 Task: Look for space in Denpasar, Indonesia from 8th June, 2023 to 19th June, 2023 for 1 adult in price range Rs.5000 to Rs.12000. Place can be shared room with 1  bedroom having 1 bed and 1 bathroom. Property type can be house, flat, guest house, hotel. Booking option can be shelf check-in. Required host language is English.
Action: Mouse moved to (596, 112)
Screenshot: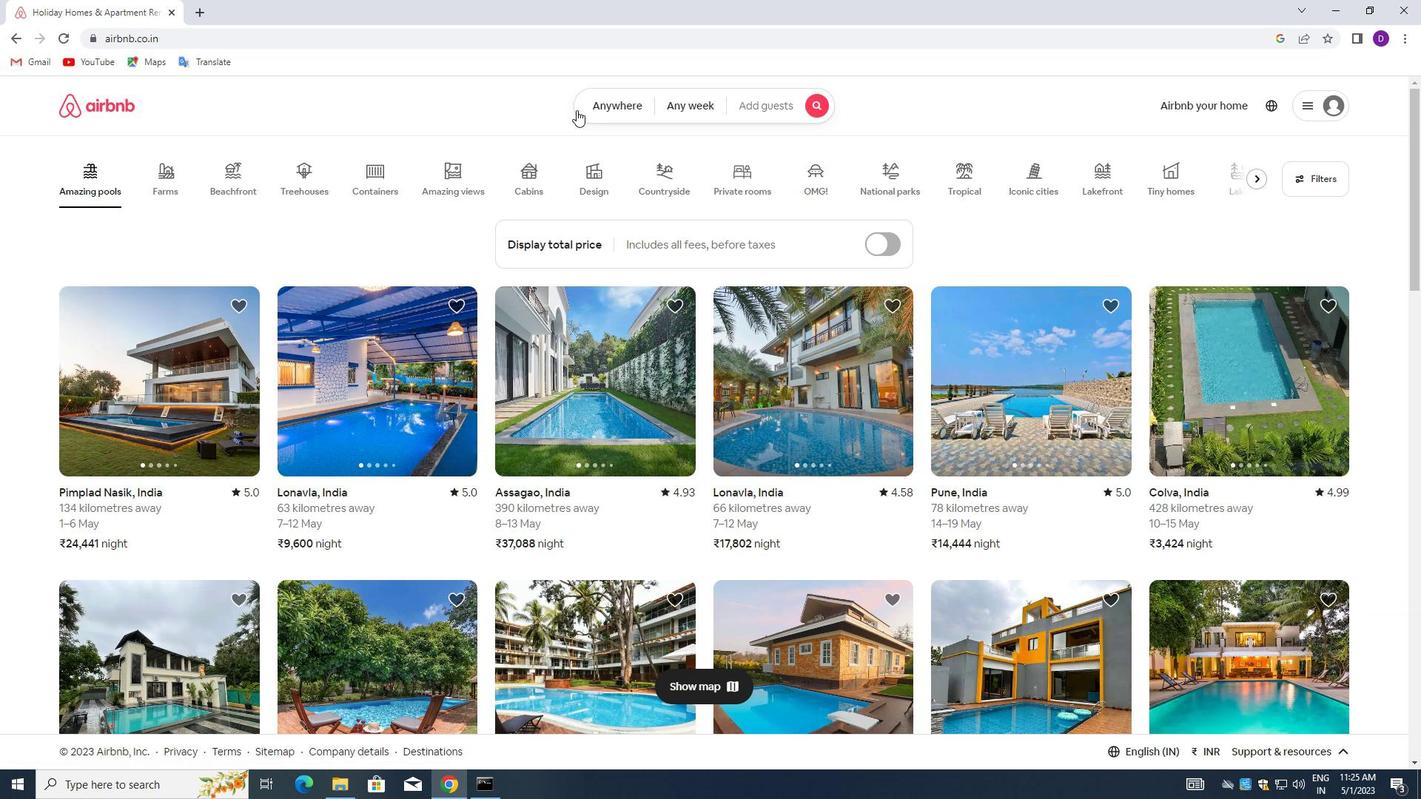 
Action: Mouse pressed left at (596, 112)
Screenshot: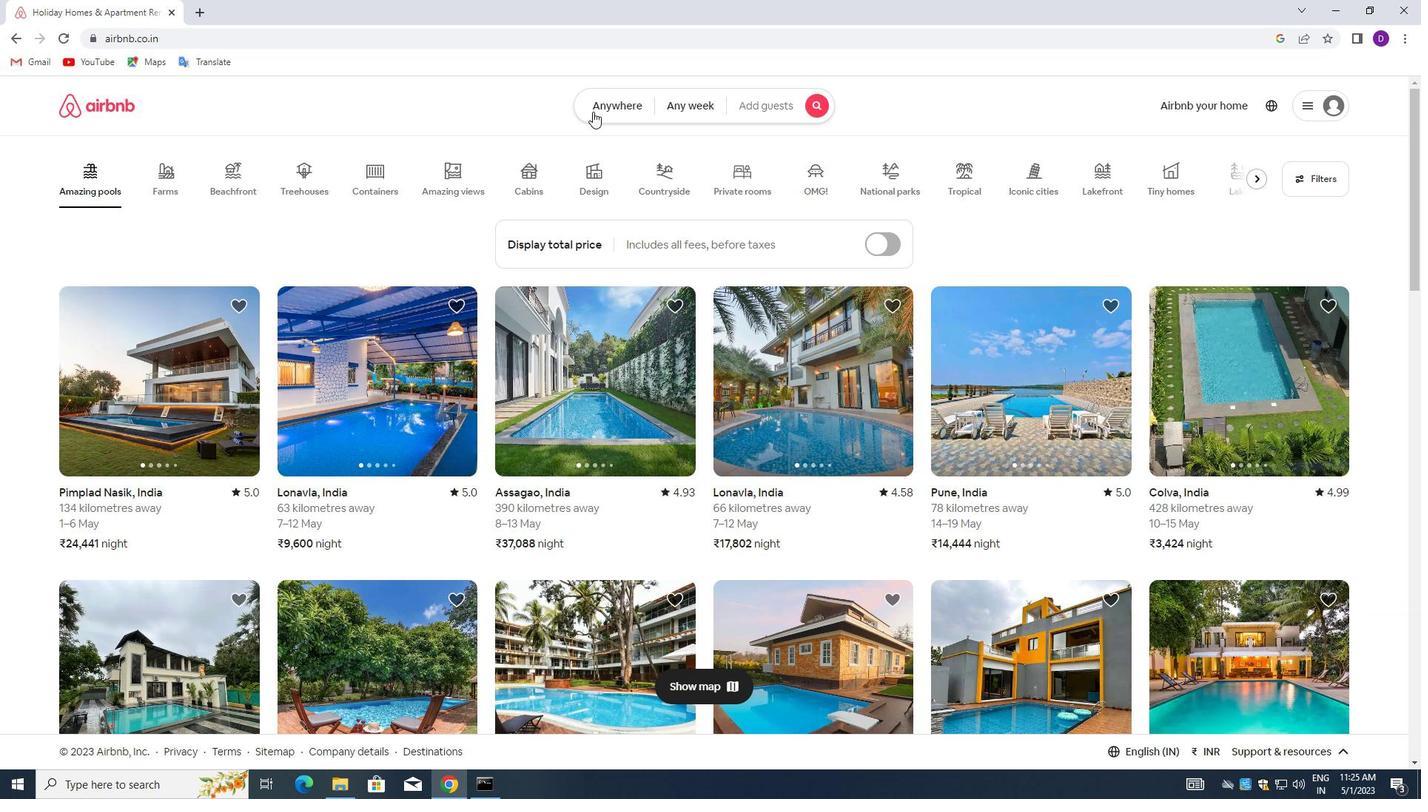 
Action: Mouse moved to (453, 167)
Screenshot: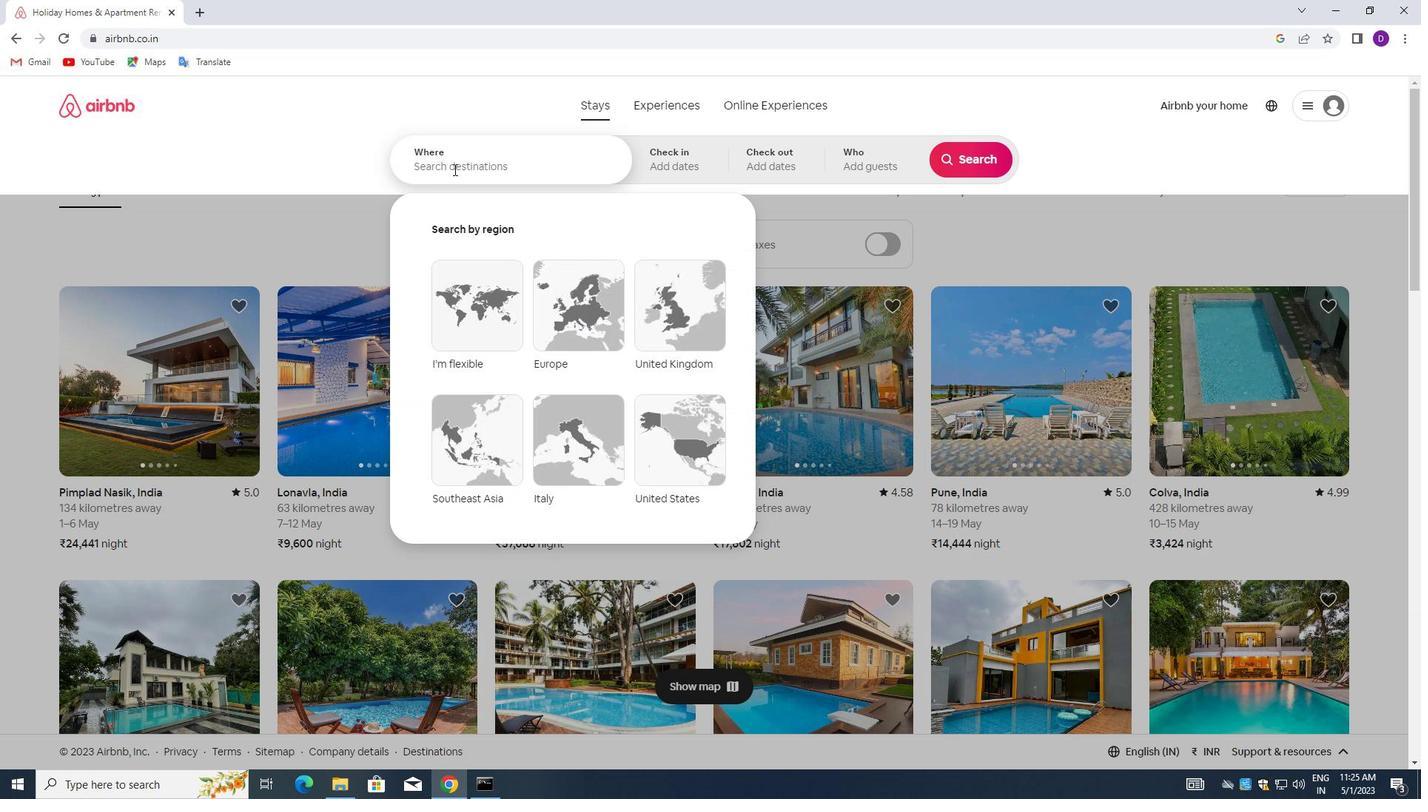 
Action: Mouse pressed left at (453, 167)
Screenshot: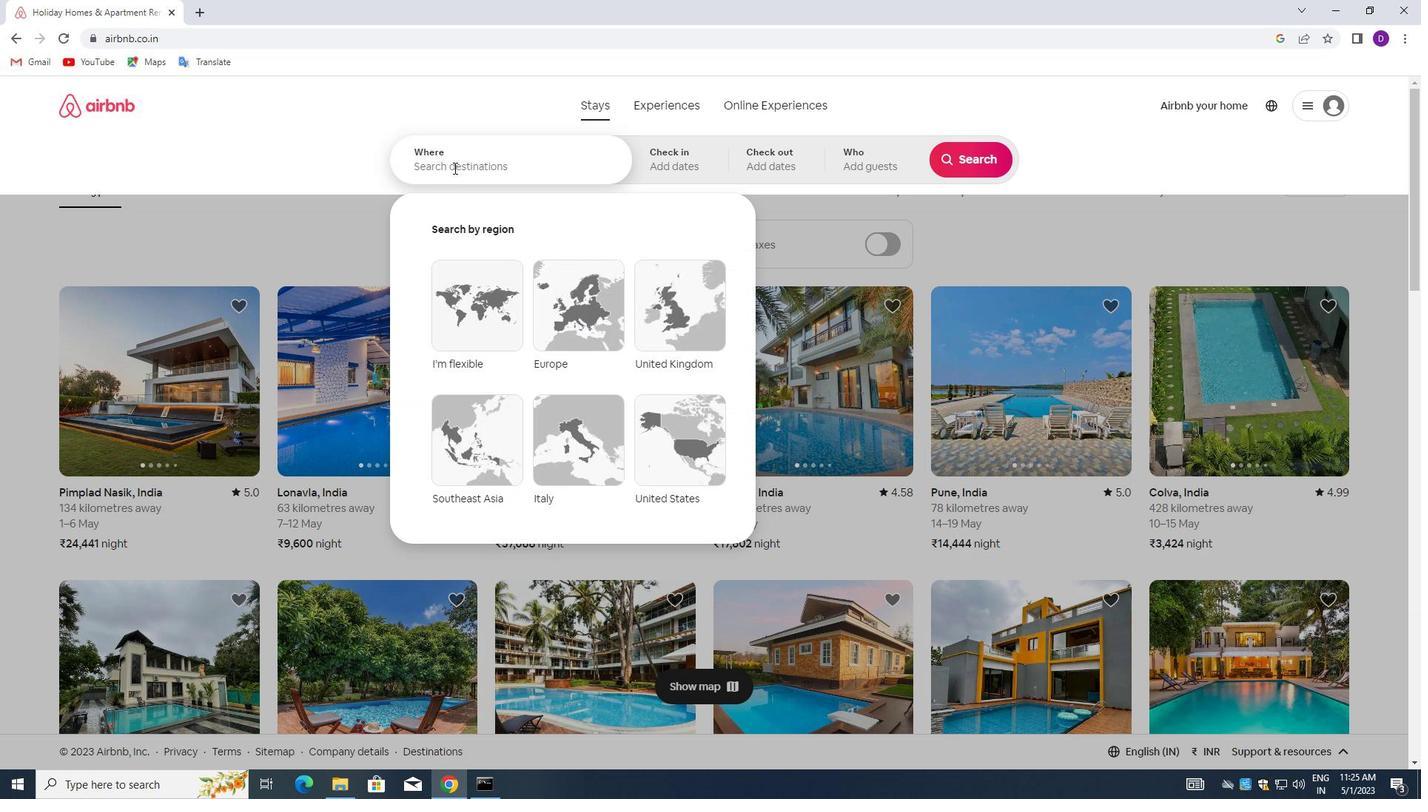 
Action: Key pressed <Key.shift>DENPASAR,<Key.space><Key.shift>INDONESIA<Key.enter>
Screenshot: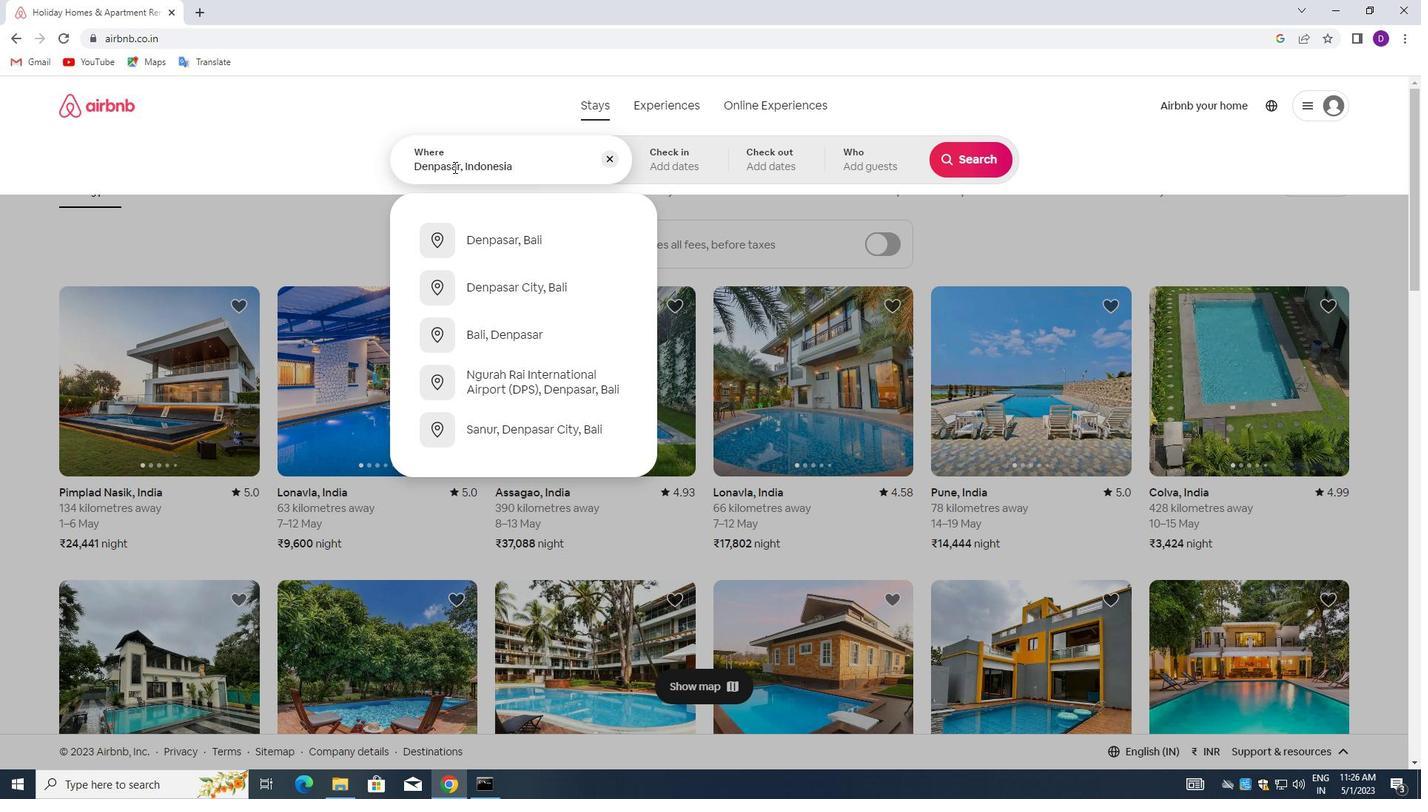 
Action: Mouse moved to (885, 369)
Screenshot: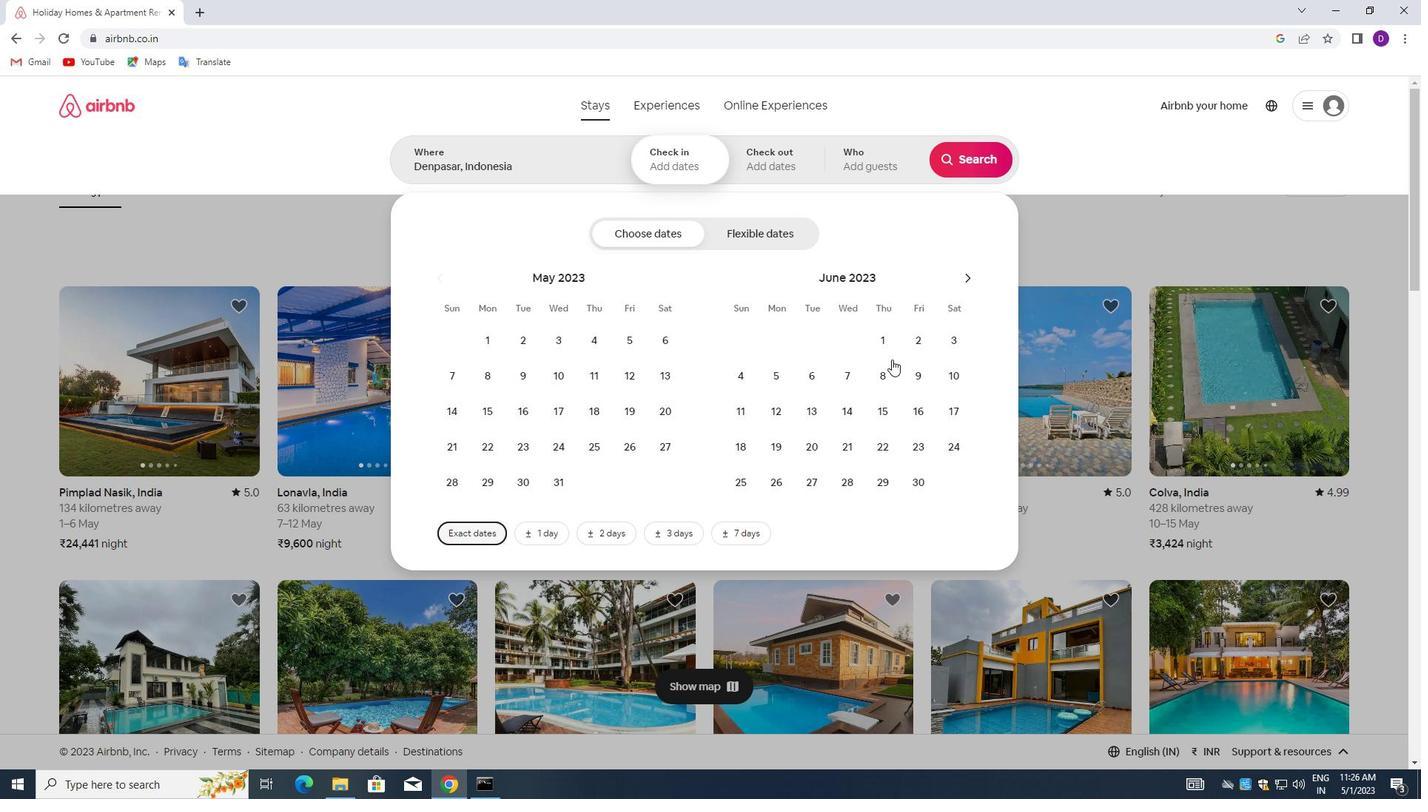 
Action: Mouse pressed left at (885, 369)
Screenshot: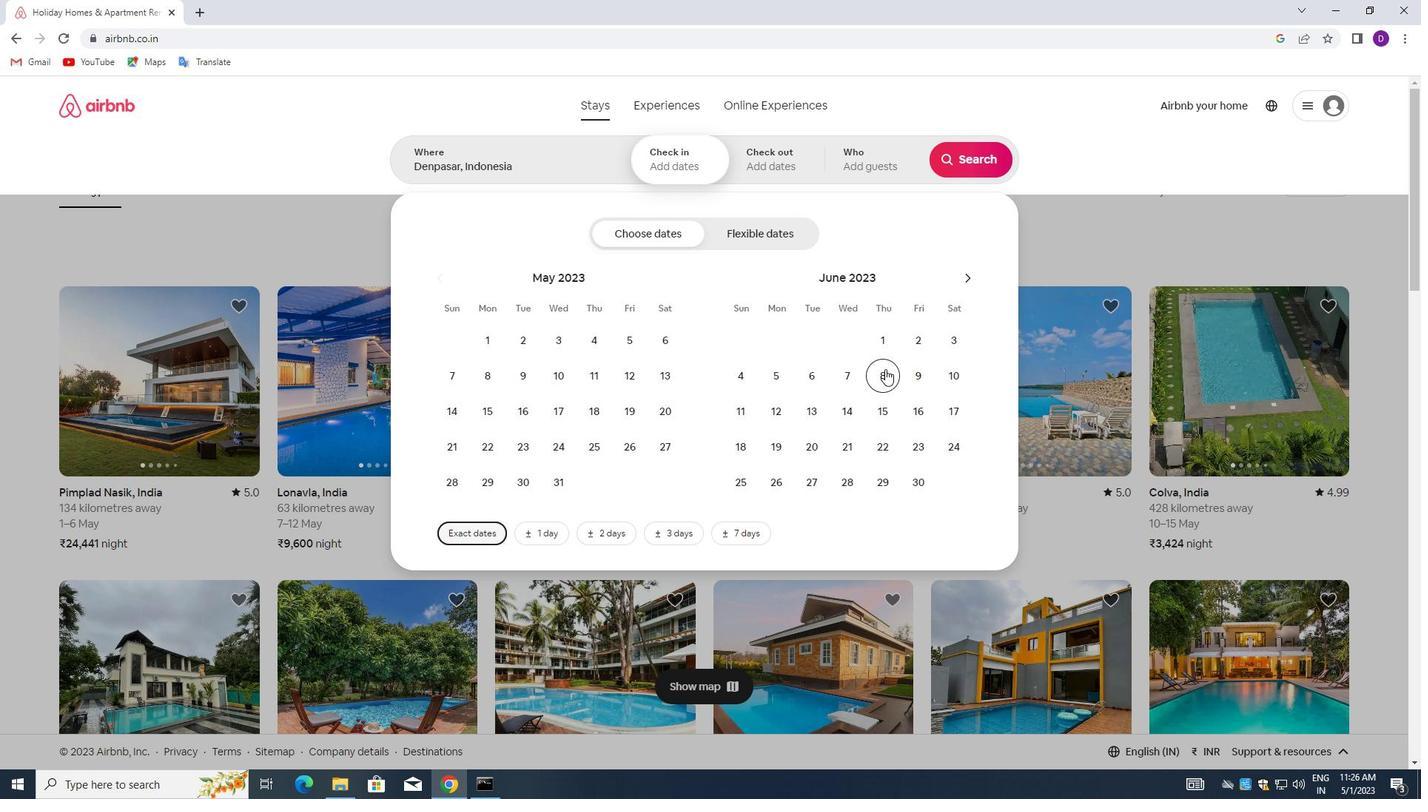 
Action: Mouse moved to (775, 442)
Screenshot: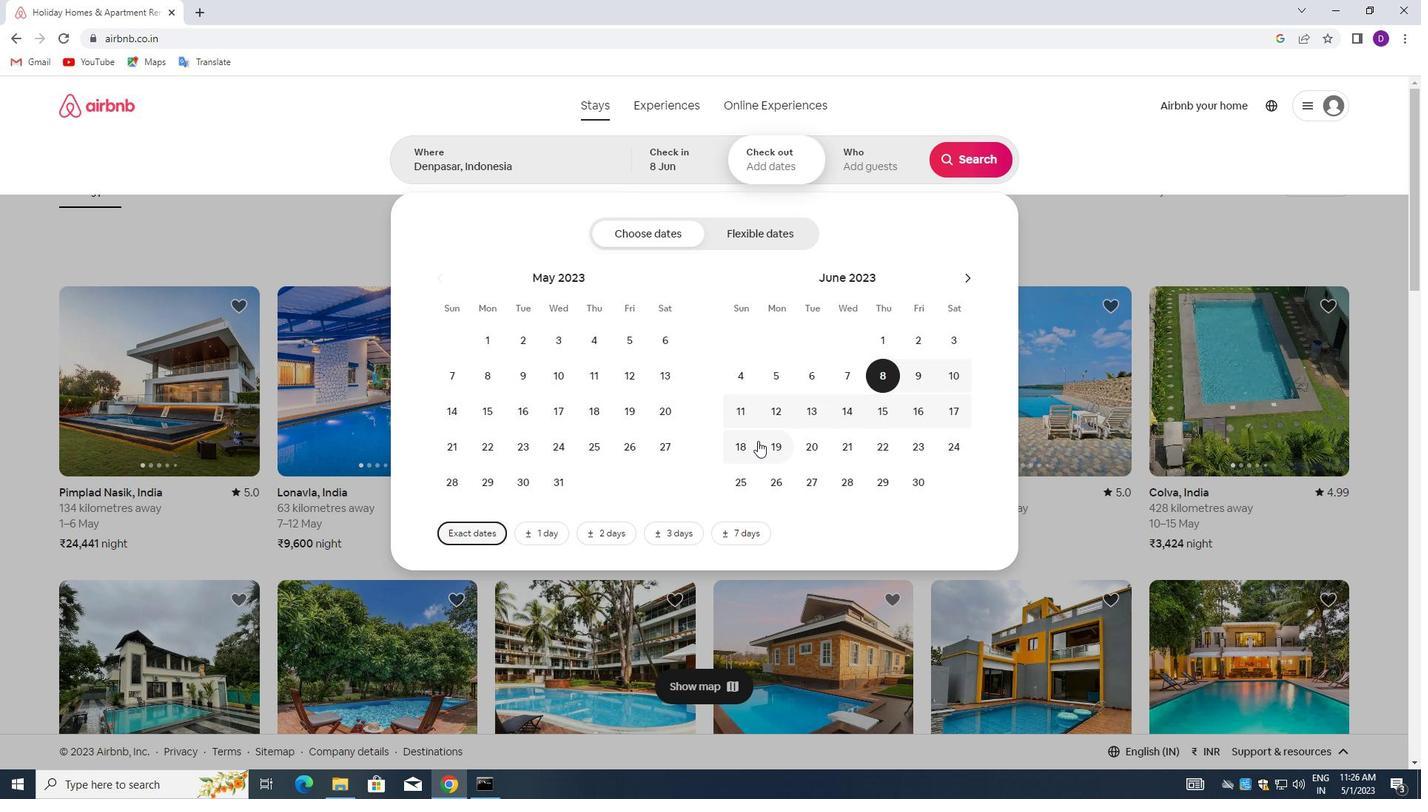 
Action: Mouse pressed left at (775, 442)
Screenshot: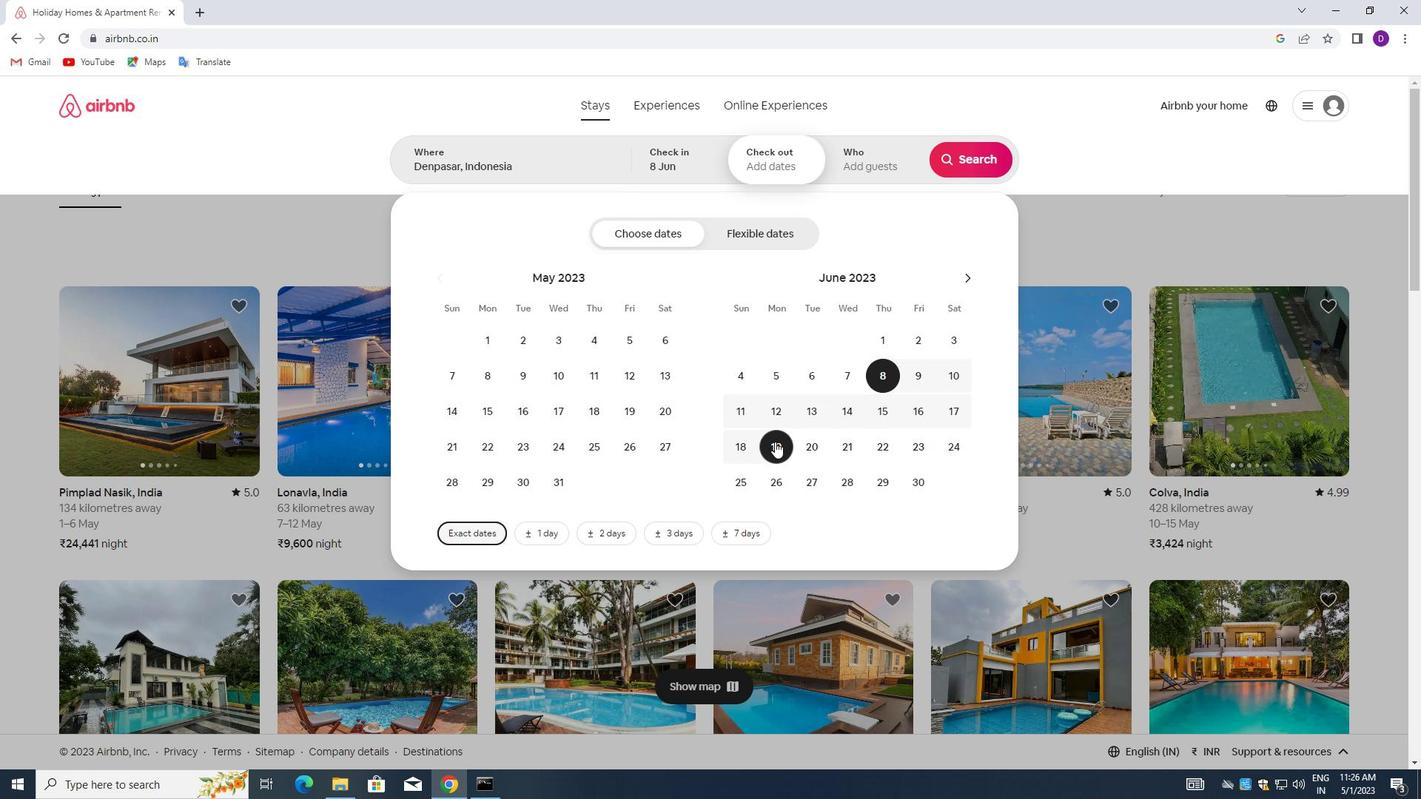 
Action: Mouse moved to (870, 168)
Screenshot: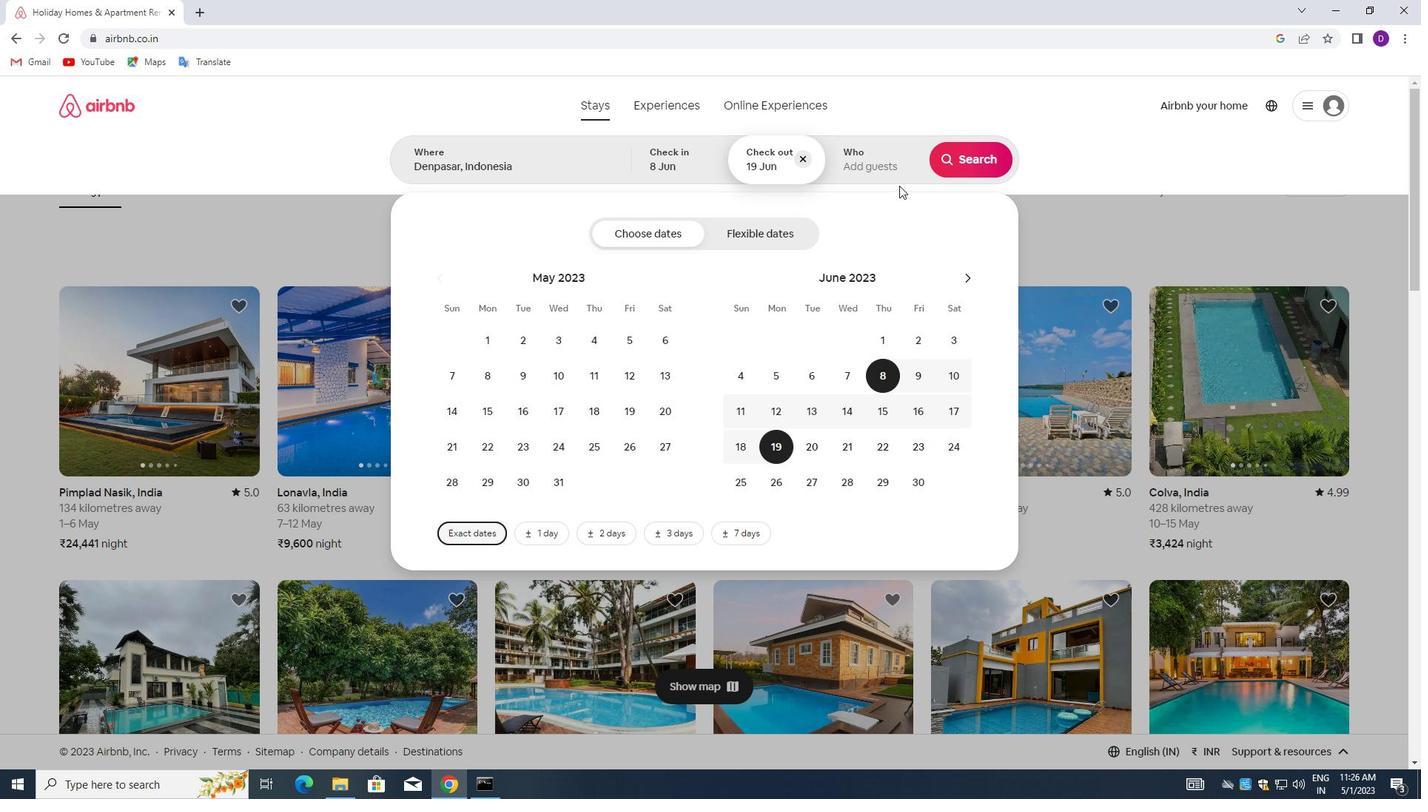
Action: Mouse pressed left at (870, 168)
Screenshot: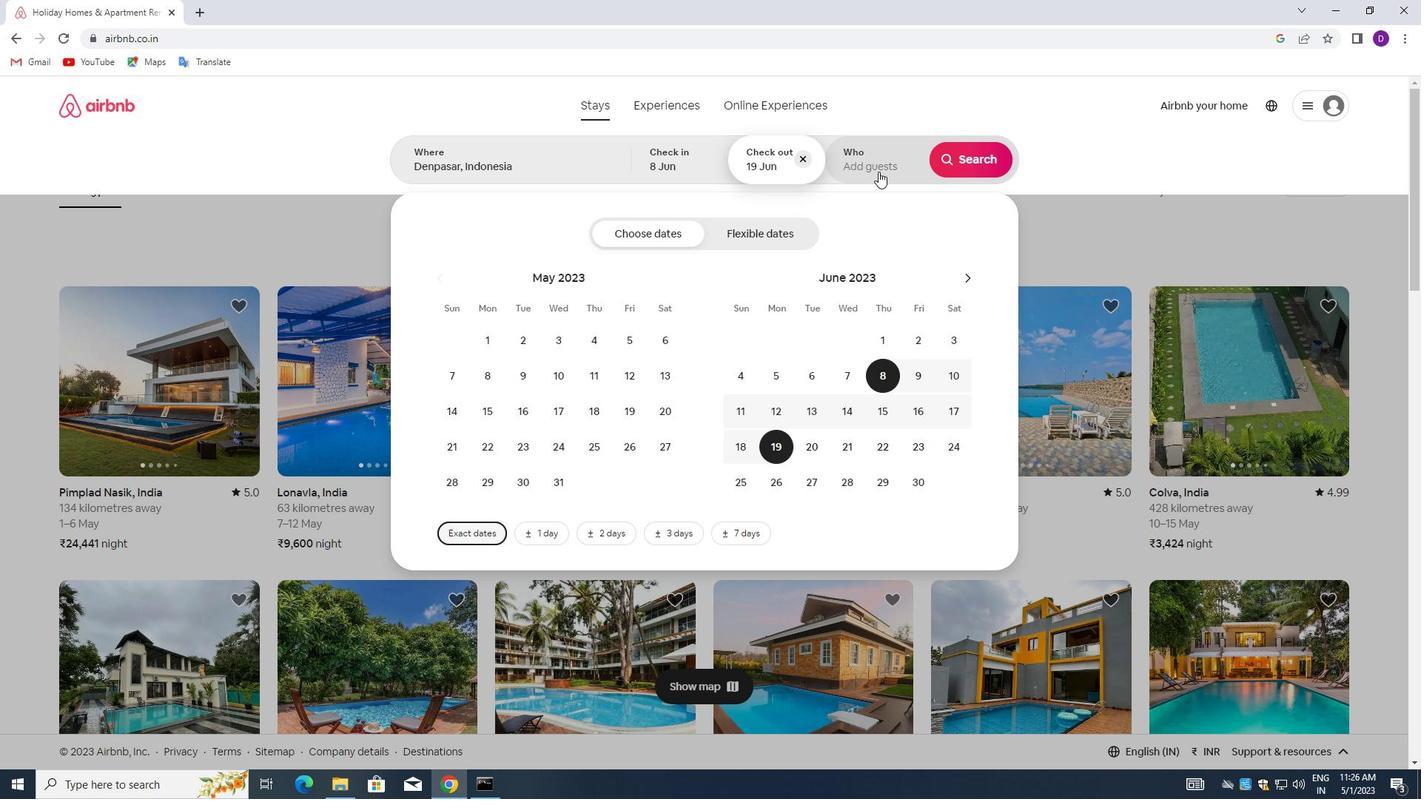 
Action: Mouse moved to (980, 239)
Screenshot: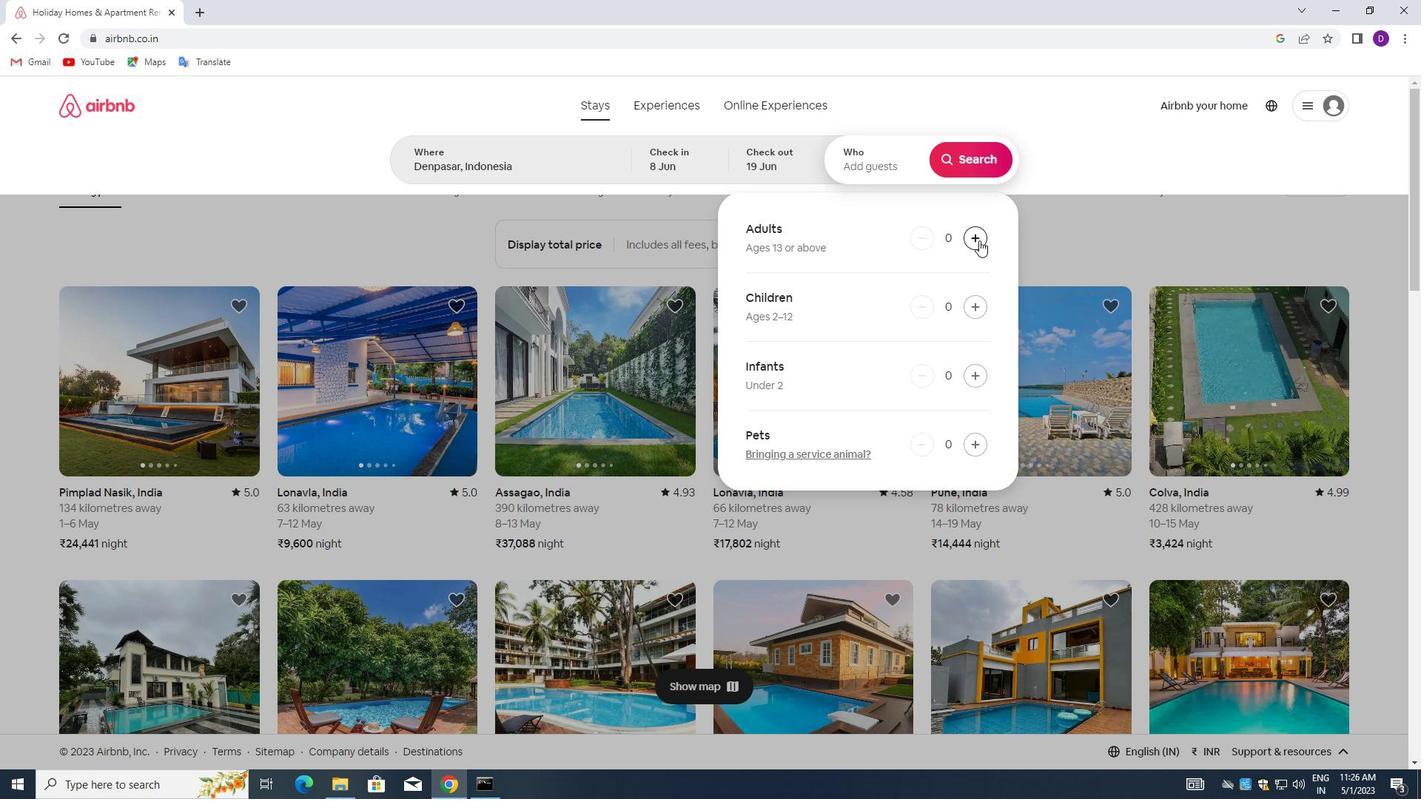 
Action: Mouse pressed left at (980, 239)
Screenshot: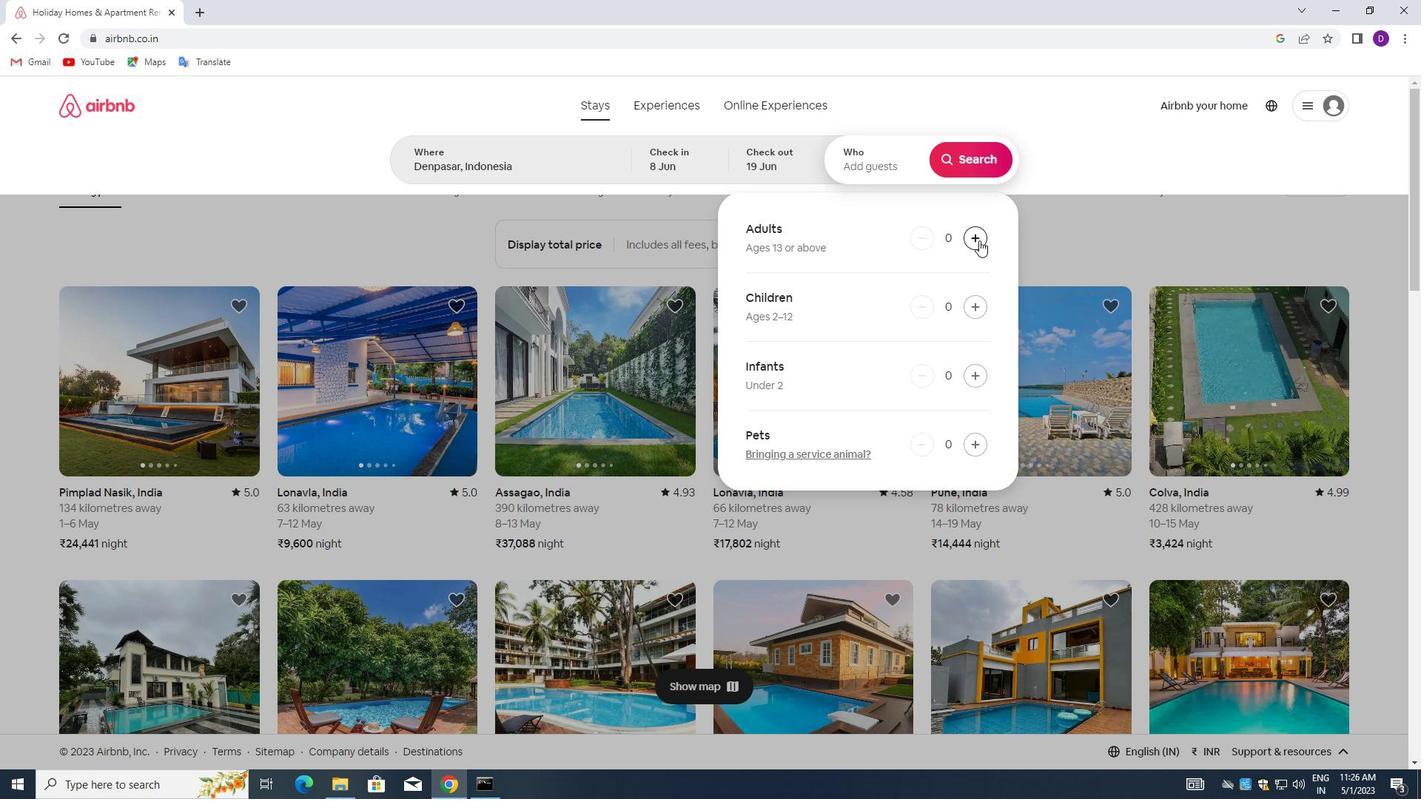 
Action: Mouse moved to (971, 165)
Screenshot: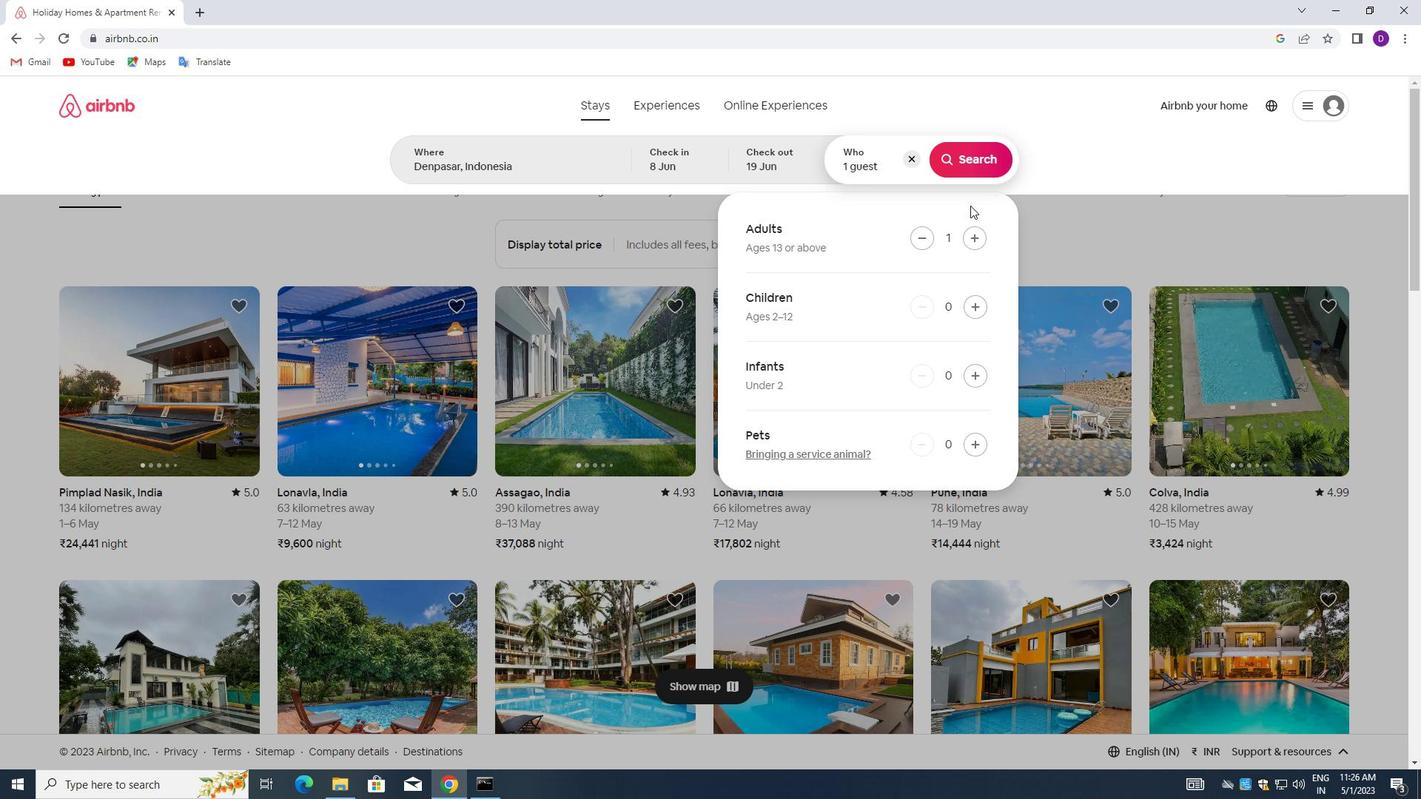 
Action: Mouse pressed left at (971, 165)
Screenshot: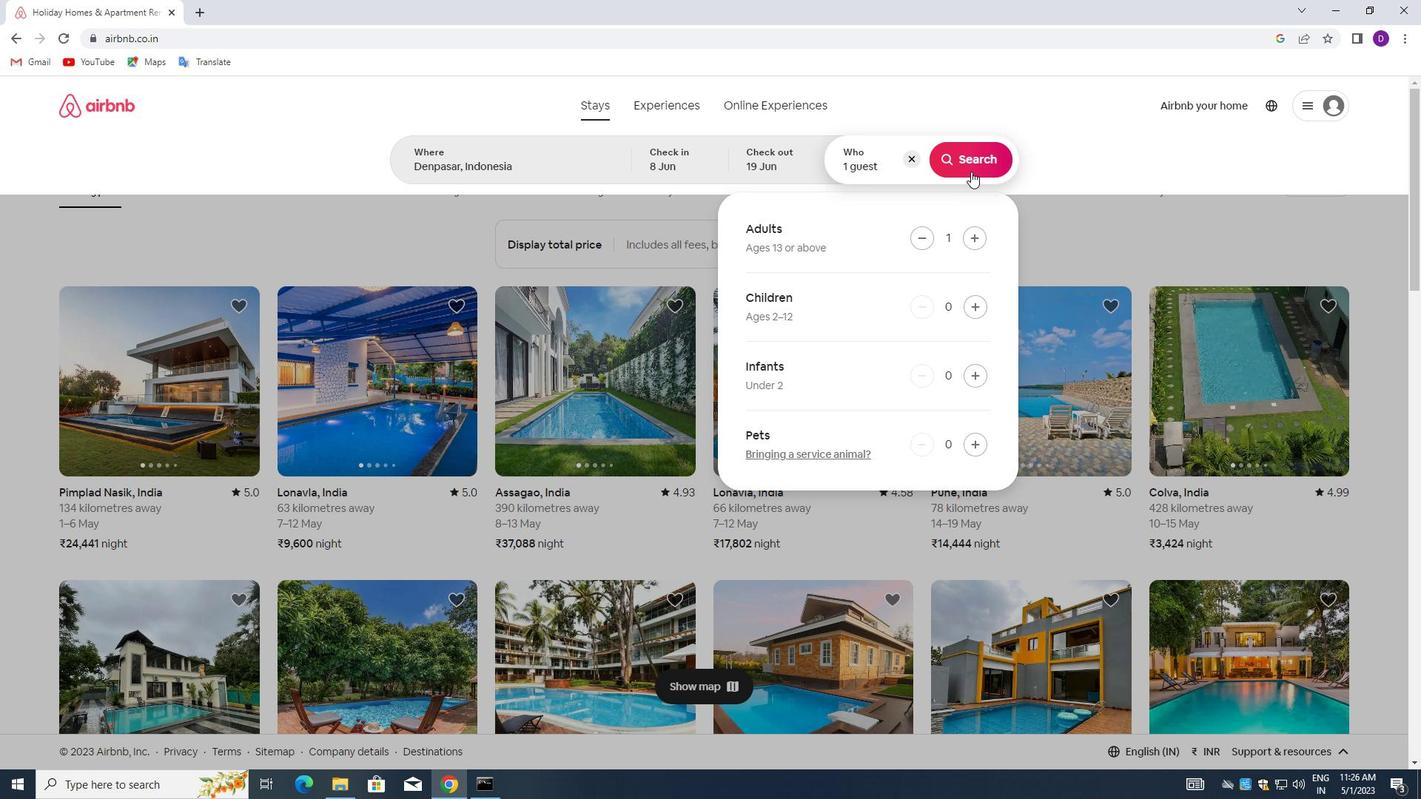 
Action: Mouse moved to (1348, 158)
Screenshot: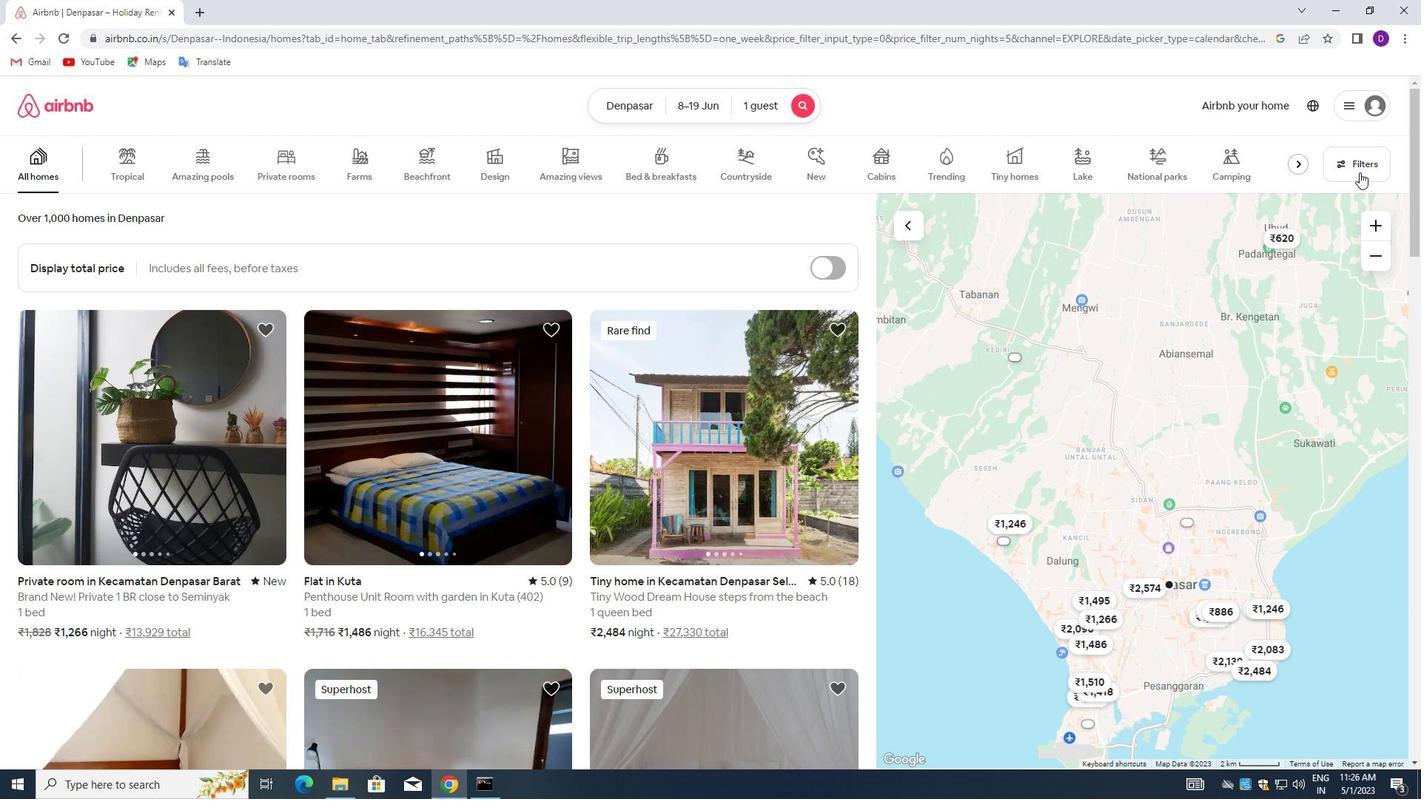 
Action: Mouse pressed left at (1348, 158)
Screenshot: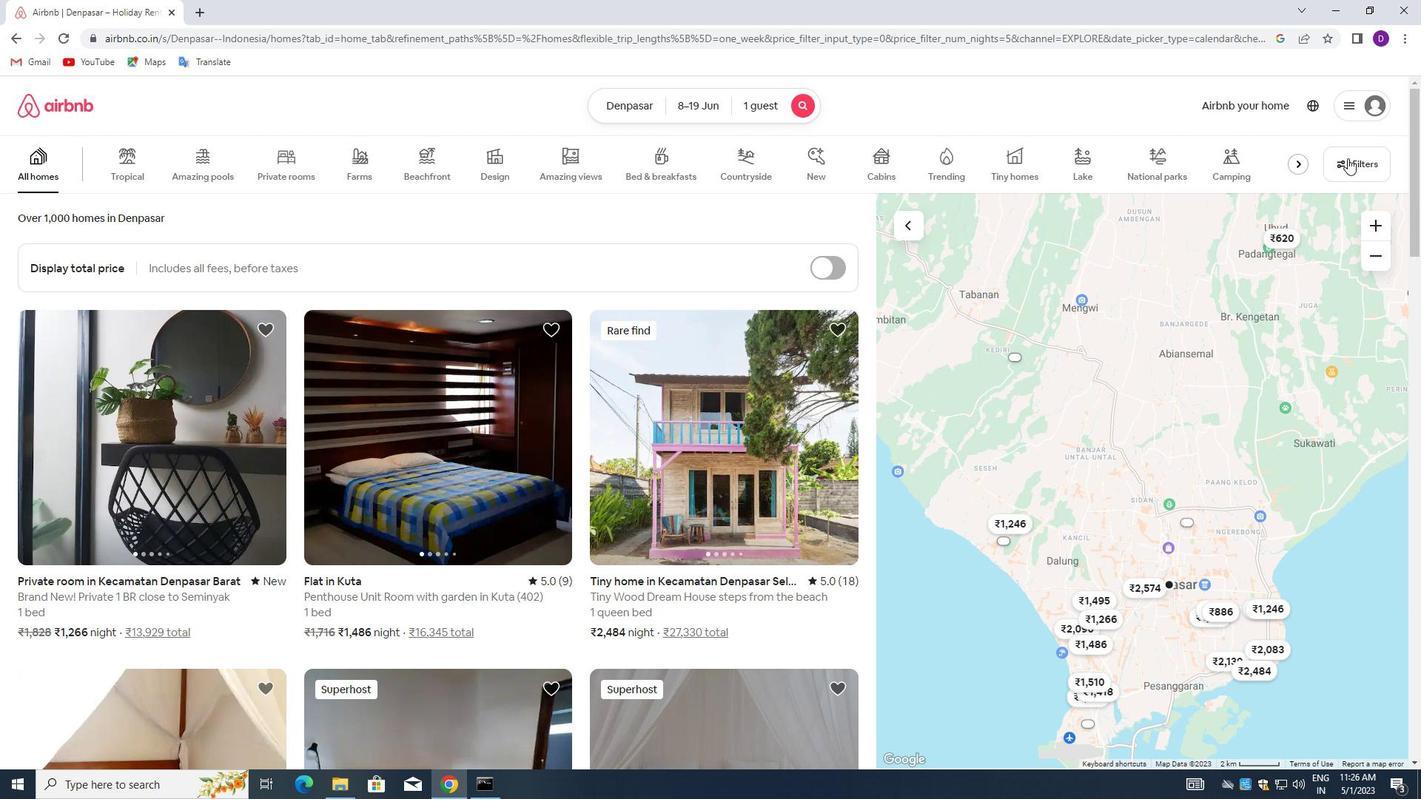 
Action: Mouse moved to (522, 352)
Screenshot: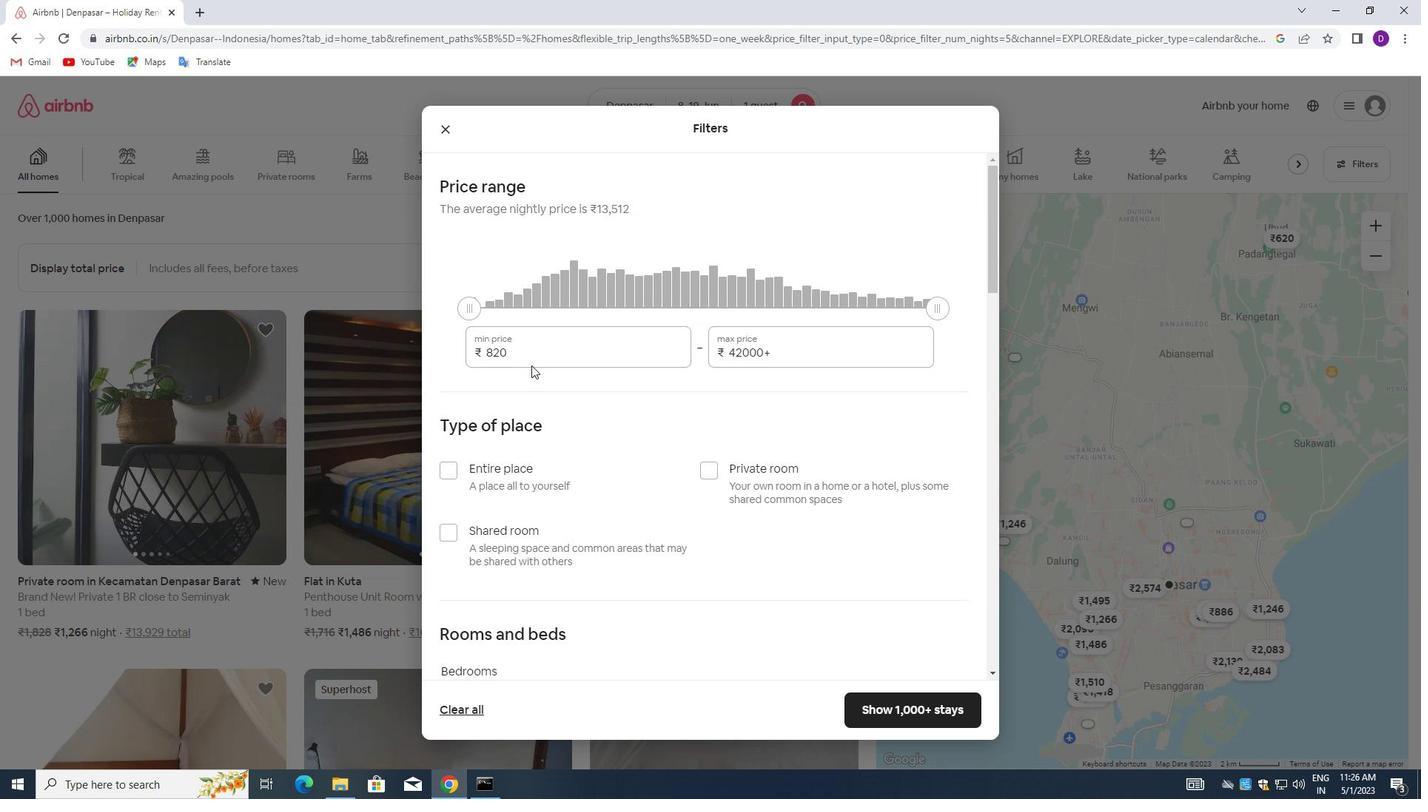 
Action: Mouse pressed left at (522, 352)
Screenshot: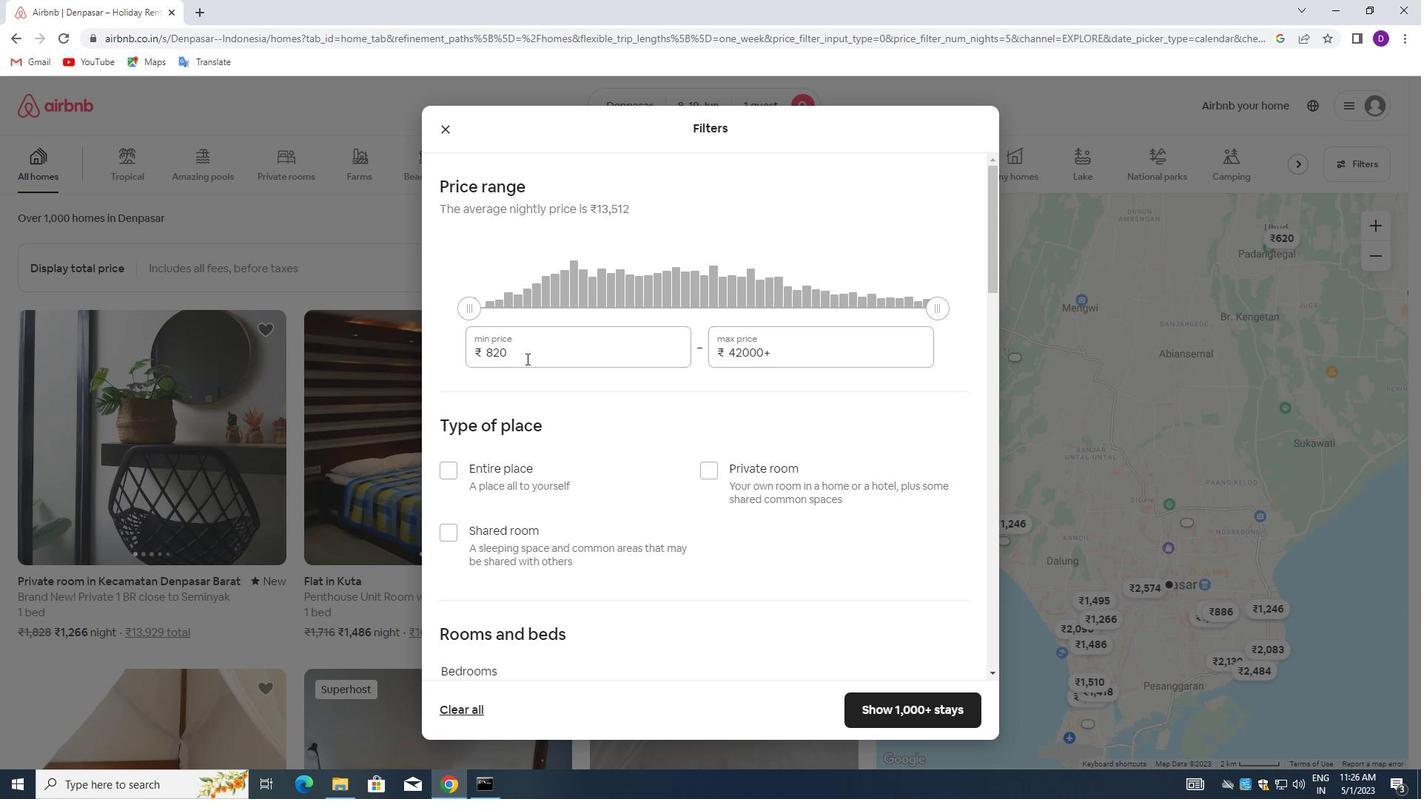 
Action: Mouse pressed left at (522, 352)
Screenshot: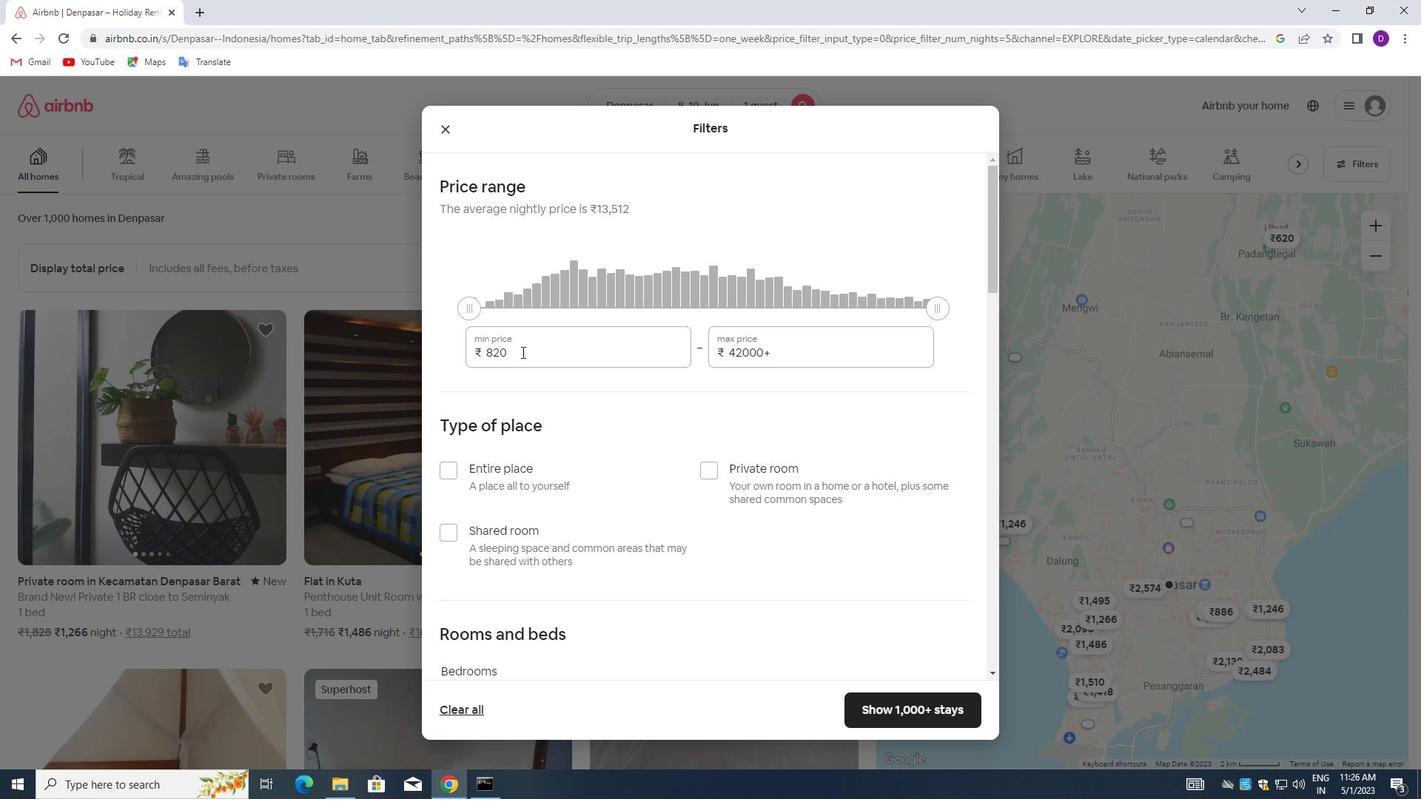 
Action: Key pressed 5000<Key.tab>12<Key.backspace><Key.backspace><Key.backspace><Key.backspace><Key.backspace><Key.backspace><Key.backspace><Key.backspace><Key.backspace><Key.backspace>12000
Screenshot: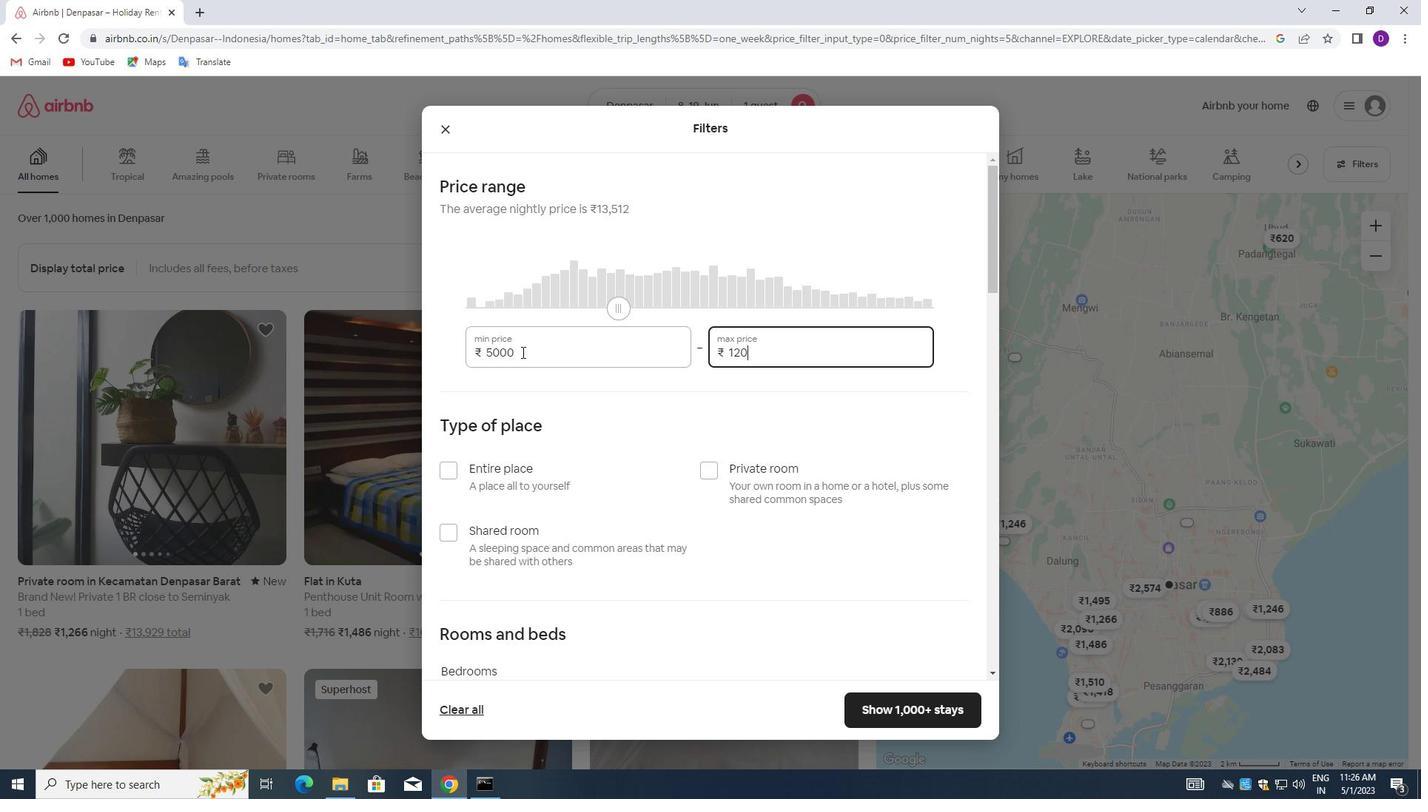 
Action: Mouse scrolled (522, 351) with delta (0, 0)
Screenshot: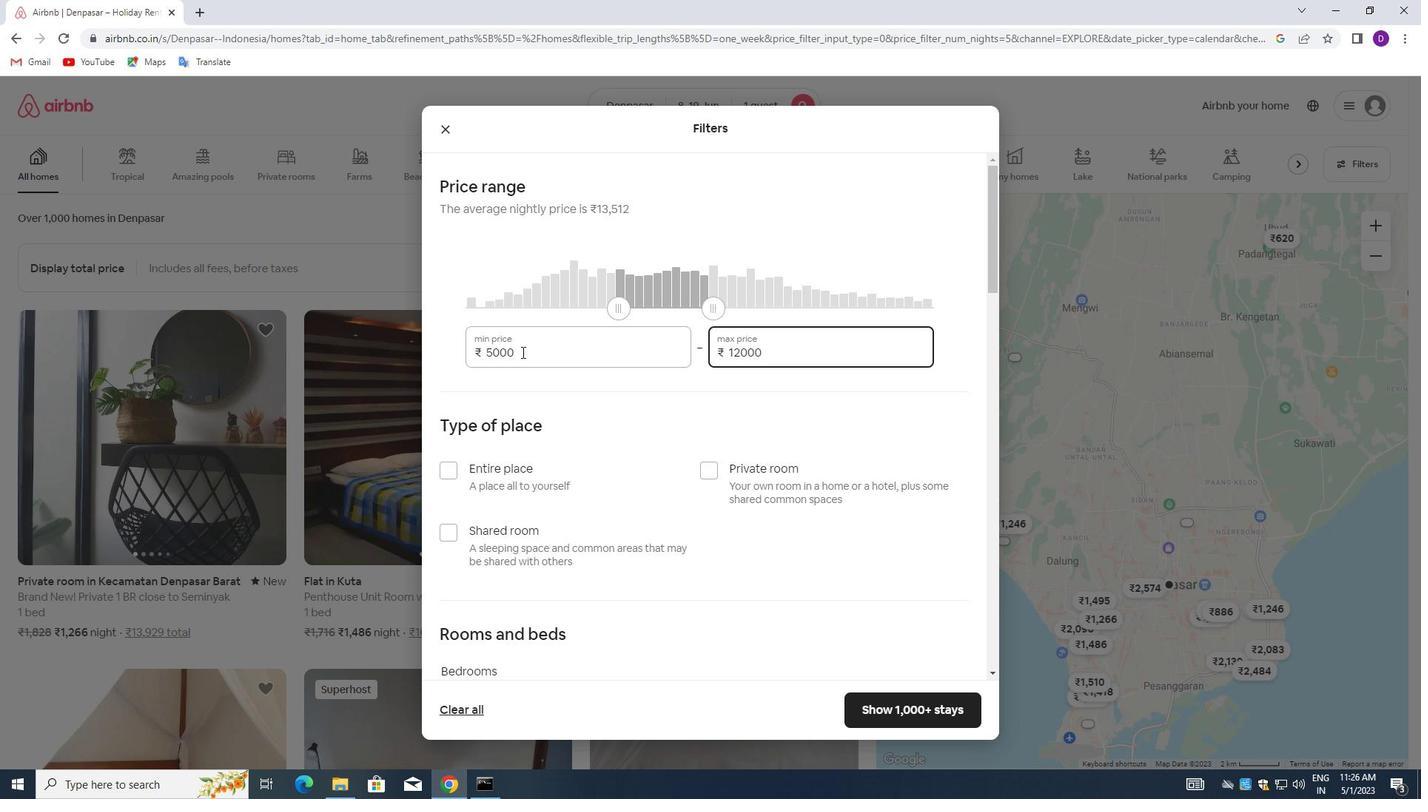 
Action: Mouse scrolled (522, 351) with delta (0, 0)
Screenshot: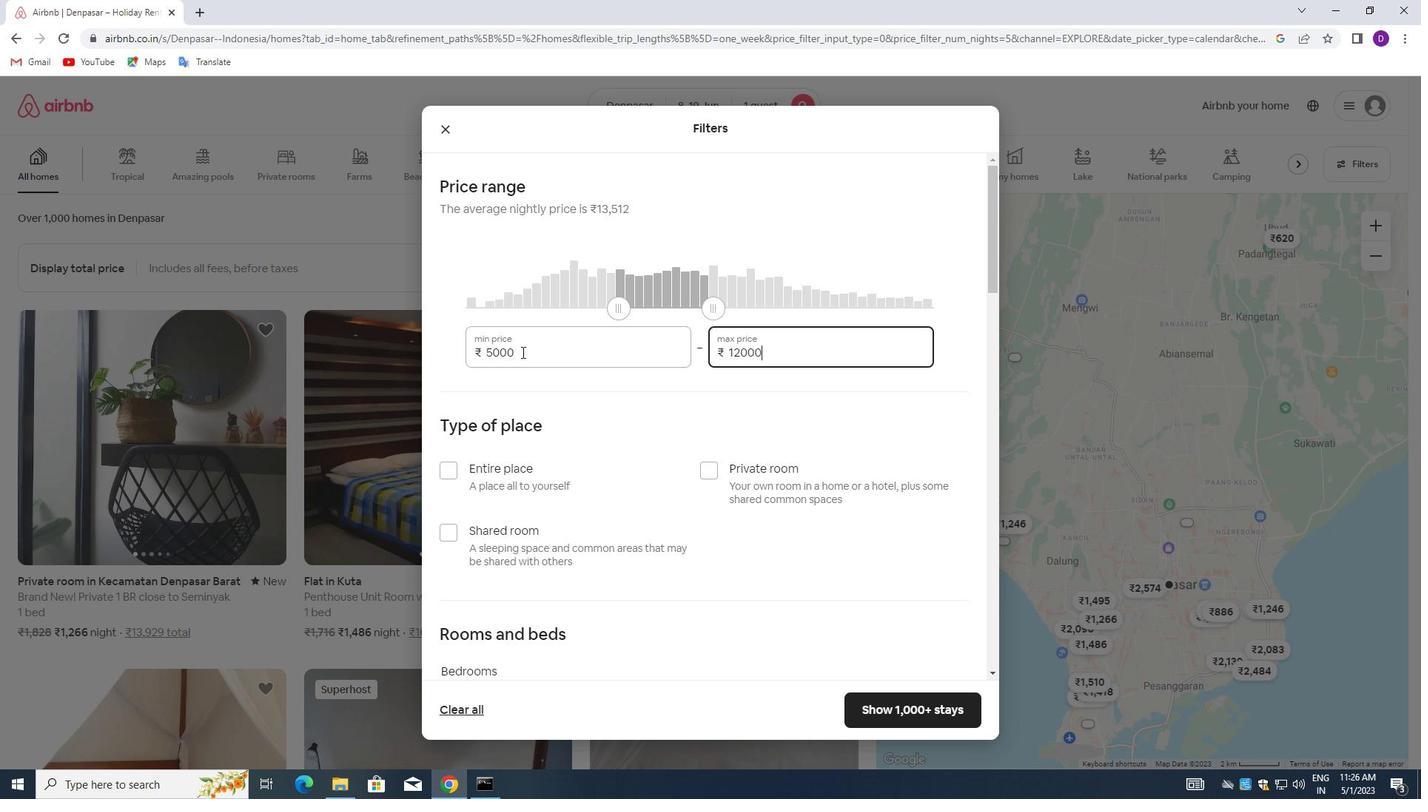 
Action: Mouse scrolled (522, 351) with delta (0, 0)
Screenshot: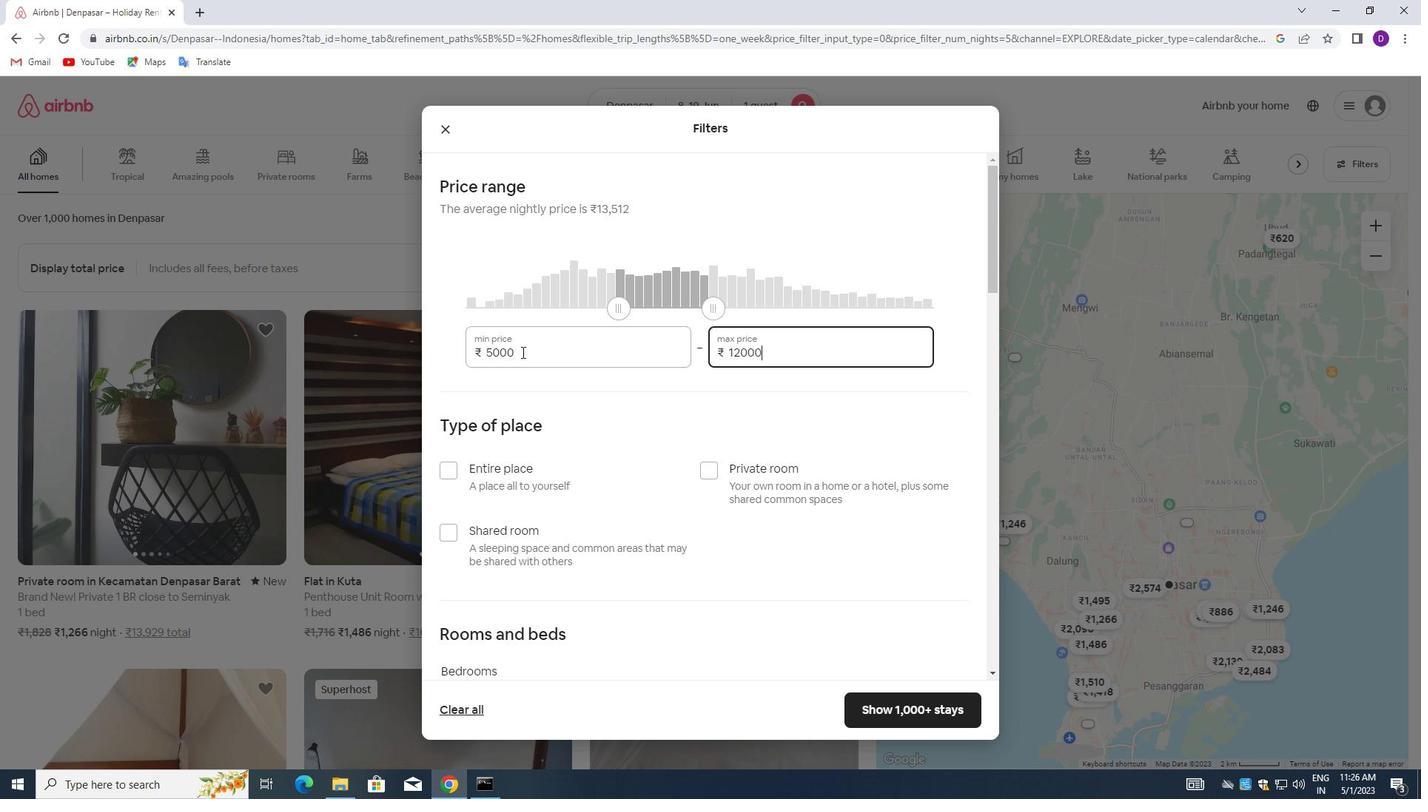 
Action: Mouse moved to (443, 309)
Screenshot: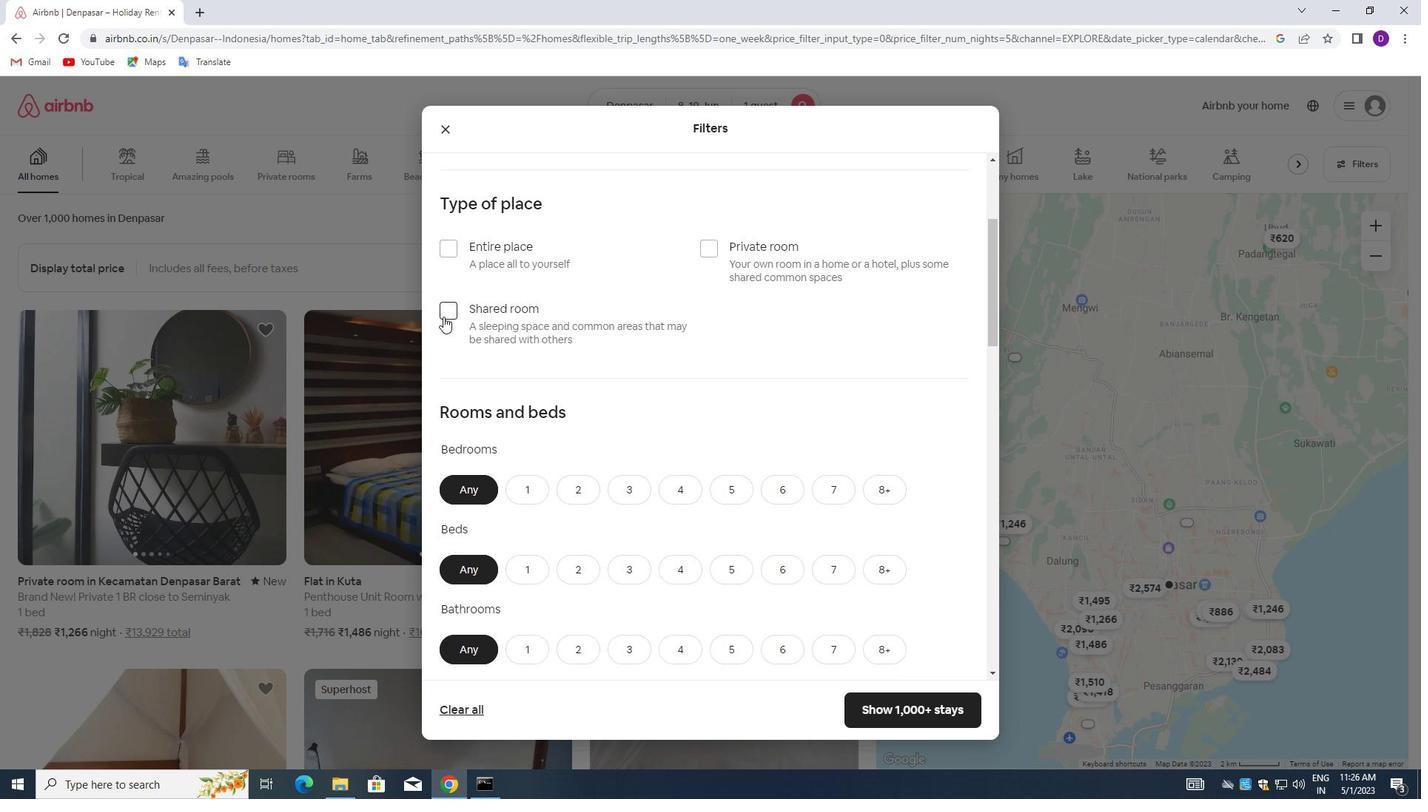 
Action: Mouse pressed left at (443, 309)
Screenshot: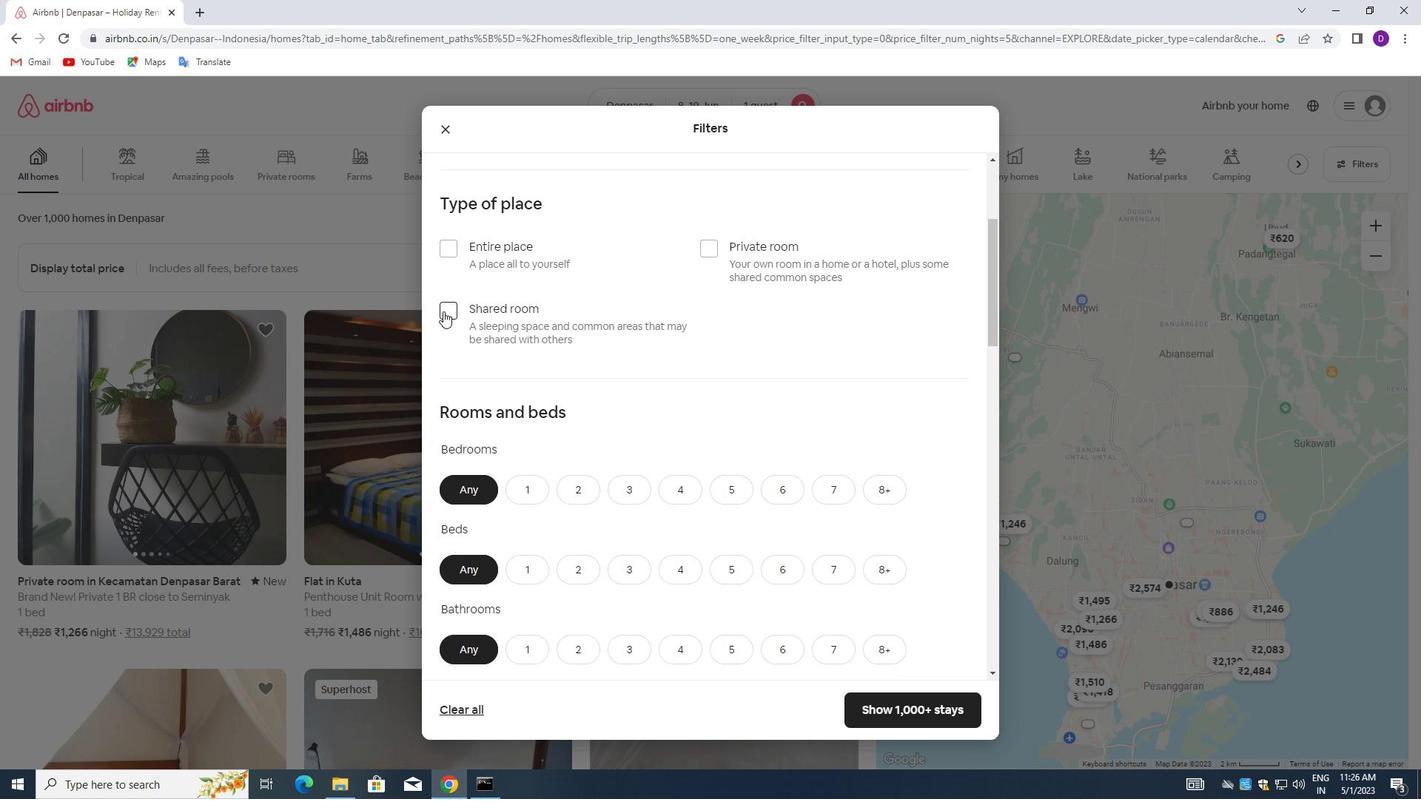 
Action: Mouse moved to (620, 359)
Screenshot: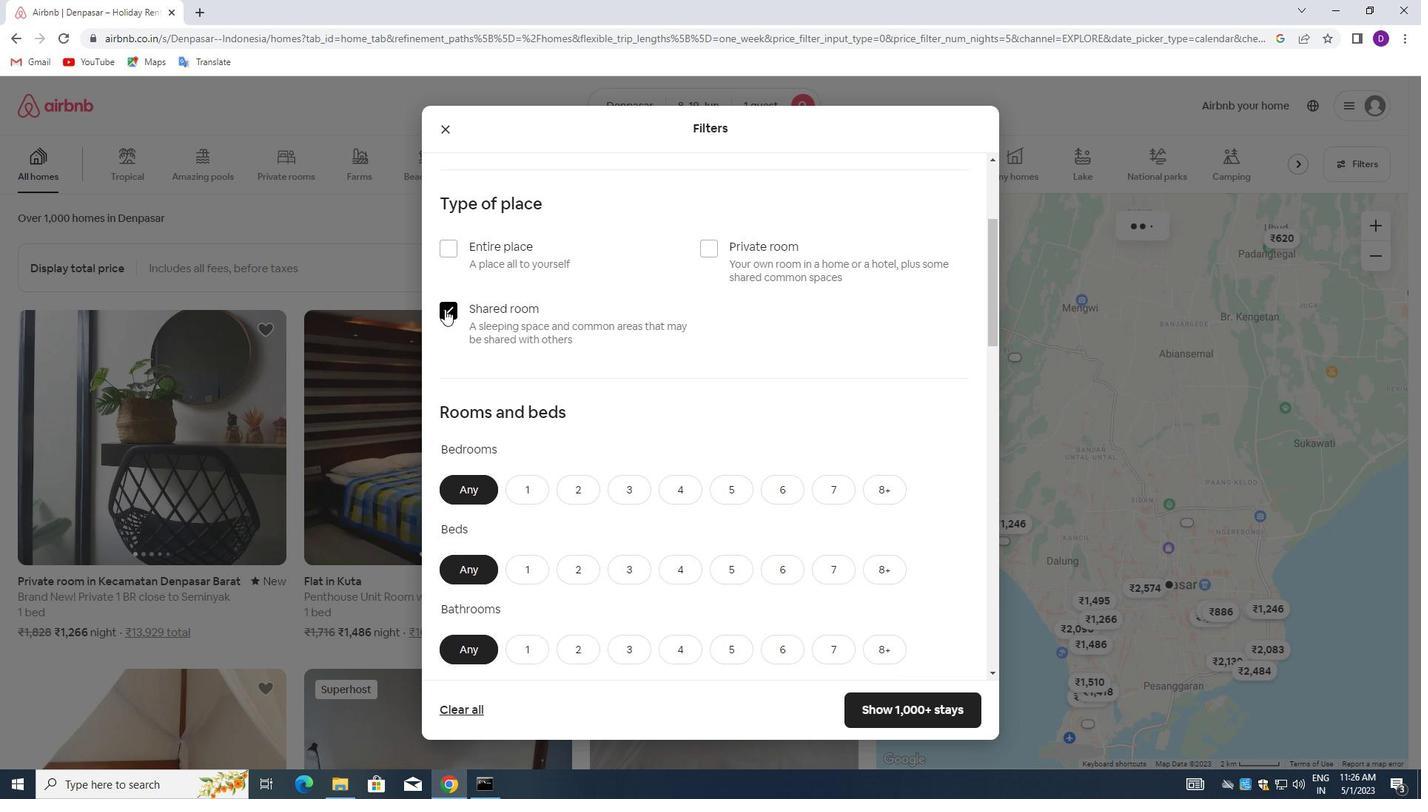 
Action: Mouse scrolled (620, 359) with delta (0, 0)
Screenshot: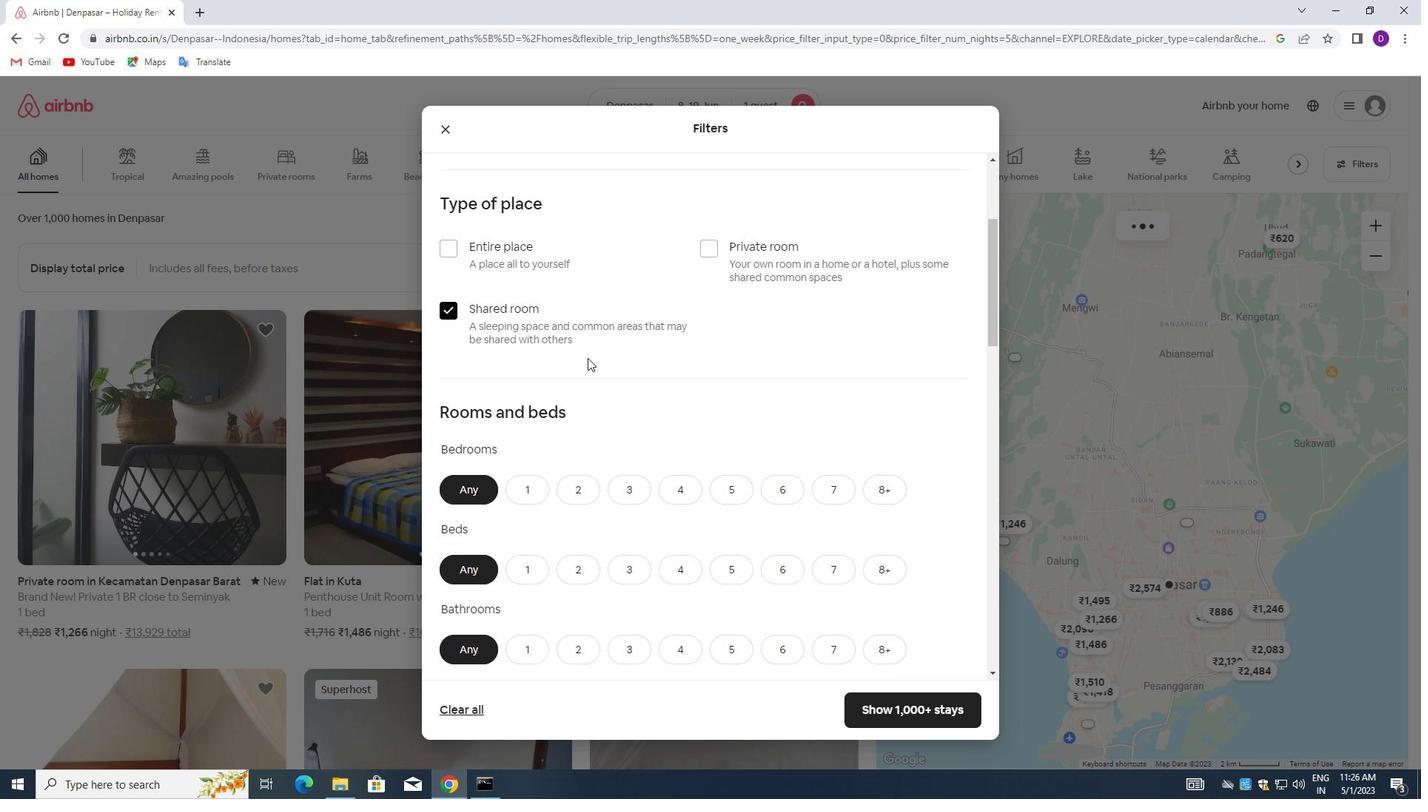 
Action: Mouse moved to (620, 359)
Screenshot: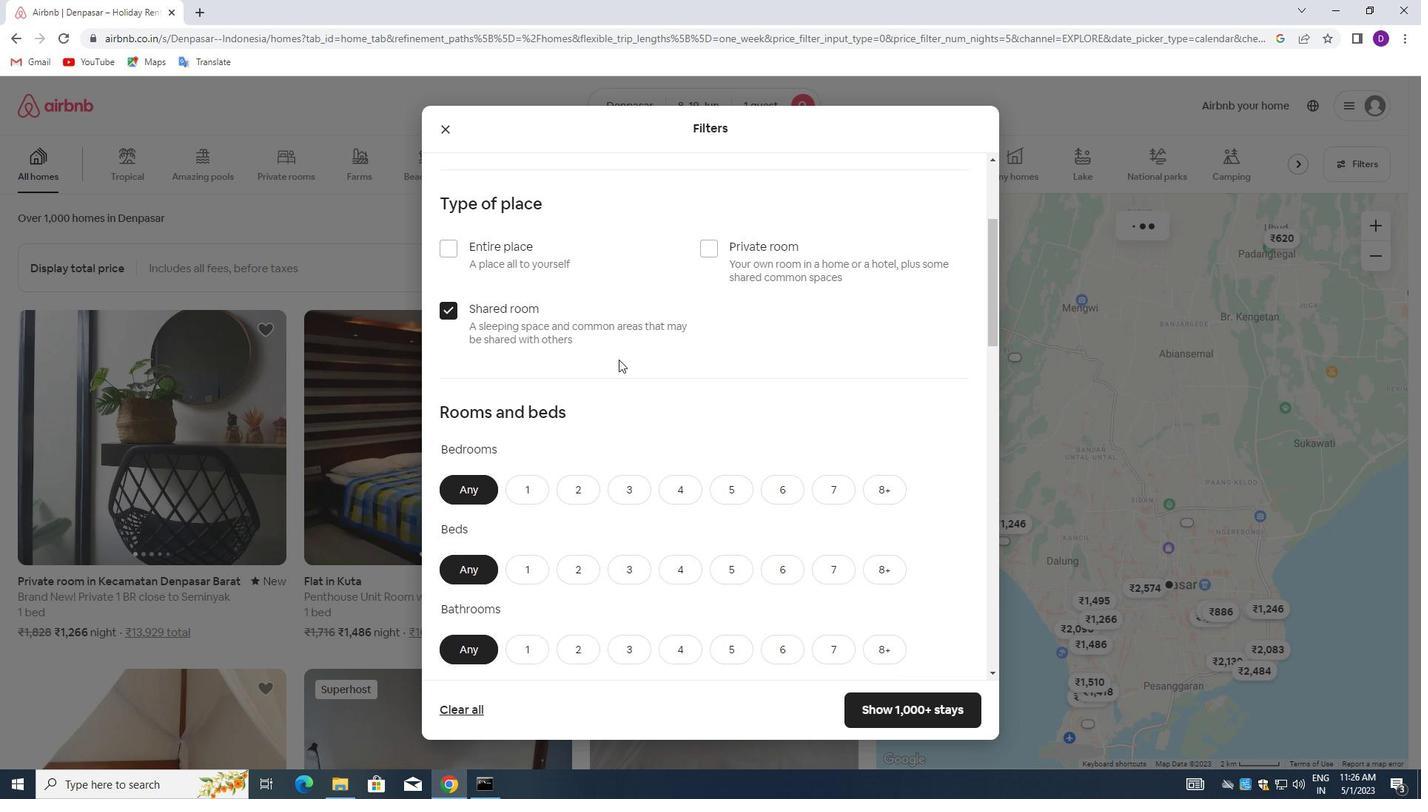 
Action: Mouse scrolled (620, 359) with delta (0, 0)
Screenshot: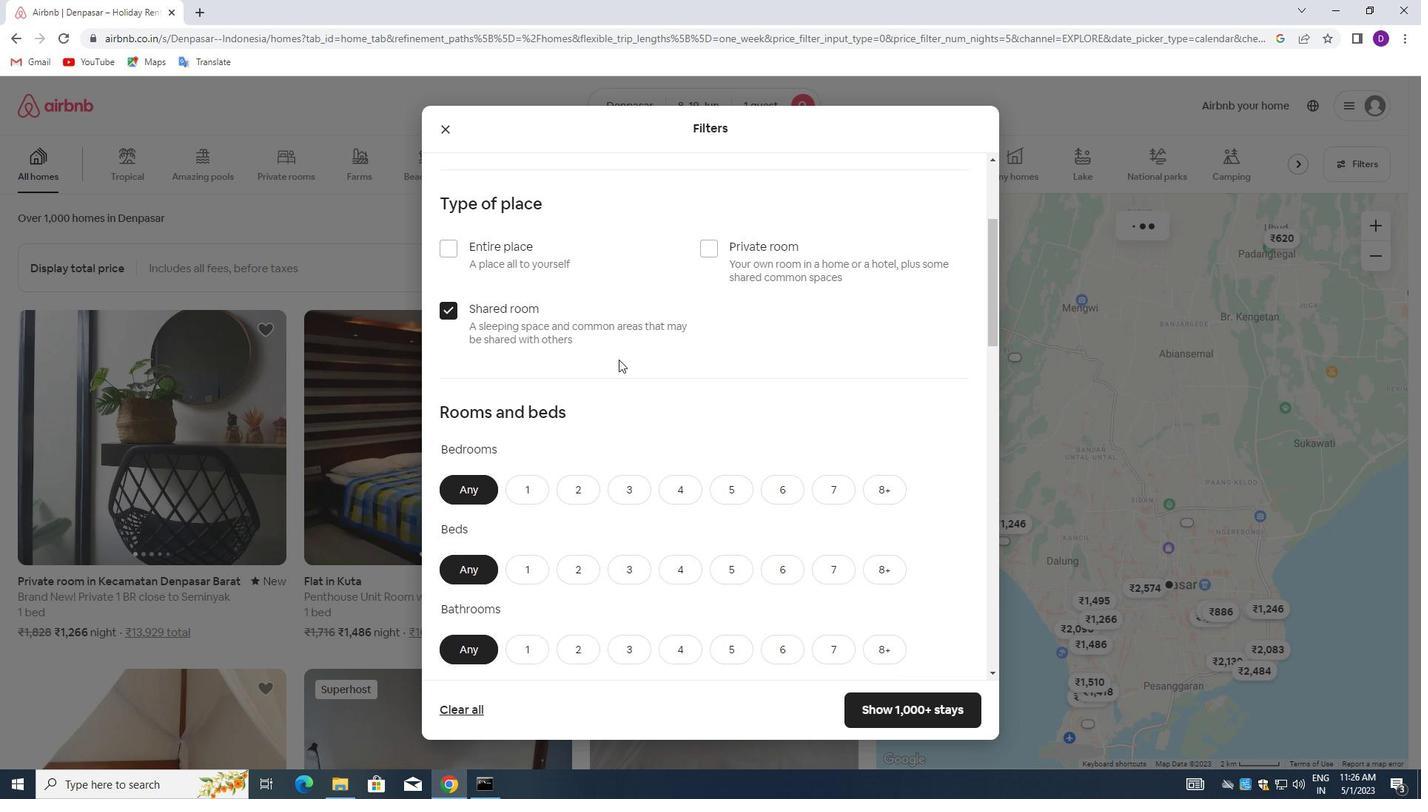 
Action: Mouse scrolled (620, 359) with delta (0, 0)
Screenshot: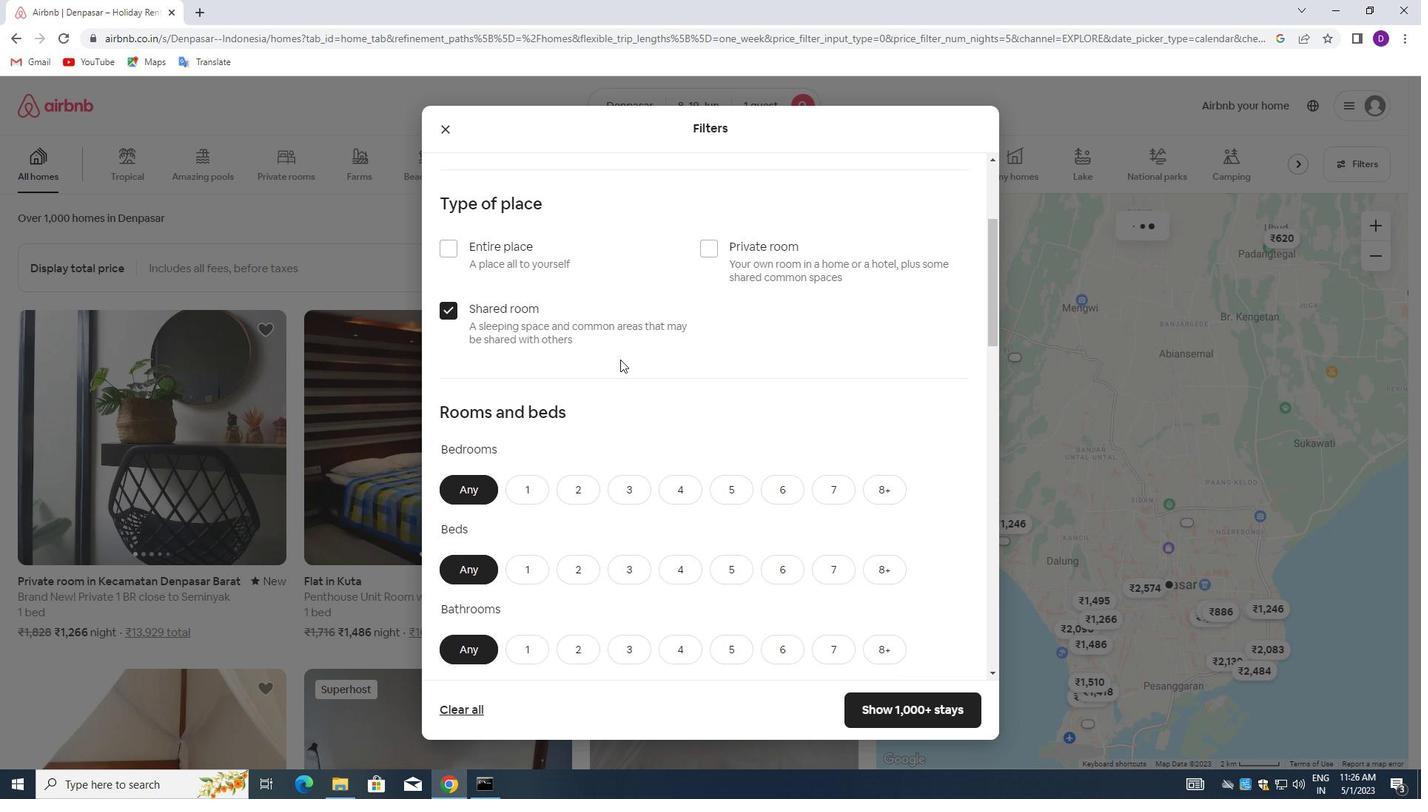 
Action: Mouse moved to (532, 279)
Screenshot: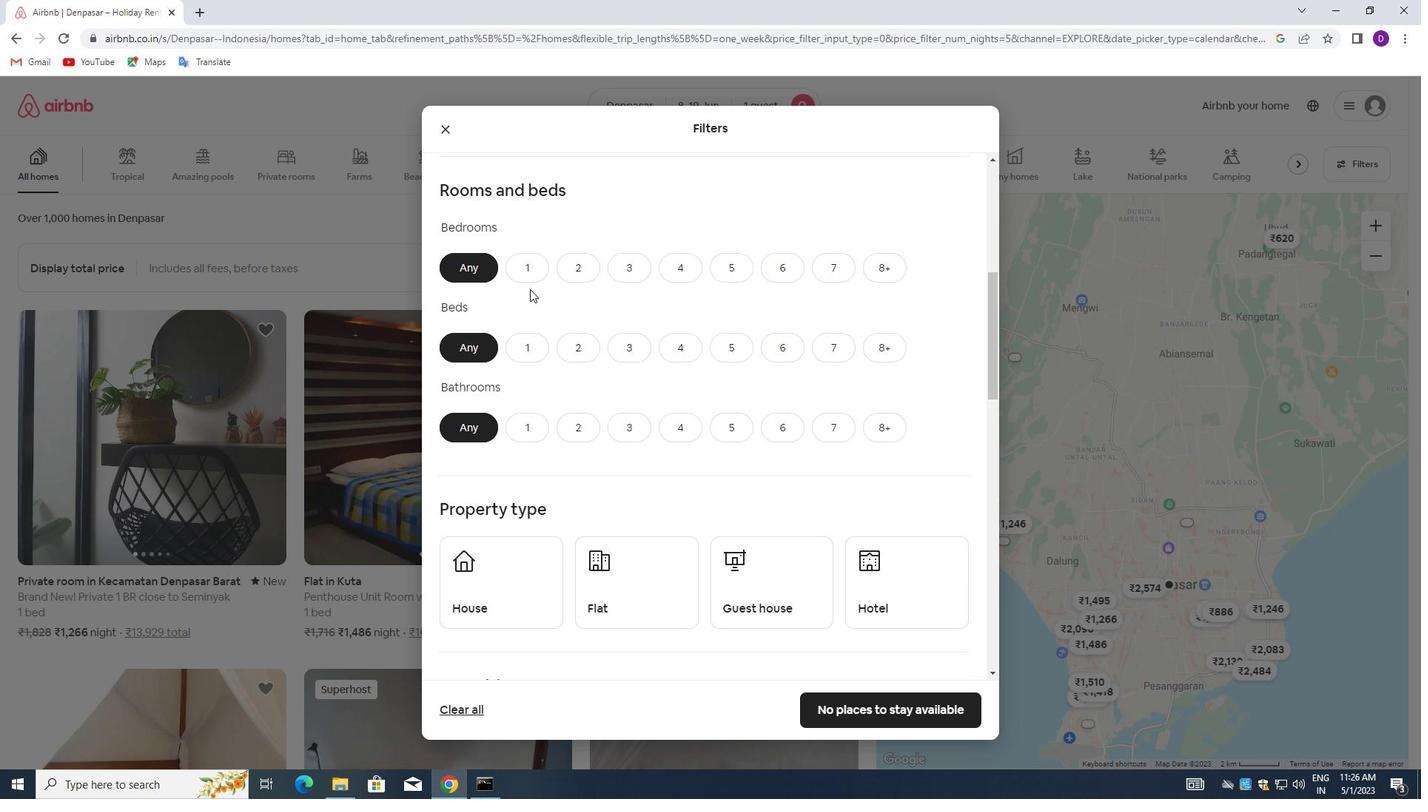 
Action: Mouse pressed left at (532, 279)
Screenshot: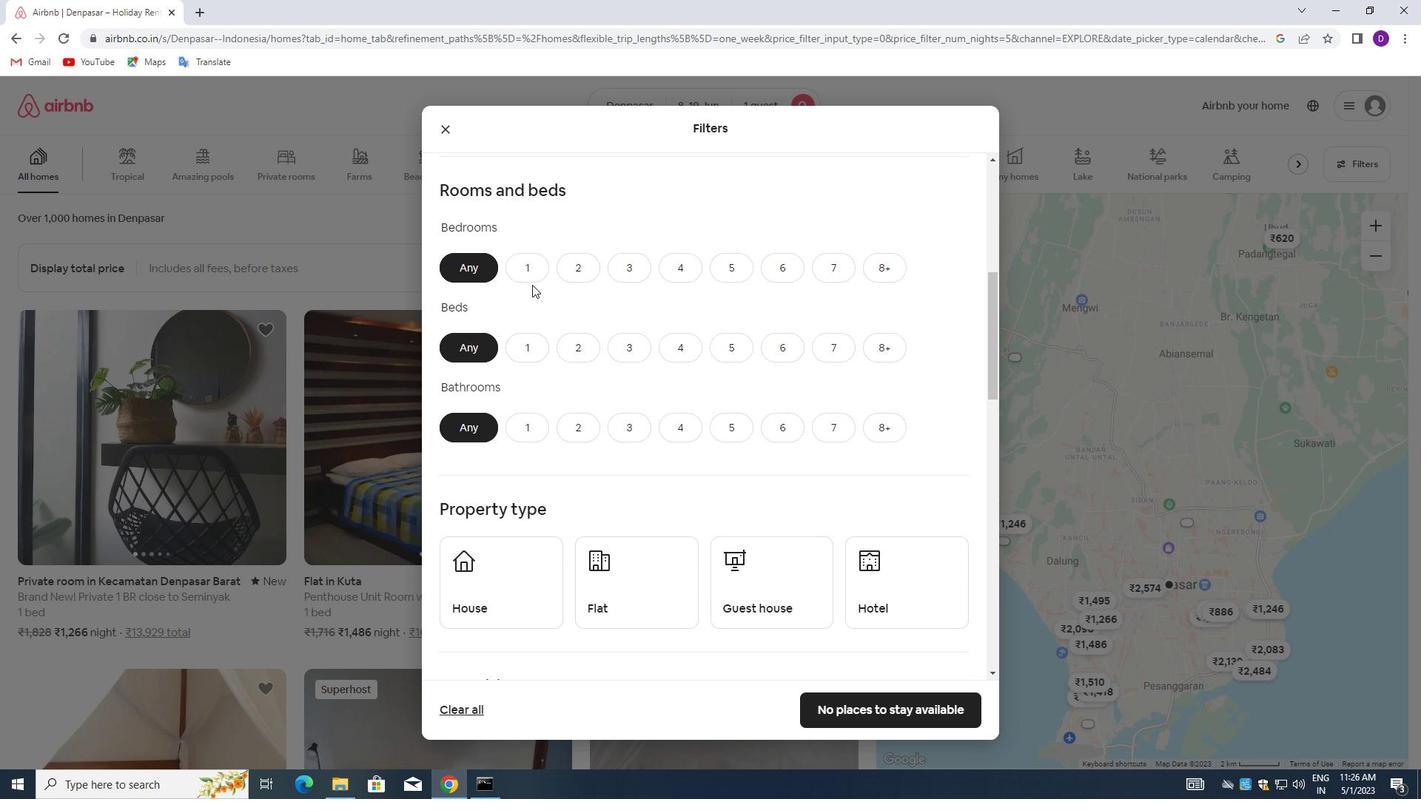 
Action: Mouse moved to (530, 342)
Screenshot: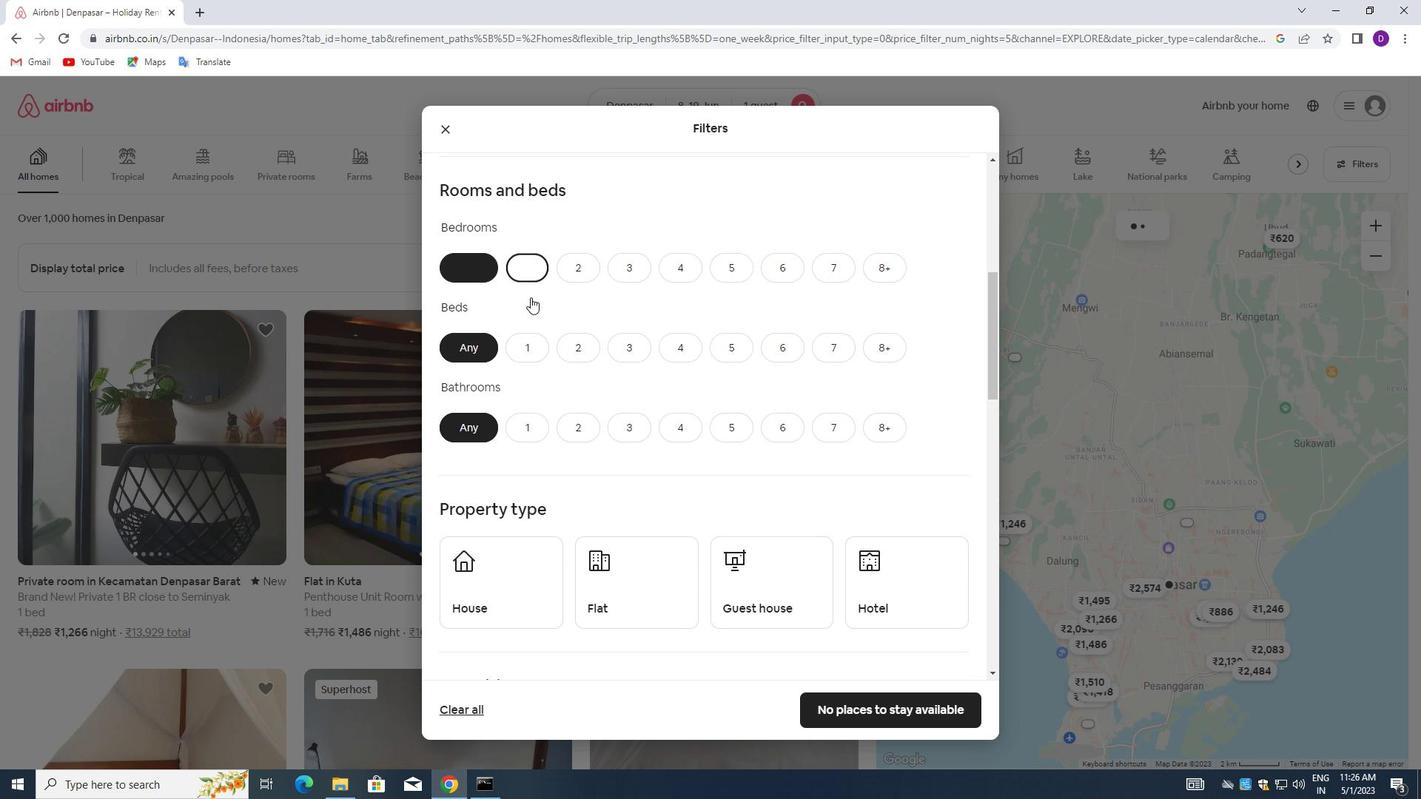 
Action: Mouse pressed left at (530, 342)
Screenshot: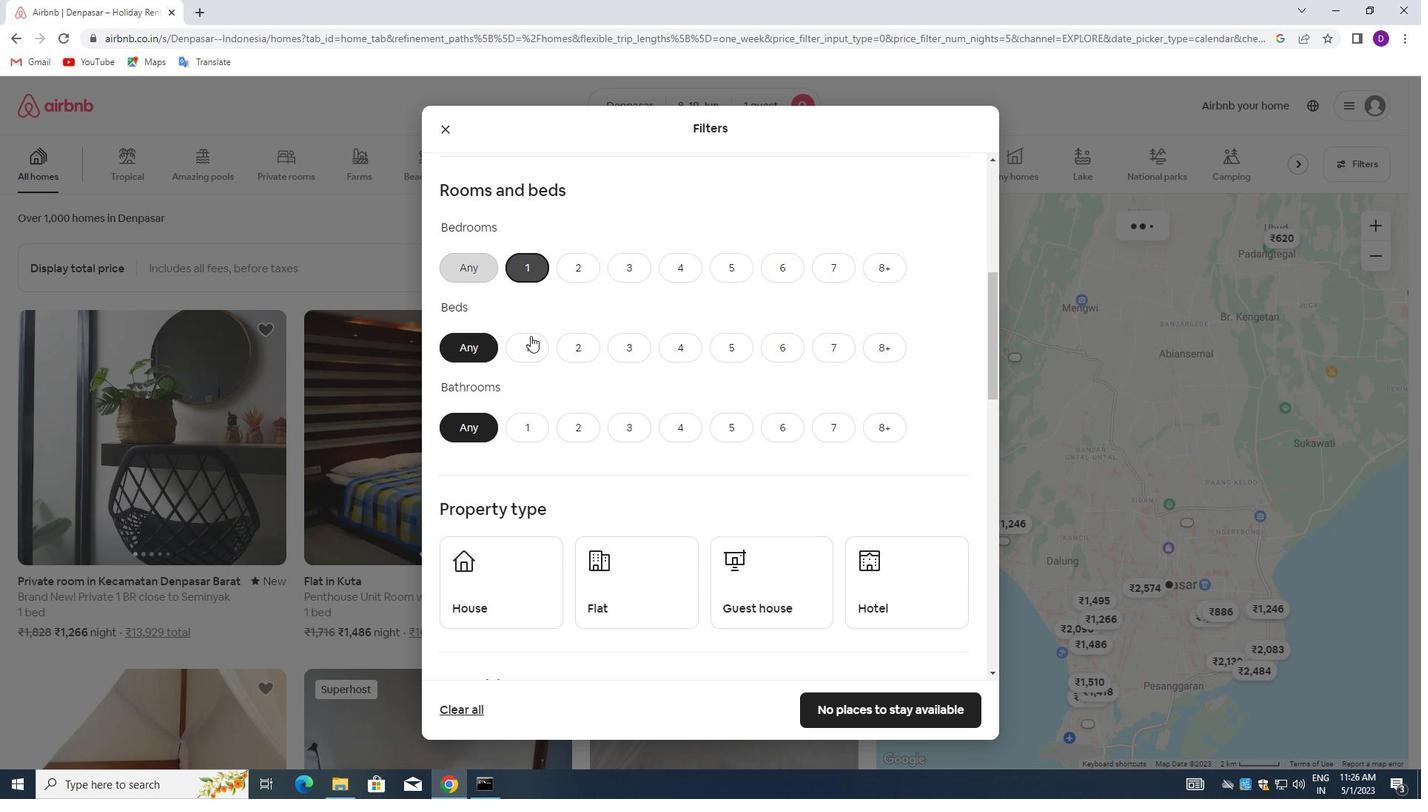 
Action: Mouse moved to (520, 430)
Screenshot: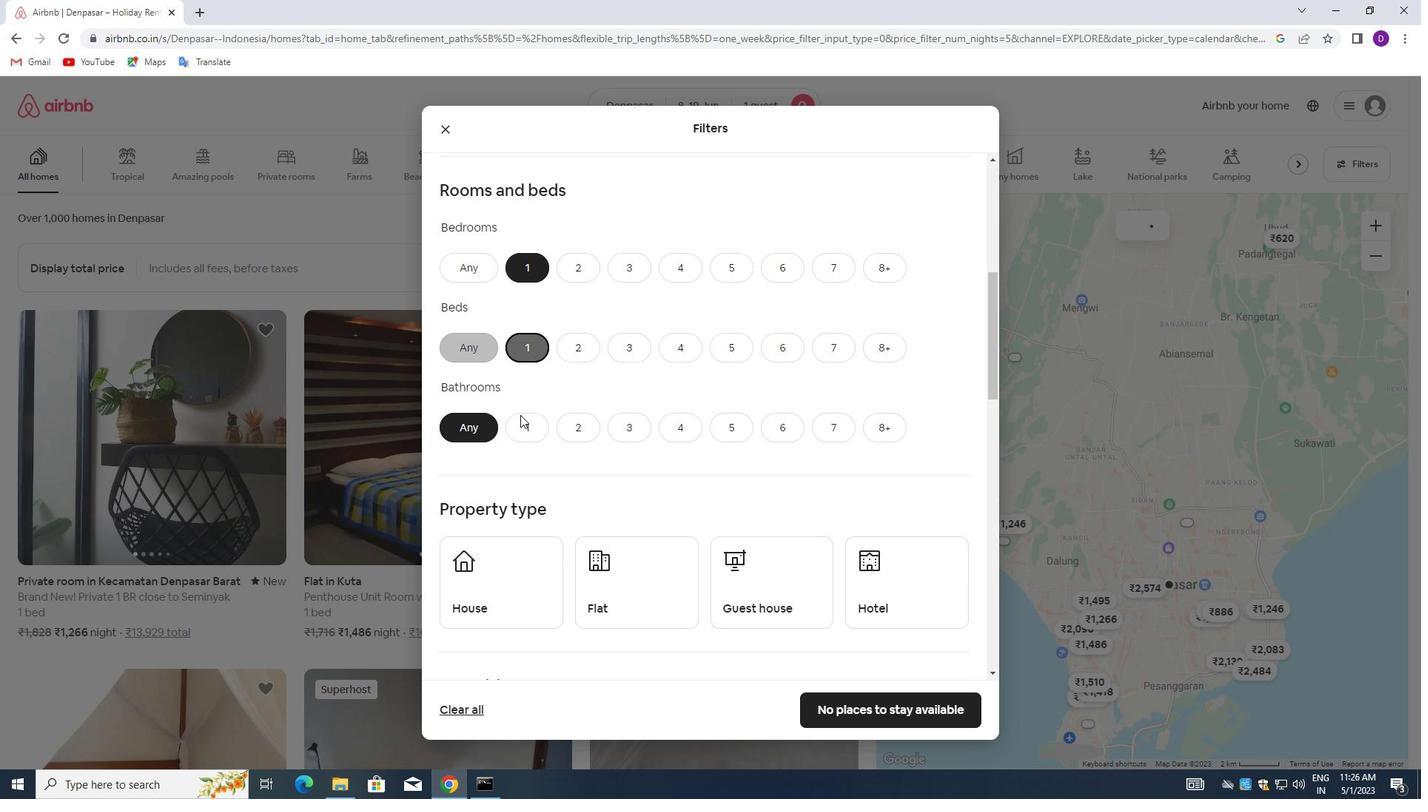 
Action: Mouse pressed left at (520, 430)
Screenshot: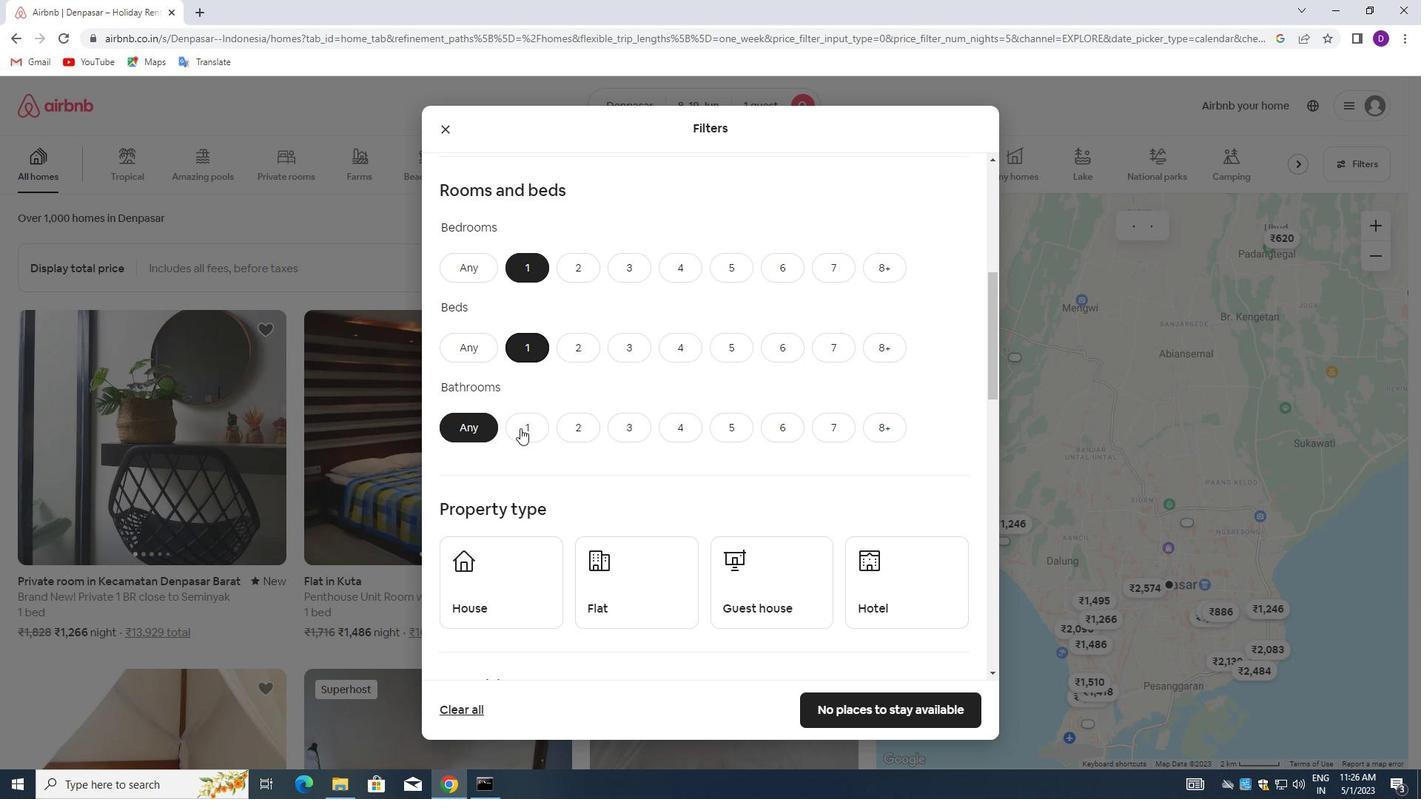 
Action: Mouse moved to (563, 386)
Screenshot: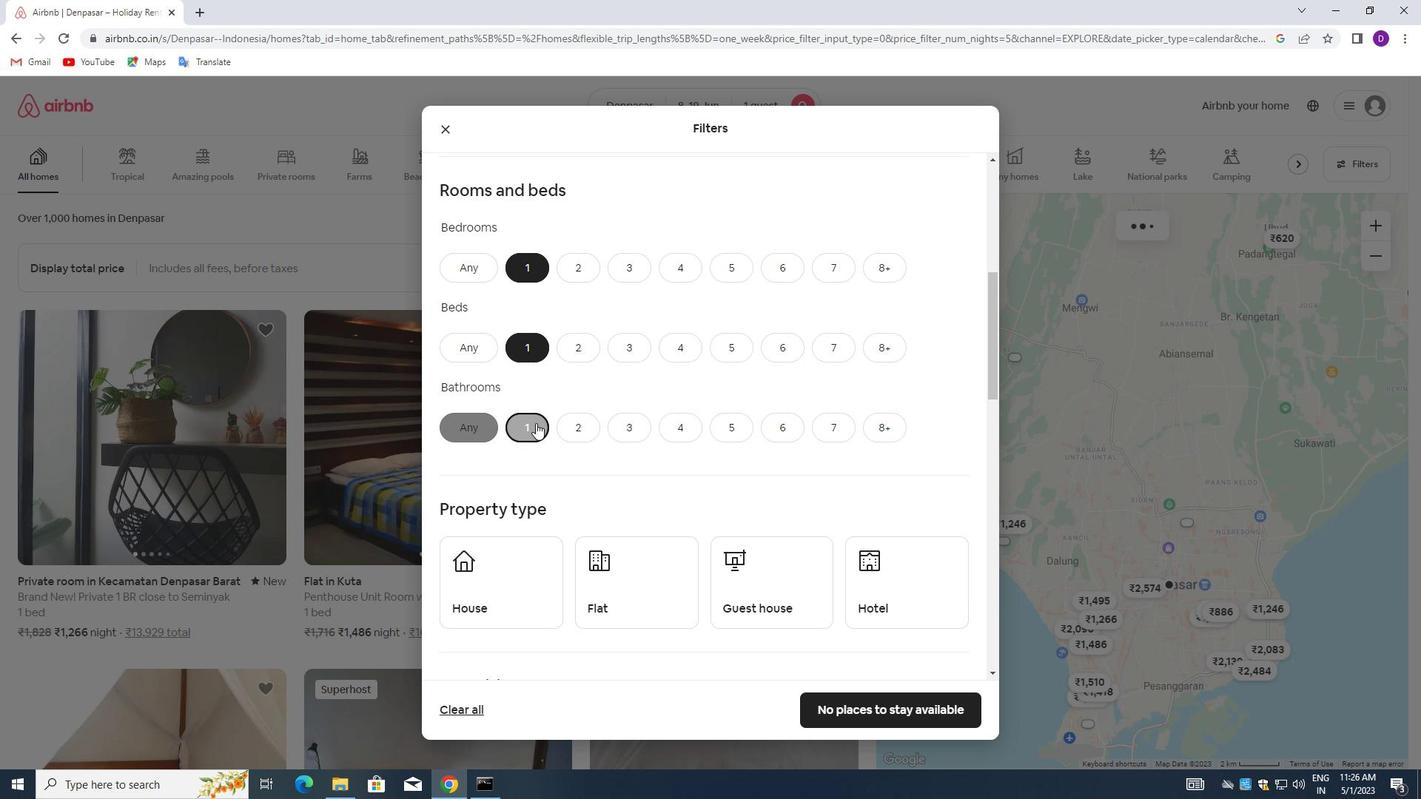 
Action: Mouse scrolled (563, 385) with delta (0, 0)
Screenshot: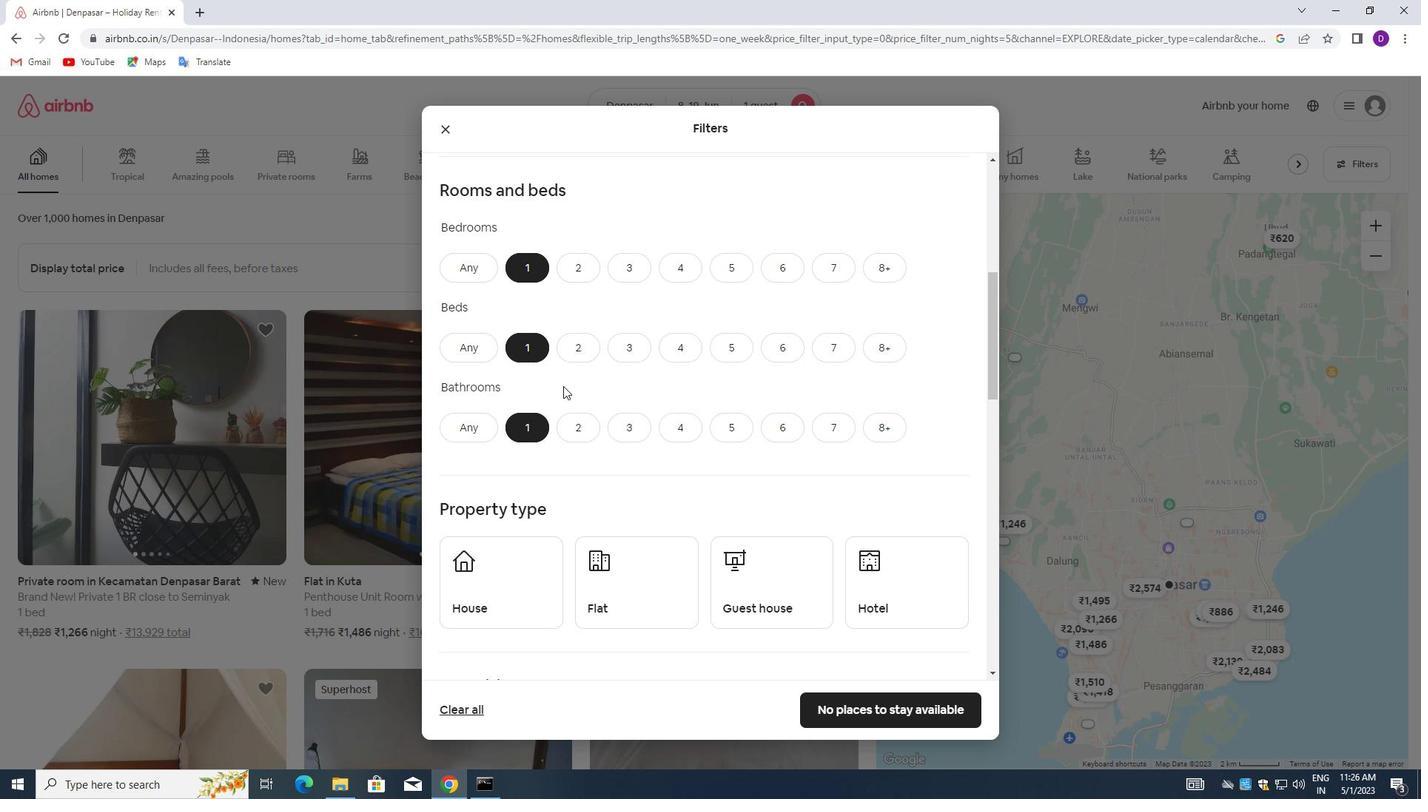 
Action: Mouse scrolled (563, 385) with delta (0, 0)
Screenshot: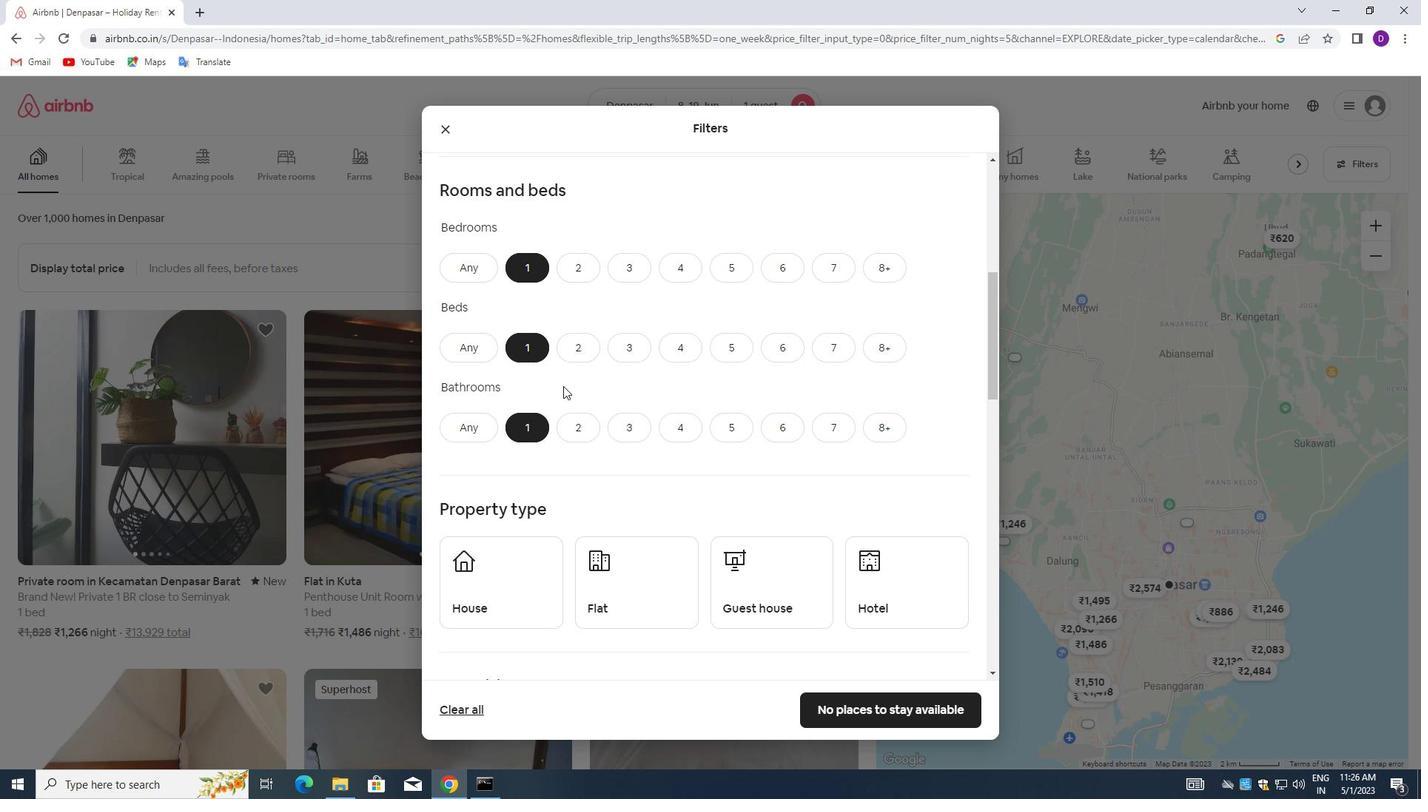 
Action: Mouse moved to (516, 433)
Screenshot: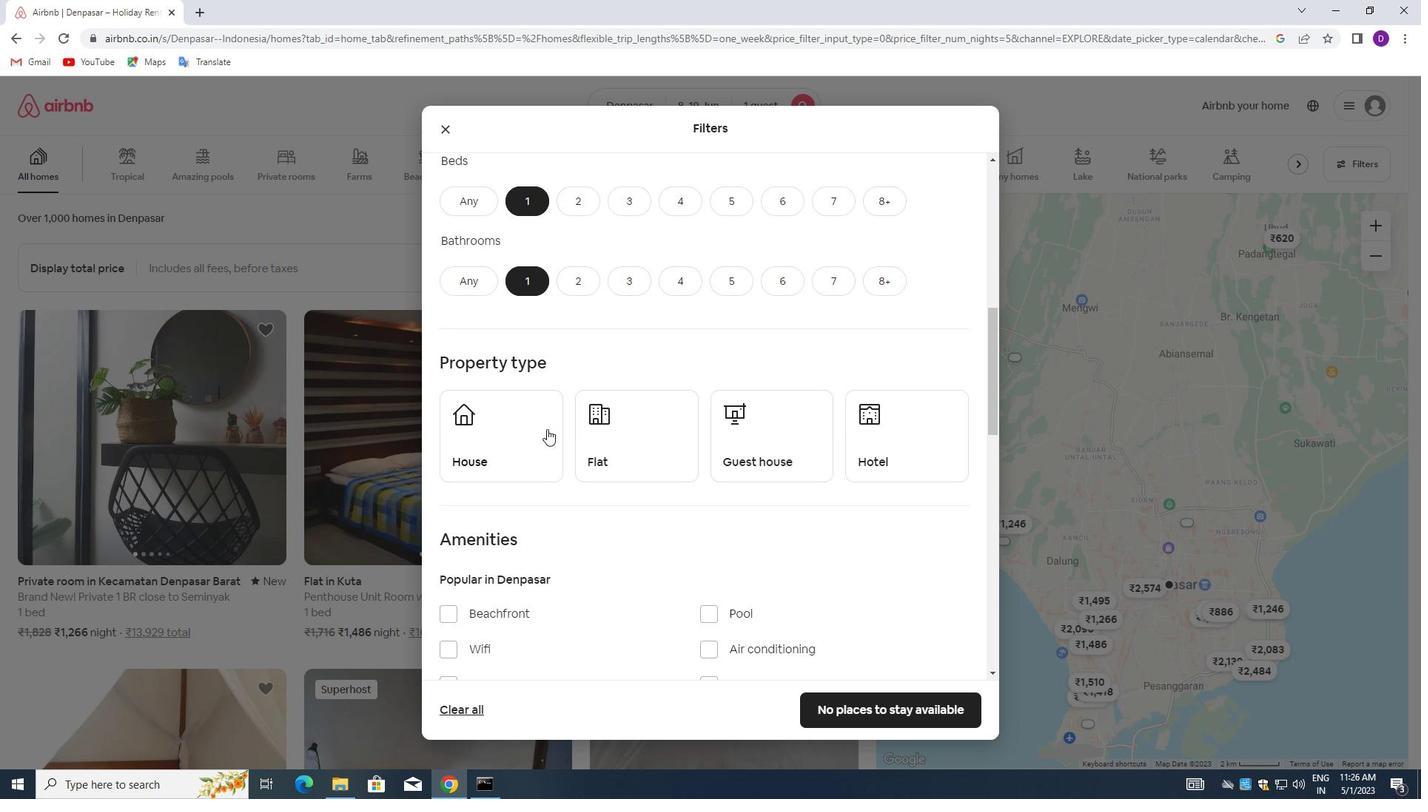 
Action: Mouse pressed left at (516, 433)
Screenshot: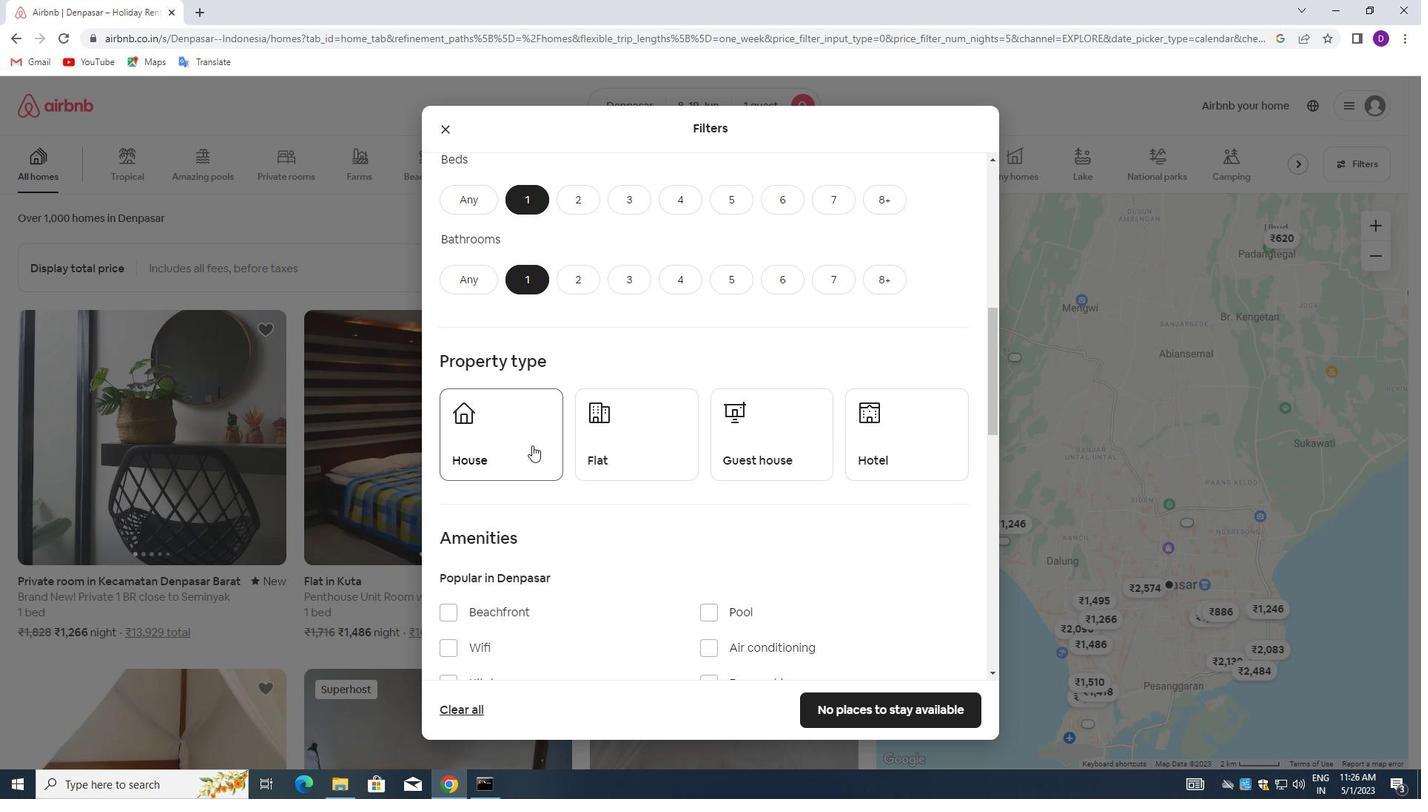 
Action: Mouse moved to (630, 433)
Screenshot: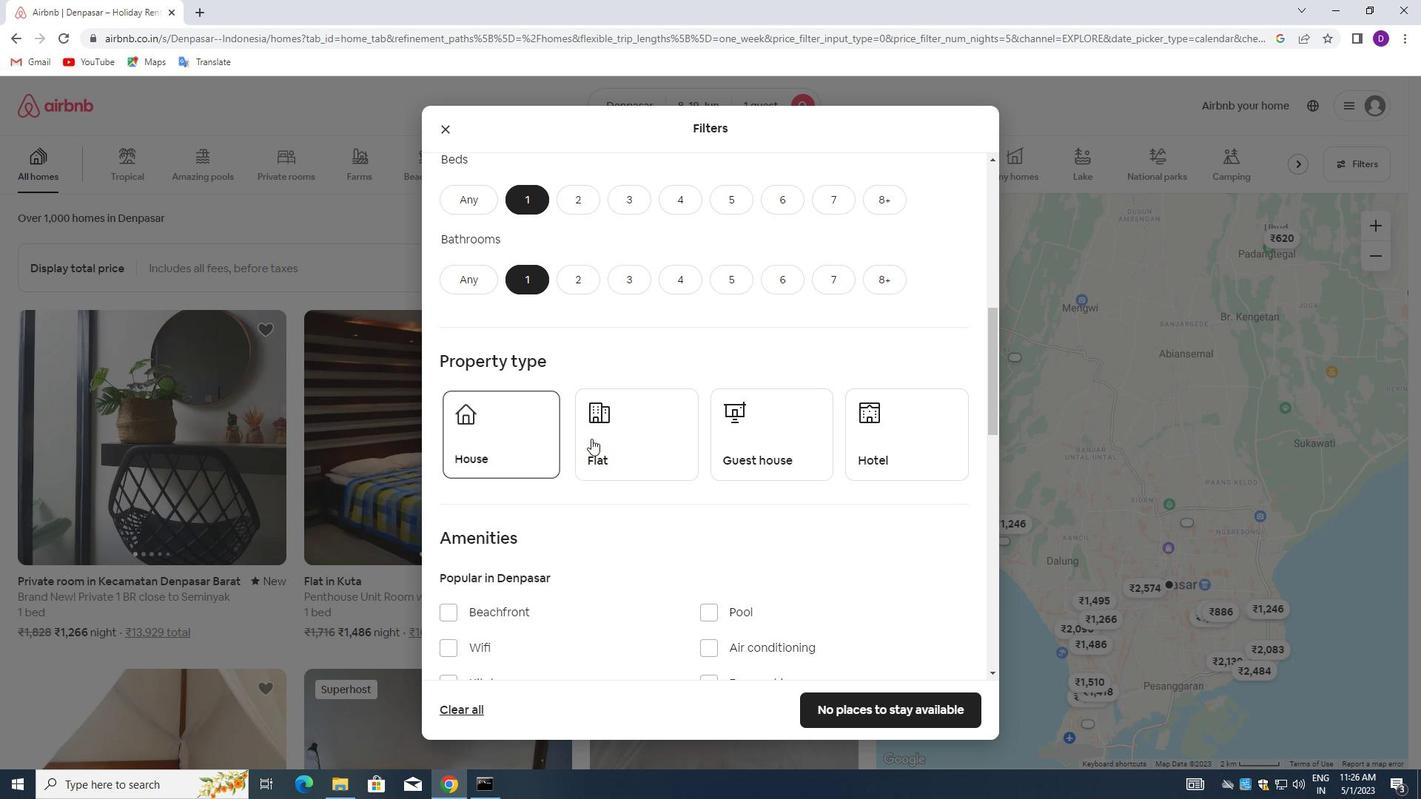 
Action: Mouse pressed left at (630, 433)
Screenshot: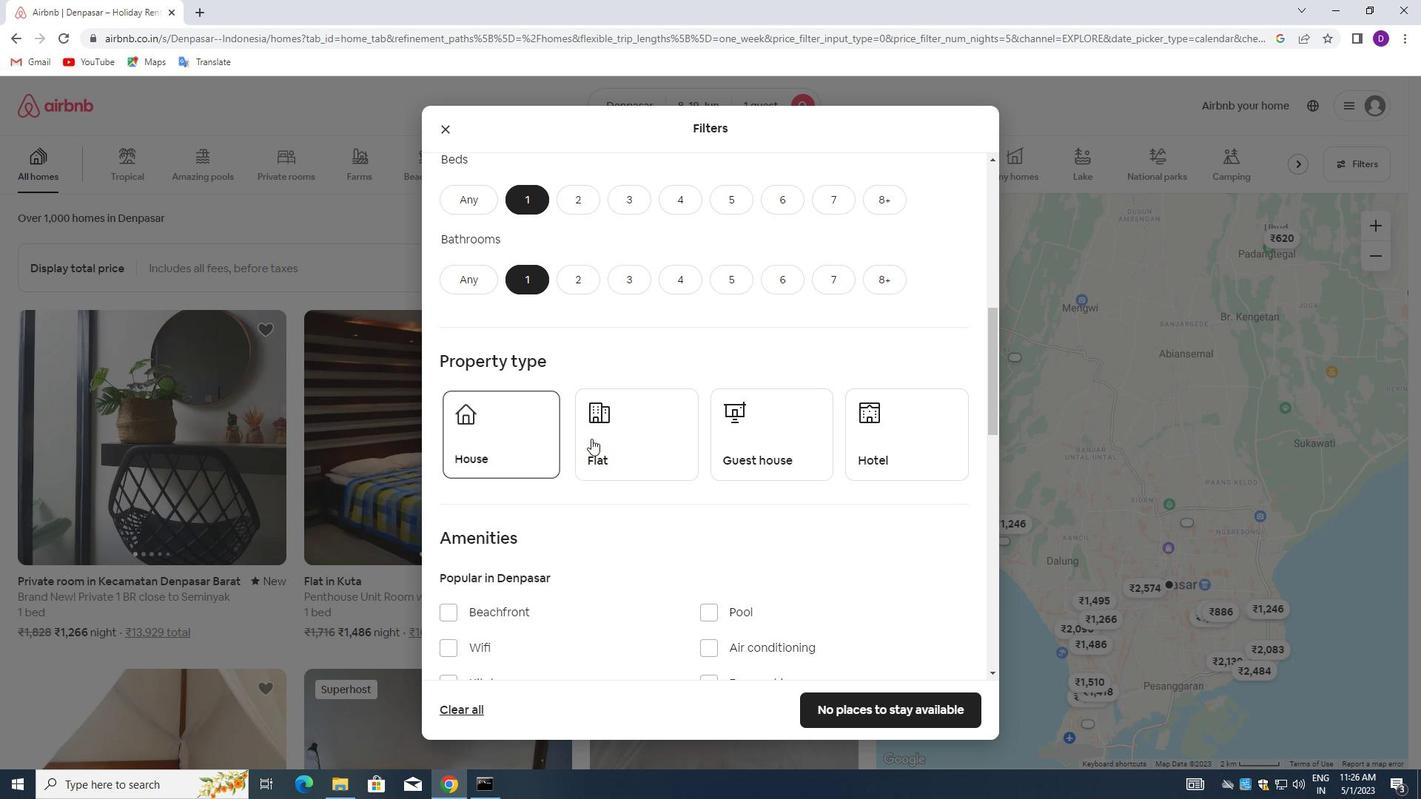 
Action: Mouse moved to (747, 433)
Screenshot: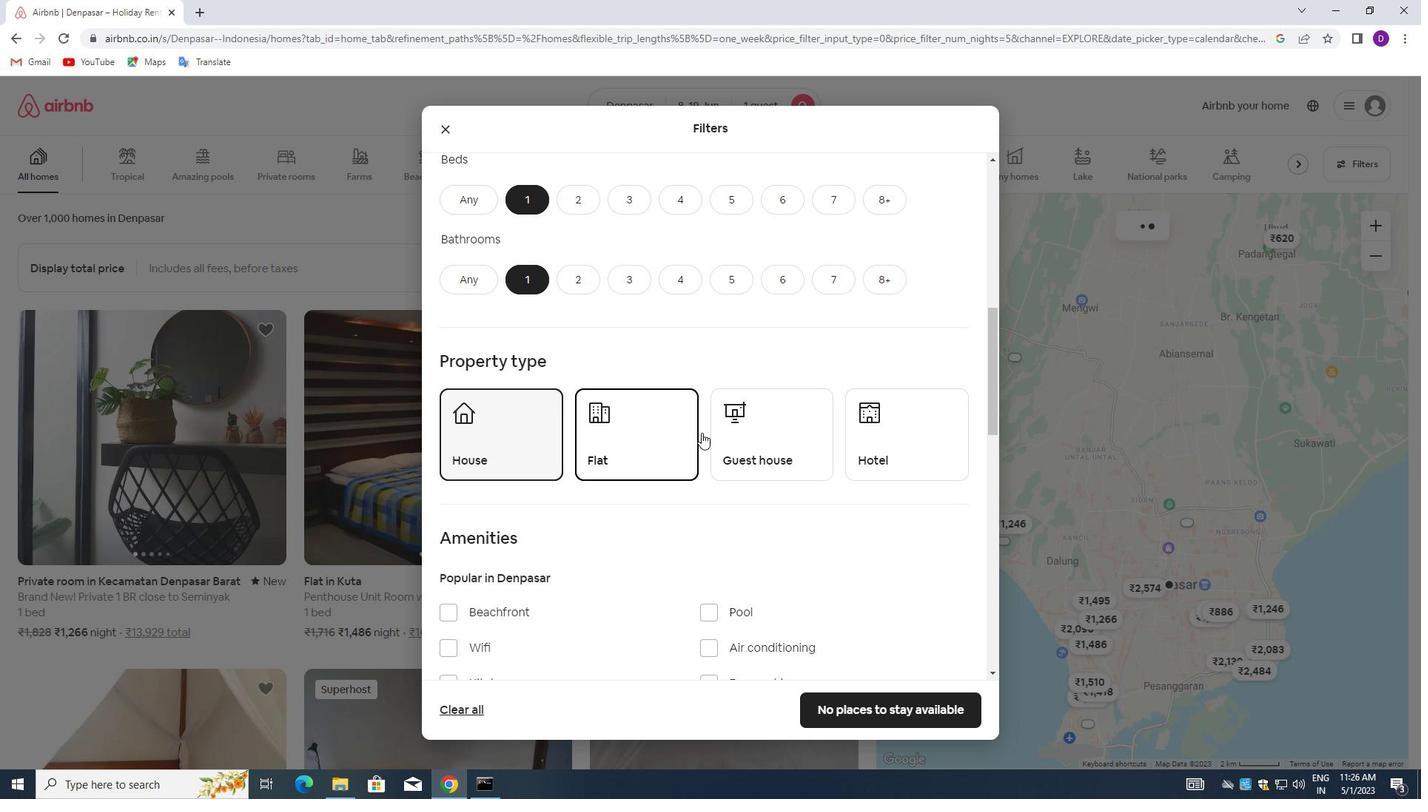 
Action: Mouse pressed left at (747, 433)
Screenshot: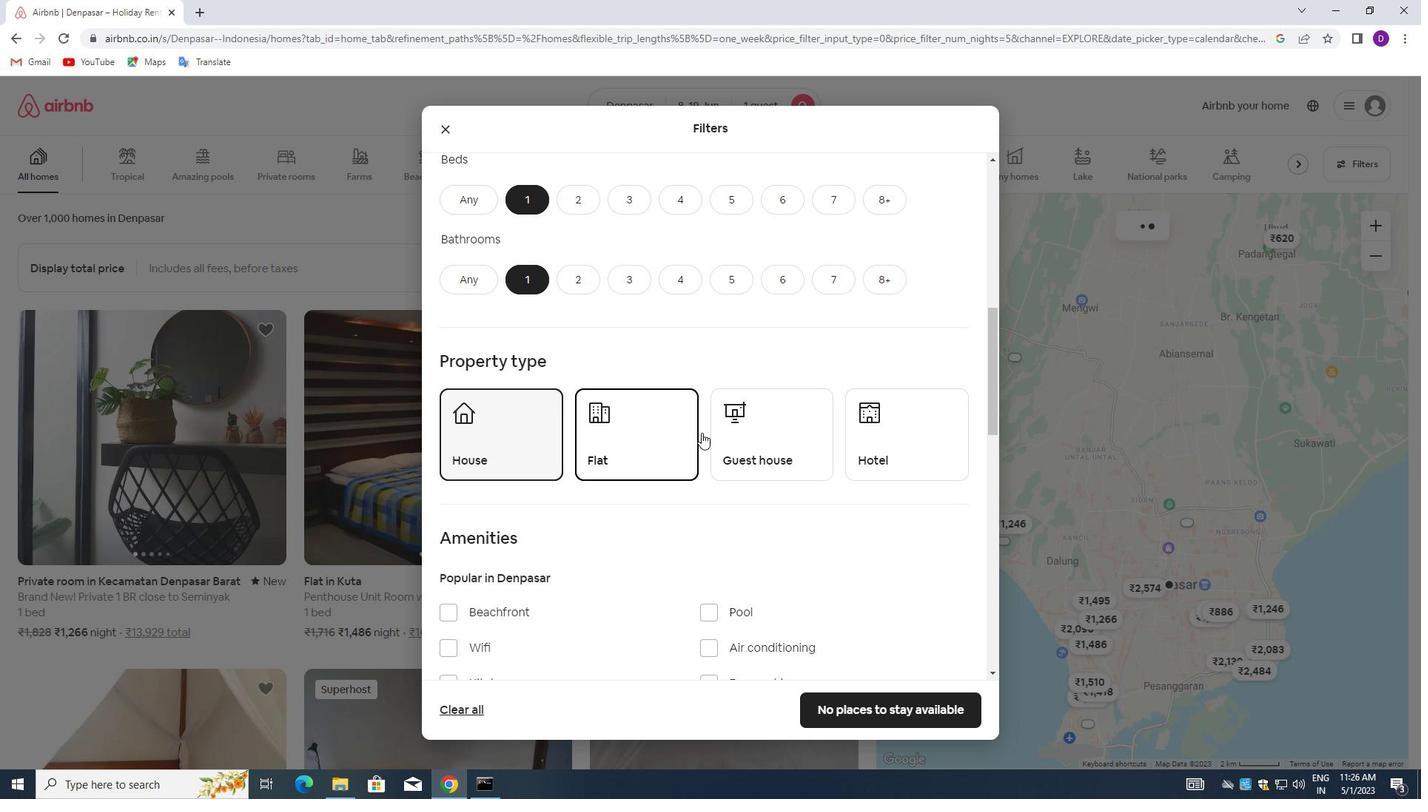 
Action: Mouse moved to (895, 435)
Screenshot: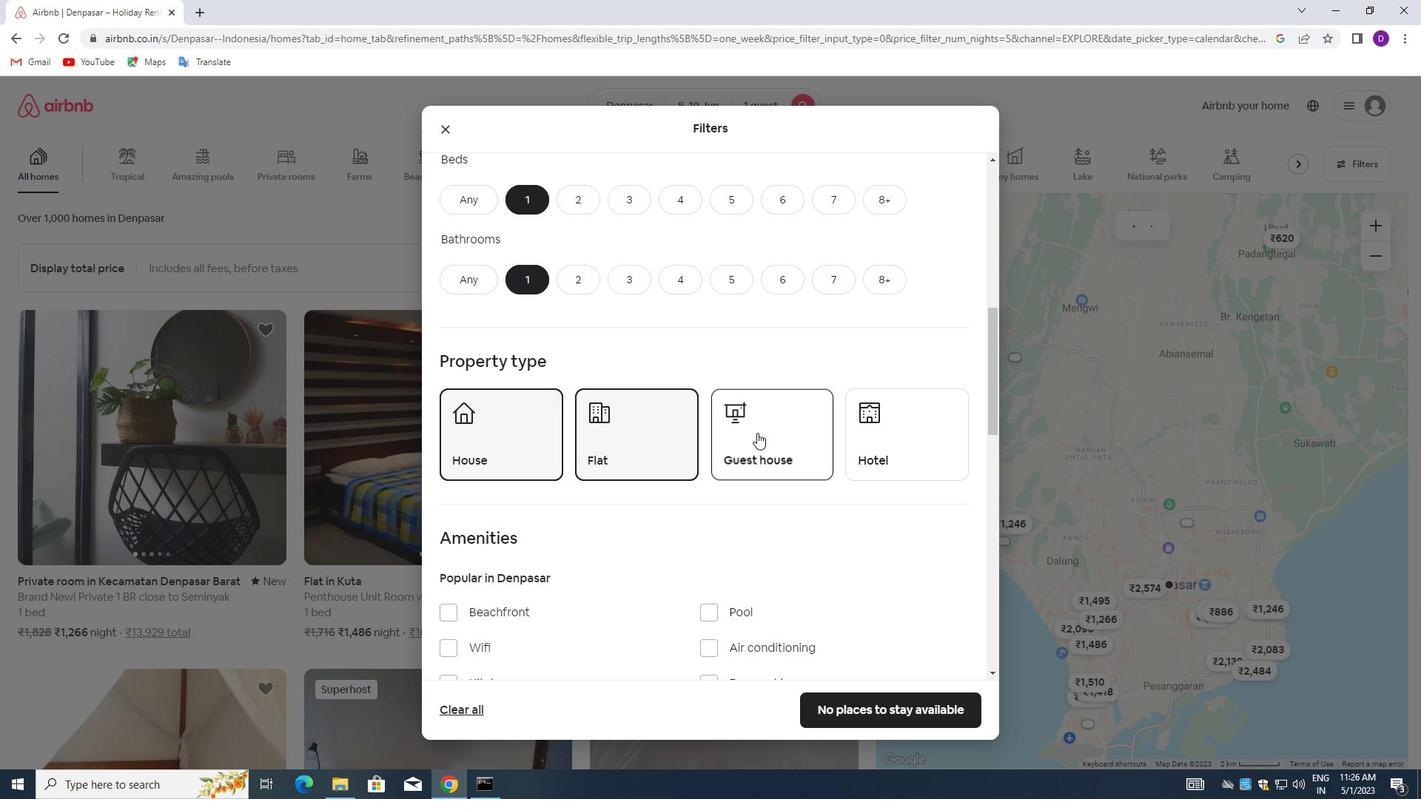
Action: Mouse pressed left at (895, 435)
Screenshot: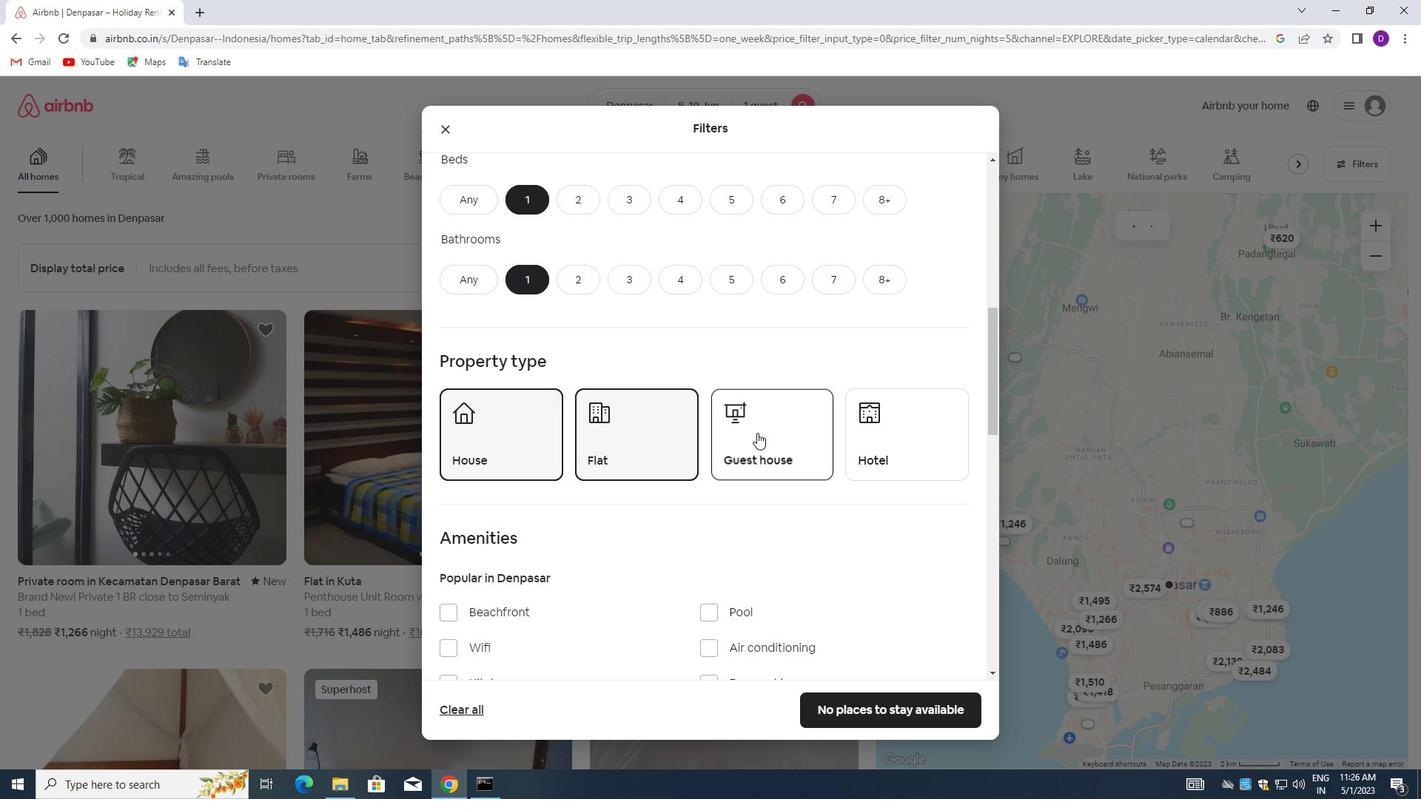 
Action: Mouse moved to (713, 413)
Screenshot: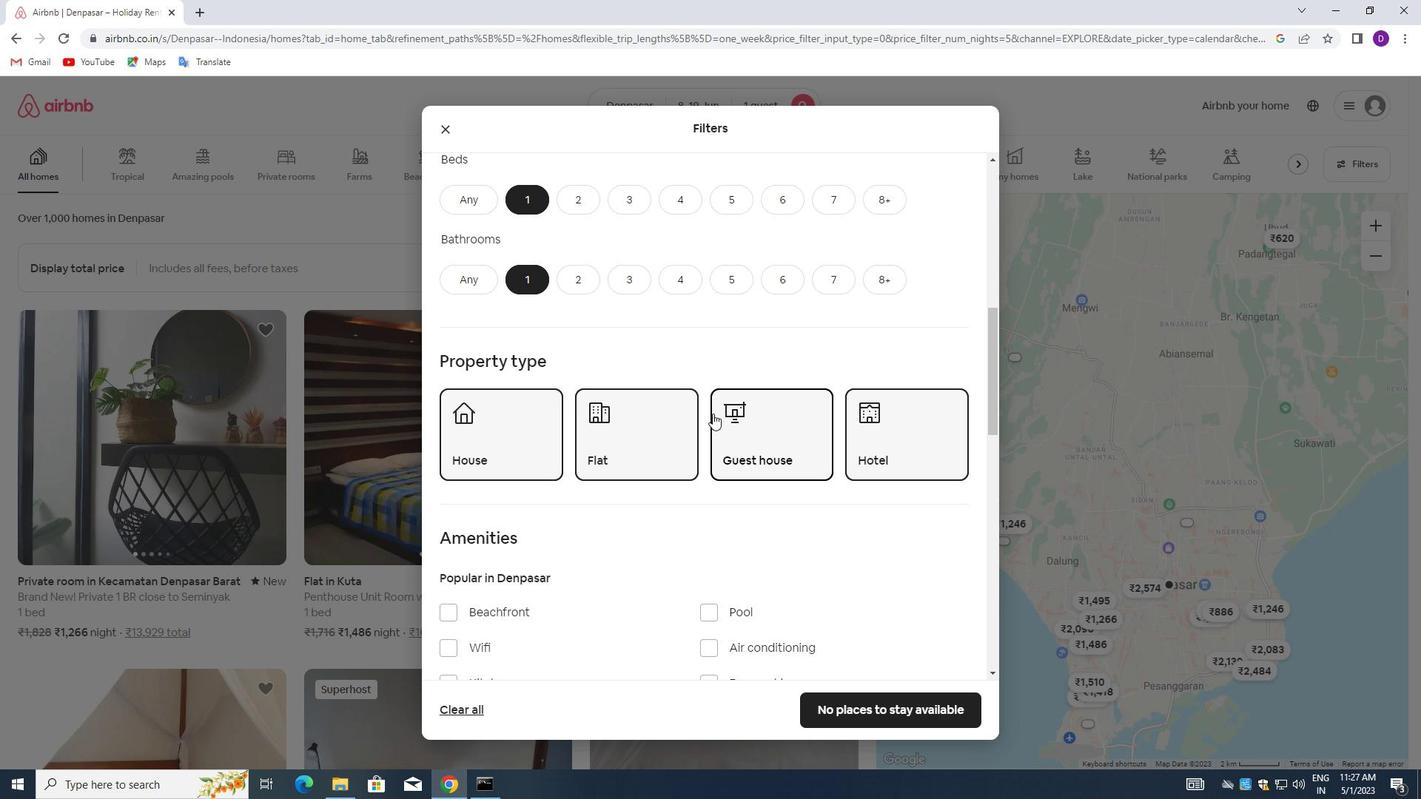
Action: Mouse scrolled (713, 412) with delta (0, 0)
Screenshot: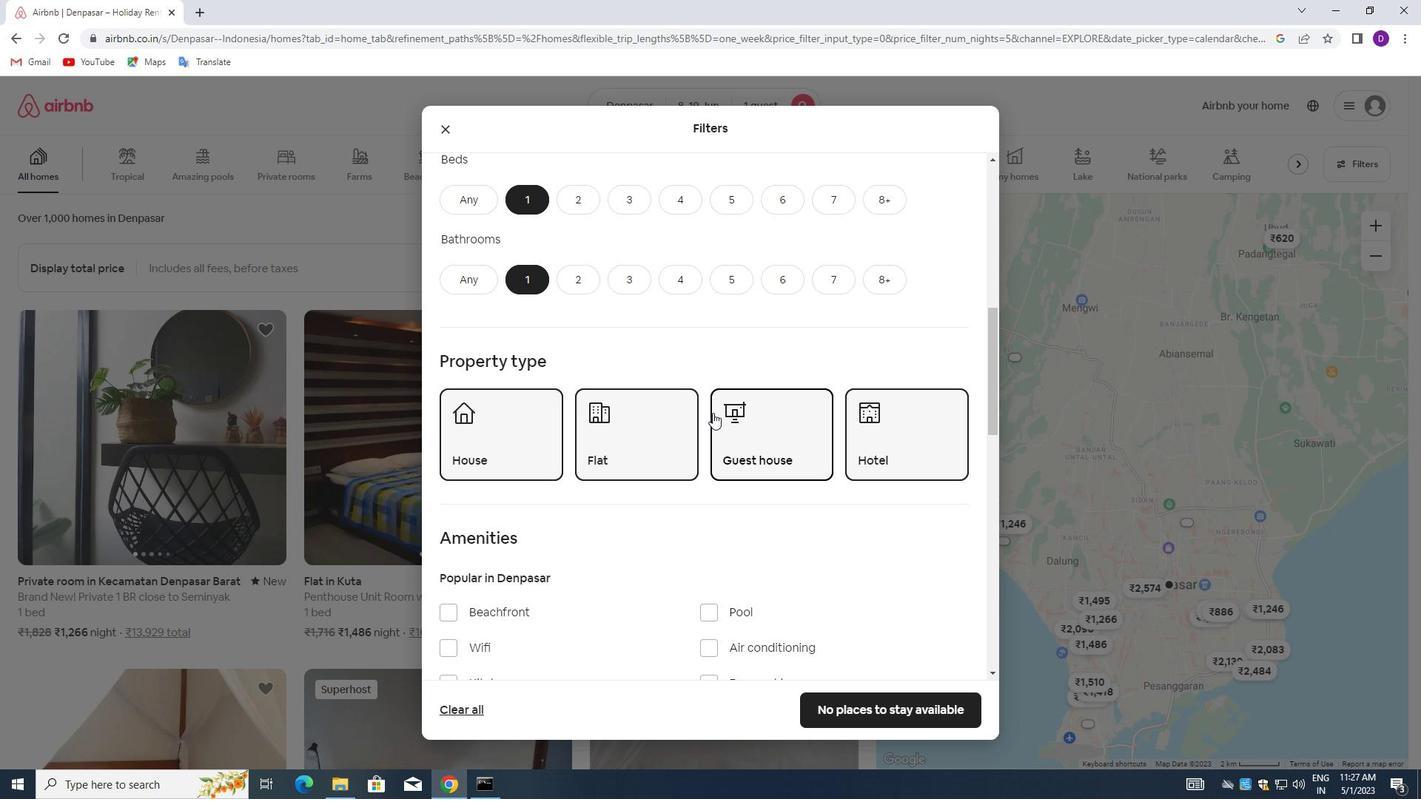 
Action: Mouse scrolled (713, 412) with delta (0, 0)
Screenshot: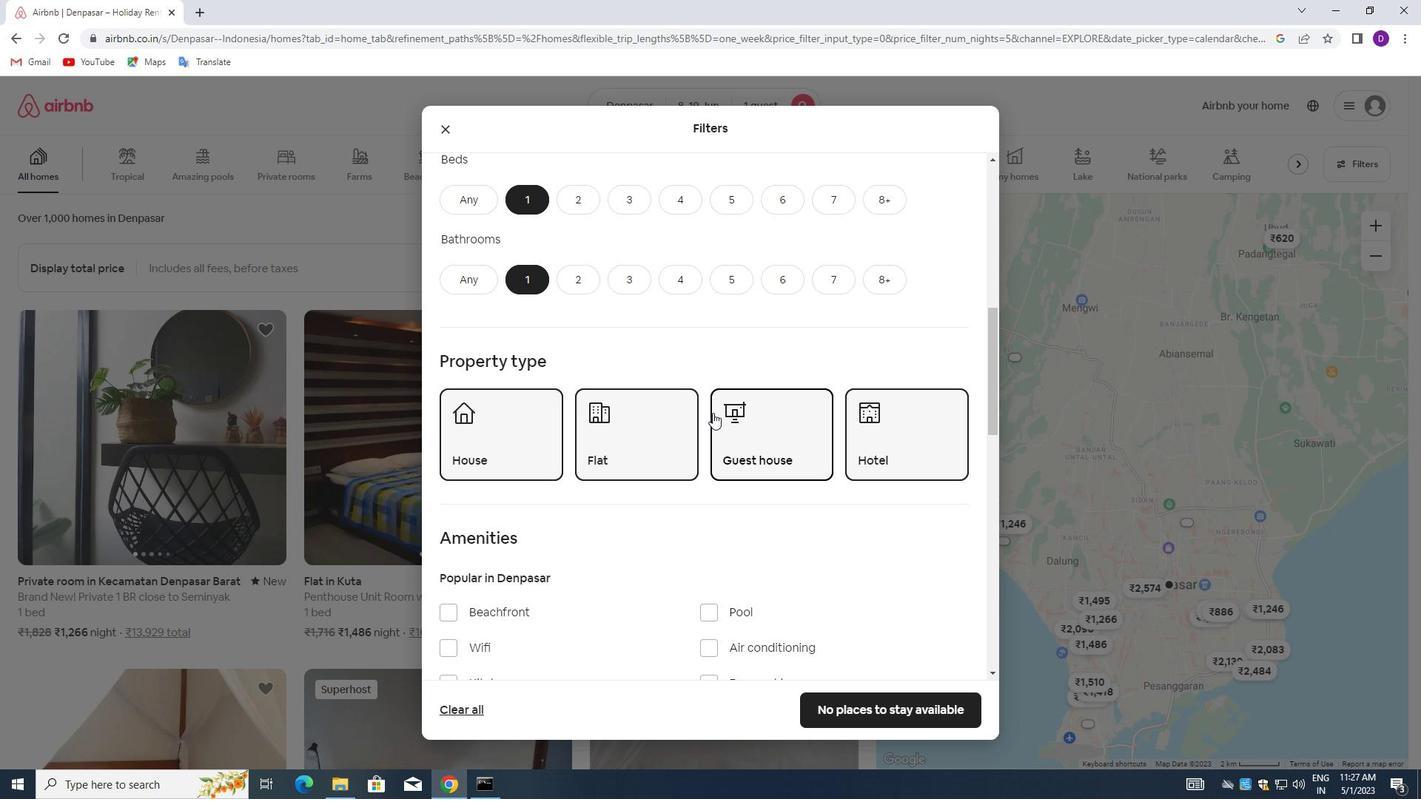 
Action: Mouse moved to (713, 413)
Screenshot: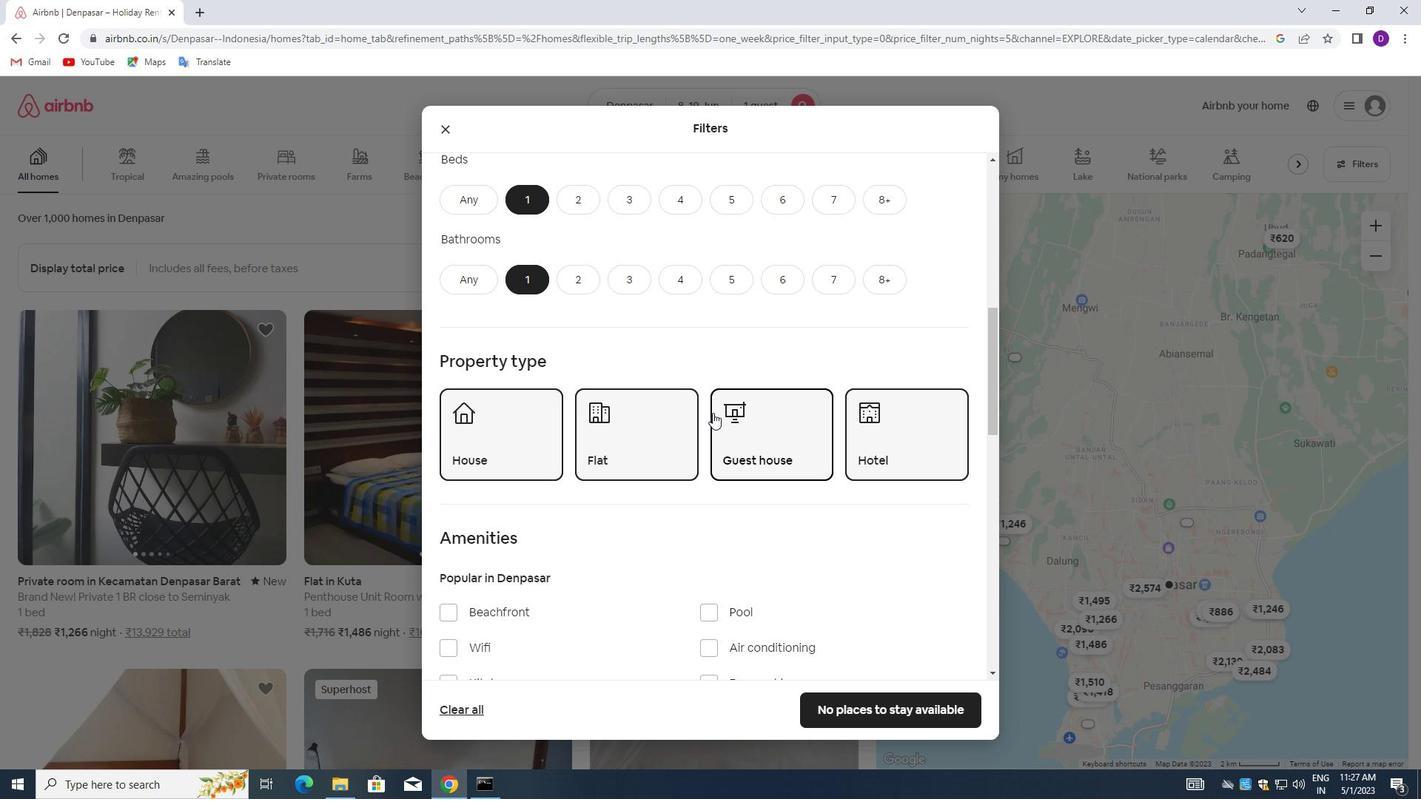
Action: Mouse scrolled (713, 412) with delta (0, 0)
Screenshot: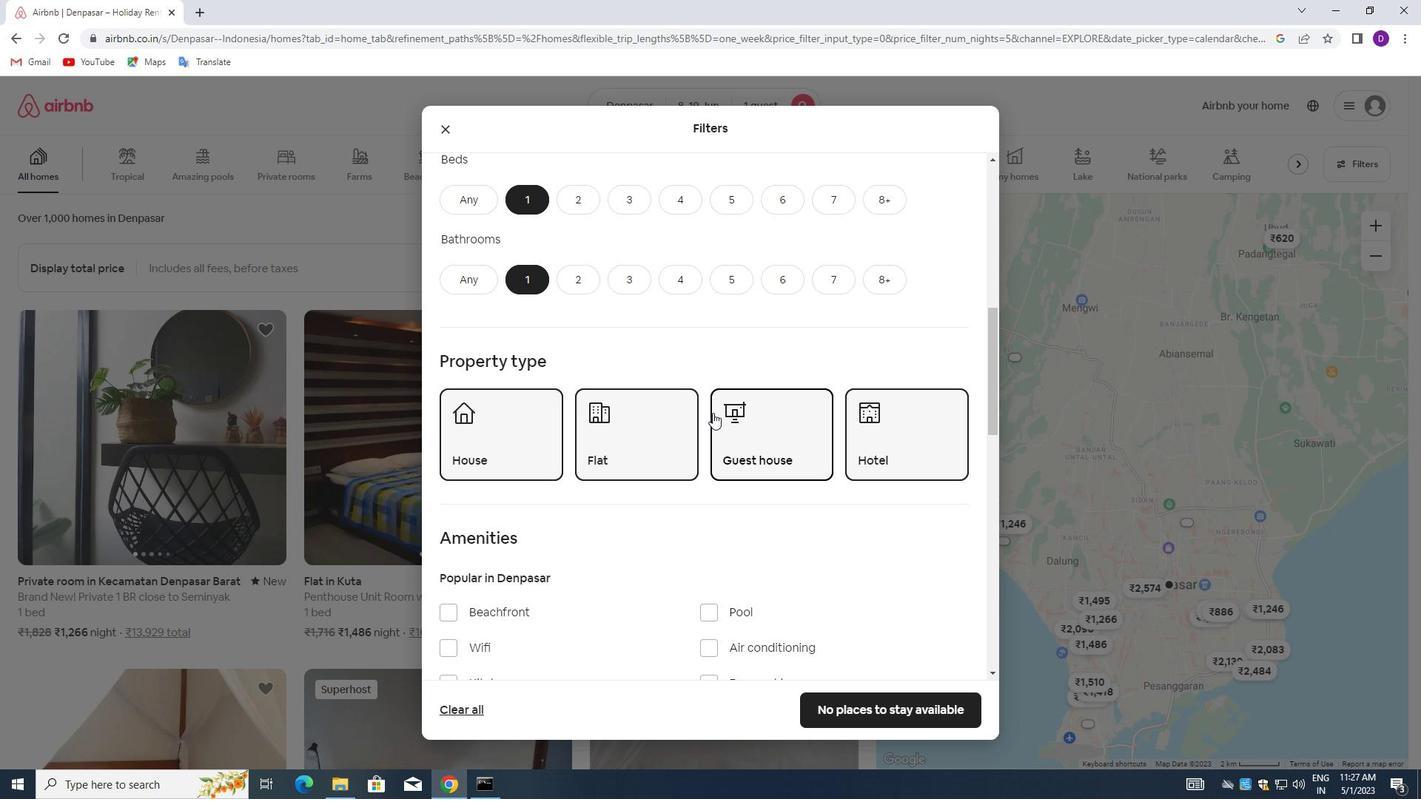 
Action: Mouse moved to (703, 413)
Screenshot: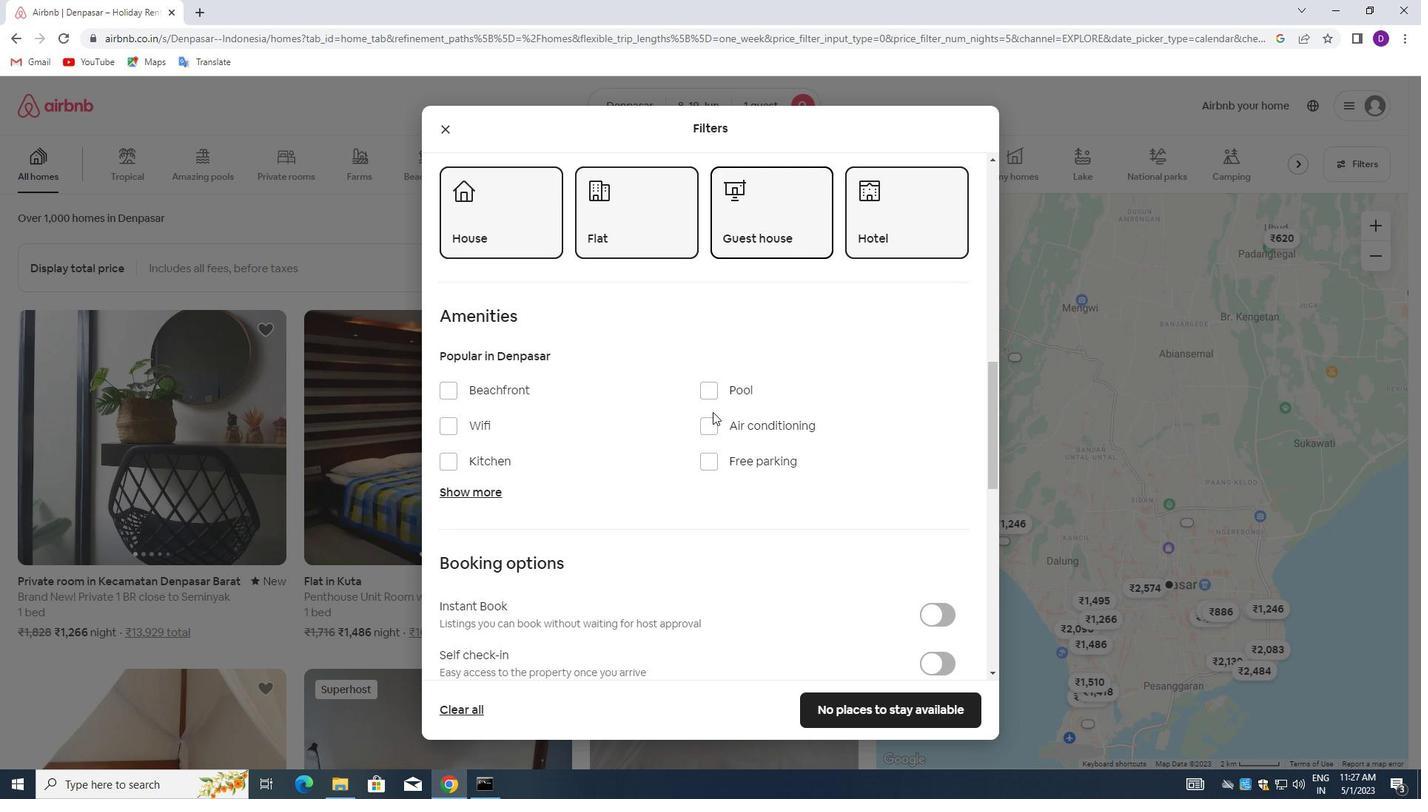 
Action: Mouse scrolled (703, 412) with delta (0, 0)
Screenshot: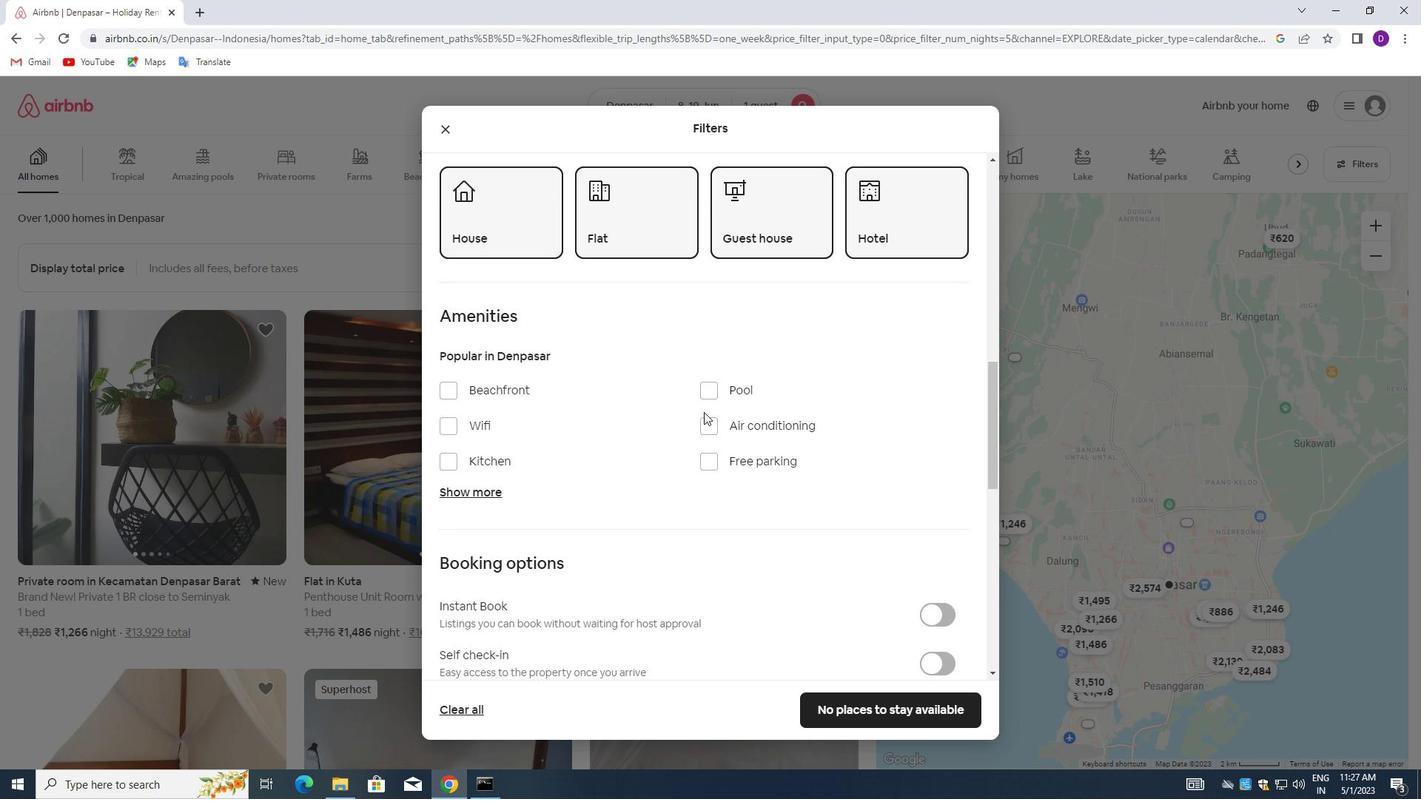 
Action: Mouse moved to (703, 413)
Screenshot: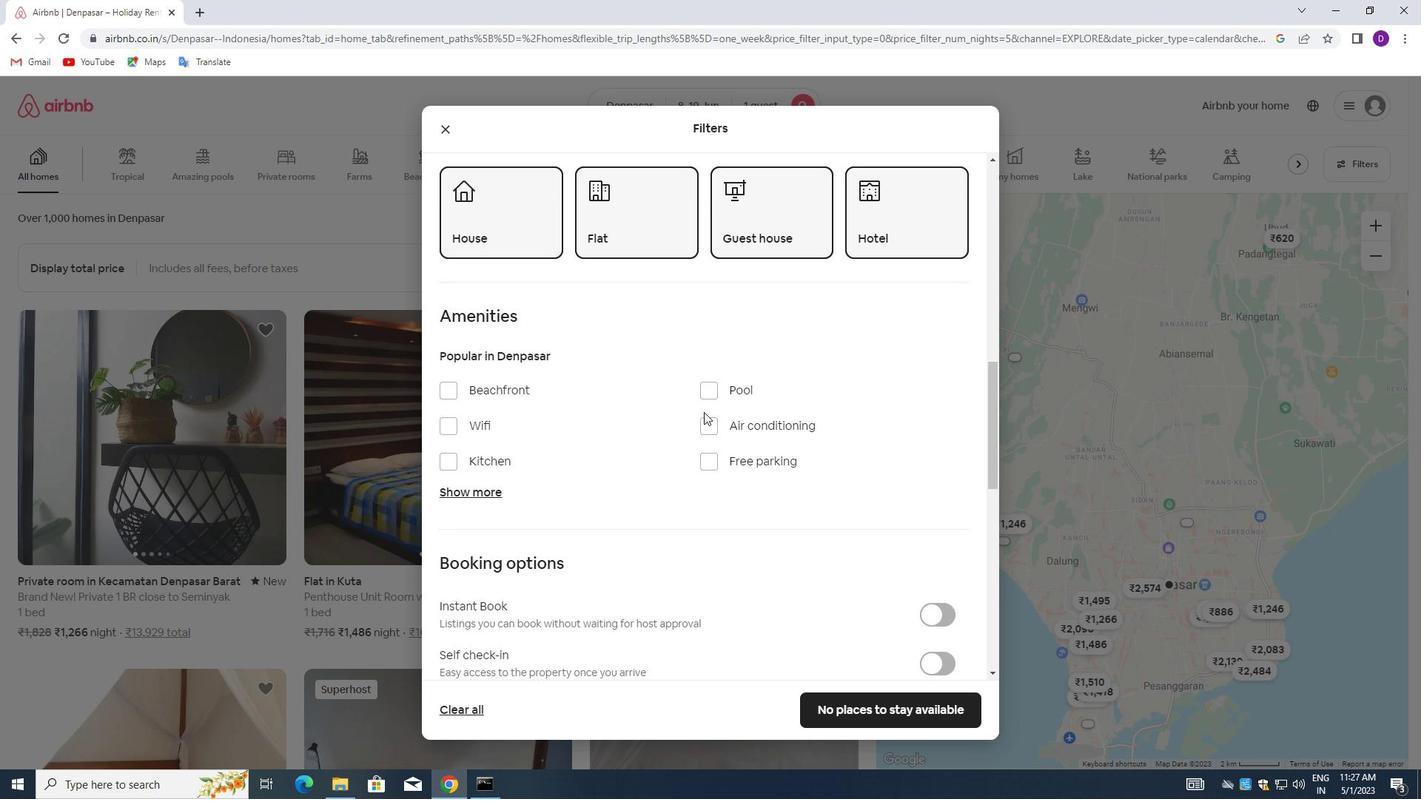 
Action: Mouse scrolled (703, 412) with delta (0, 0)
Screenshot: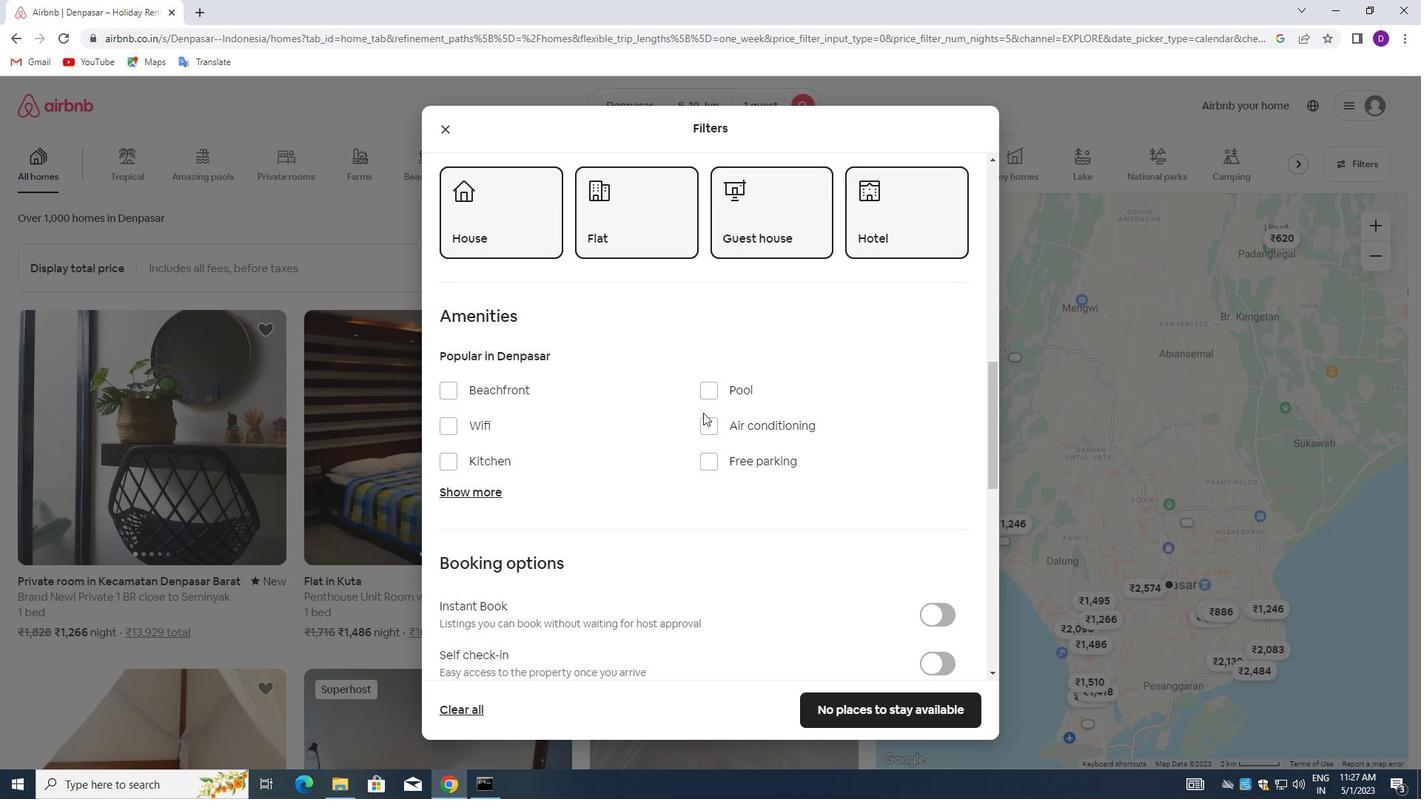 
Action: Mouse moved to (941, 524)
Screenshot: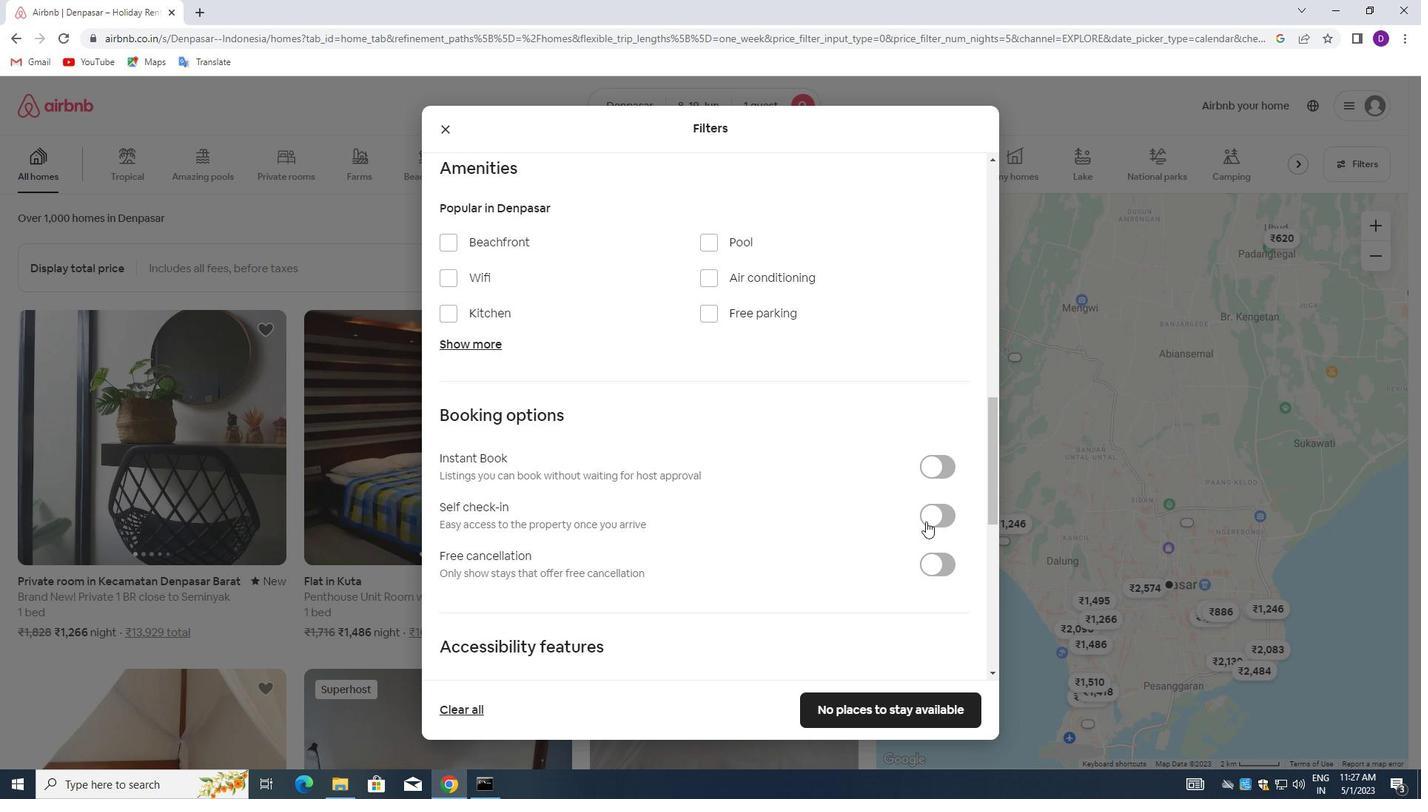
Action: Mouse pressed left at (941, 524)
Screenshot: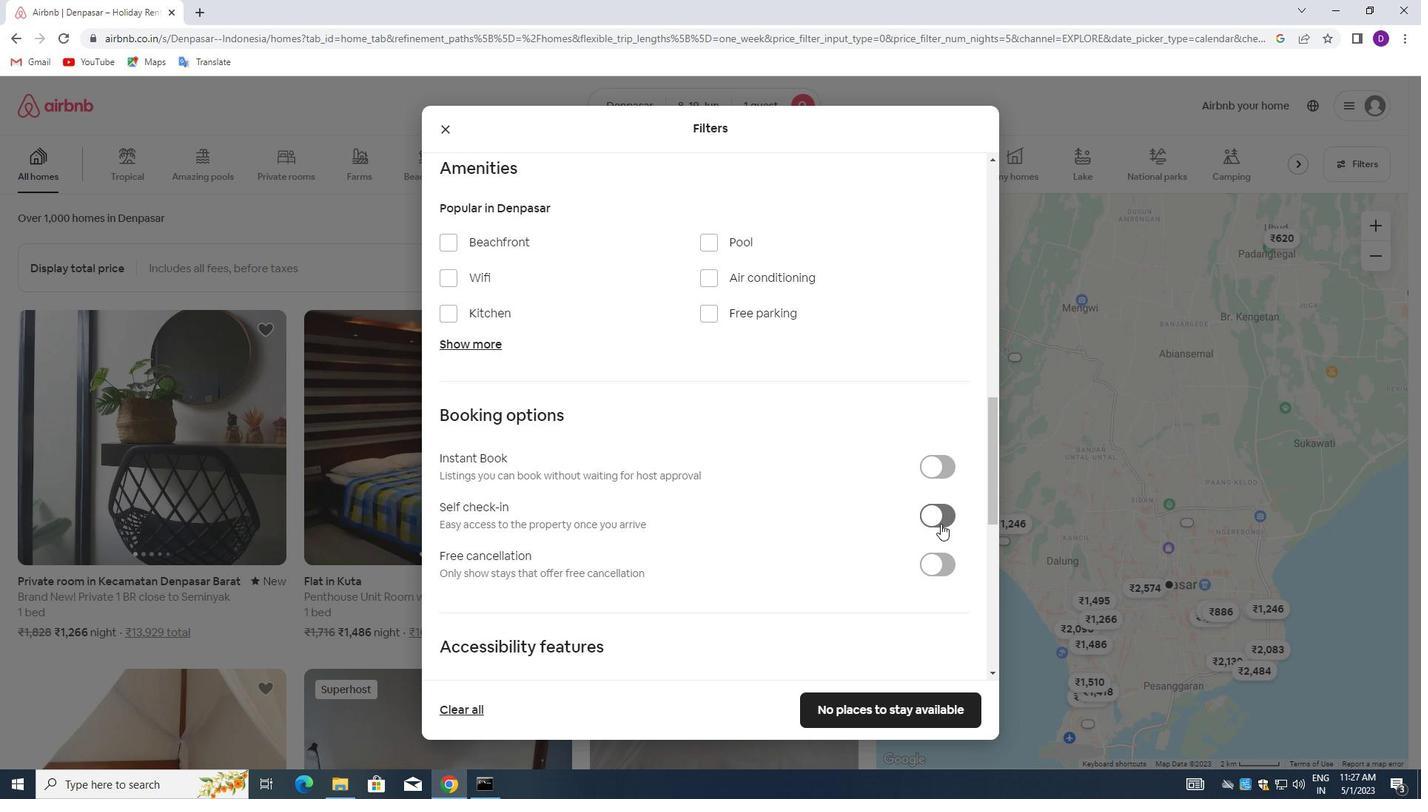 
Action: Mouse moved to (761, 485)
Screenshot: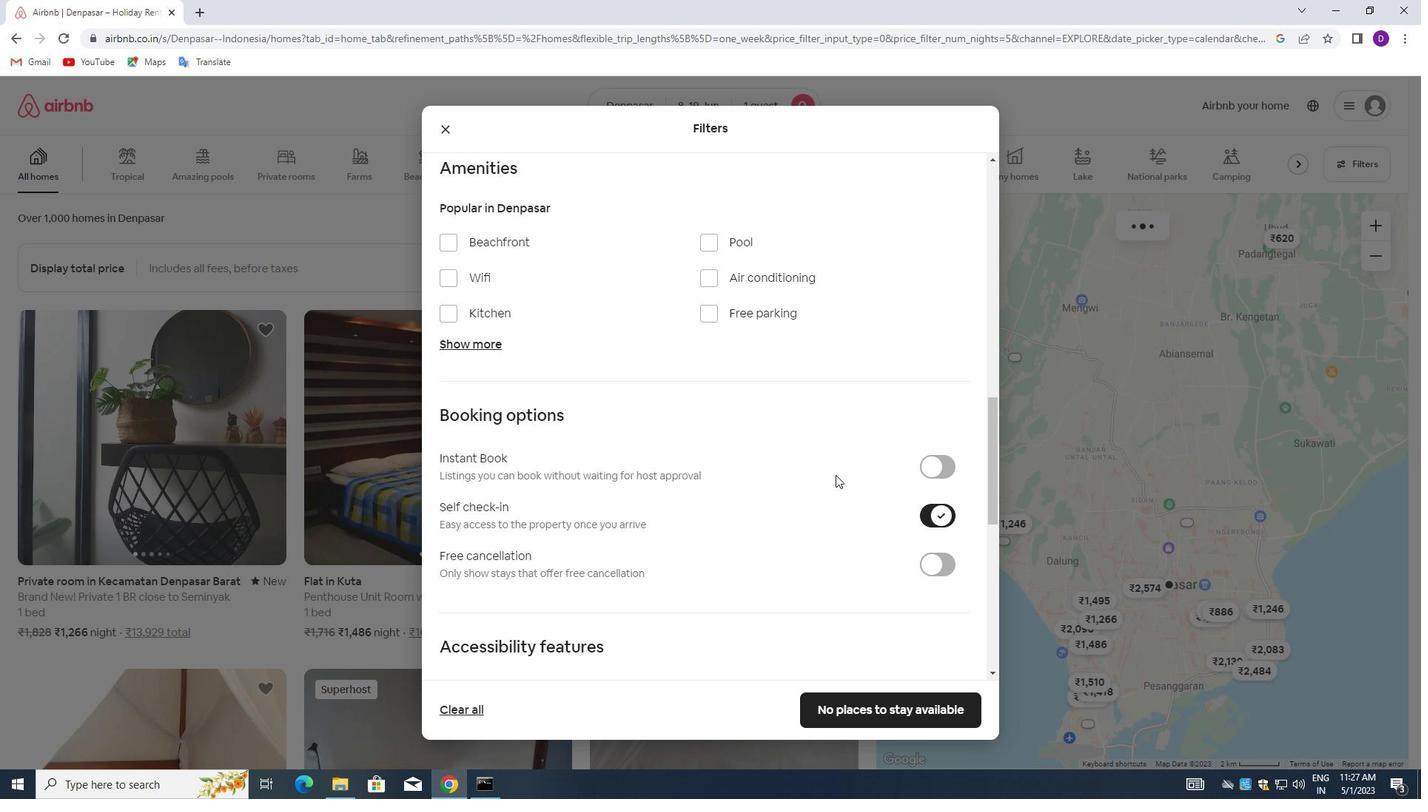 
Action: Mouse scrolled (761, 485) with delta (0, 0)
Screenshot: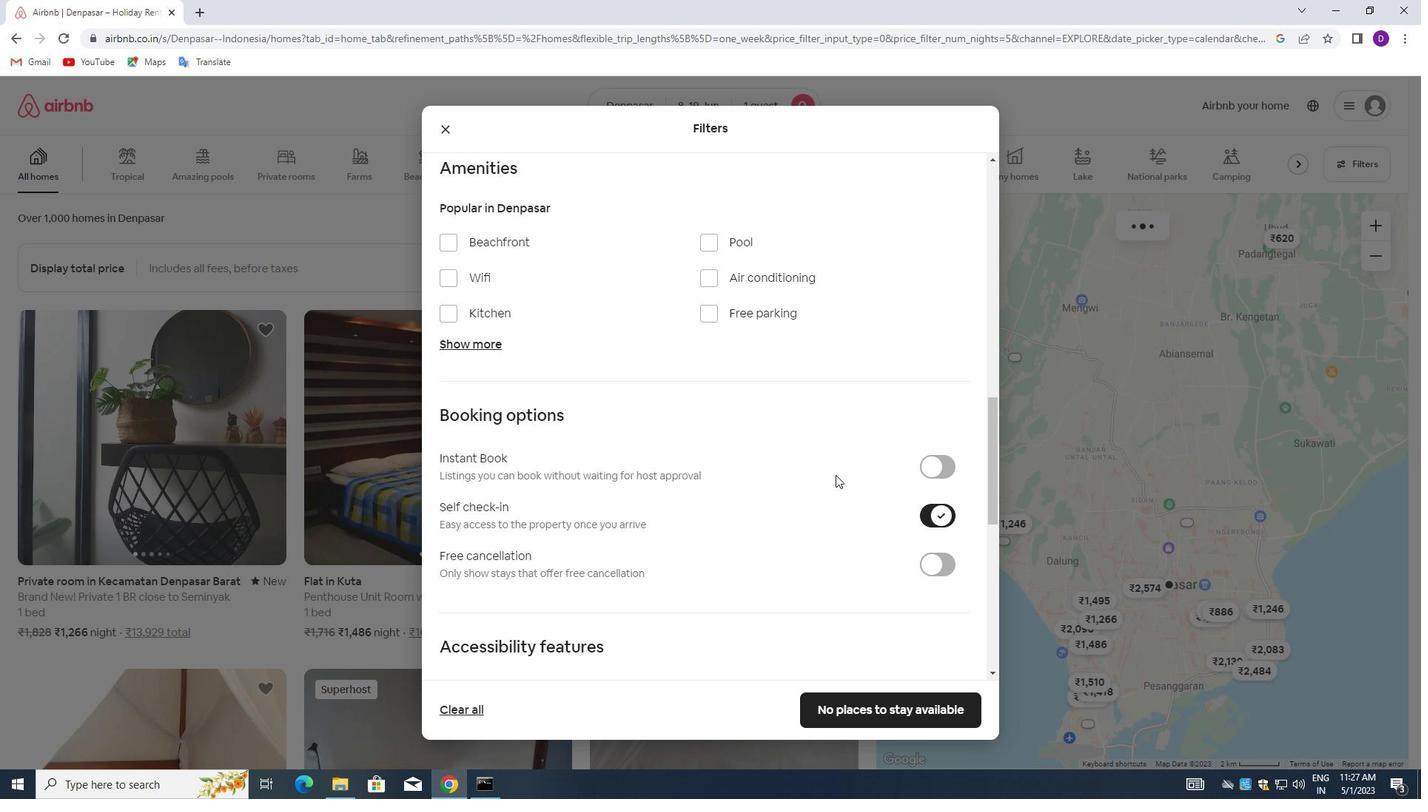 
Action: Mouse moved to (753, 492)
Screenshot: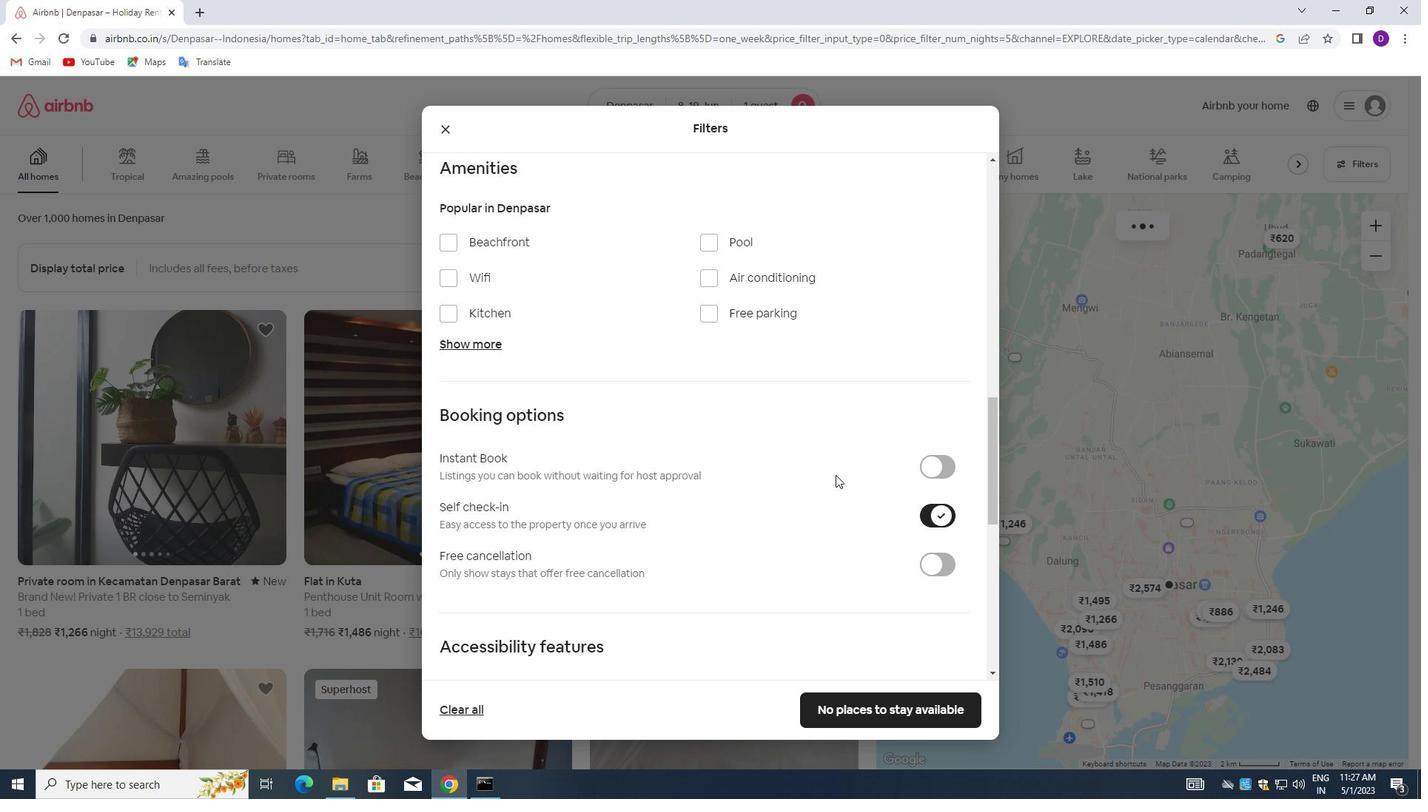 
Action: Mouse scrolled (753, 491) with delta (0, 0)
Screenshot: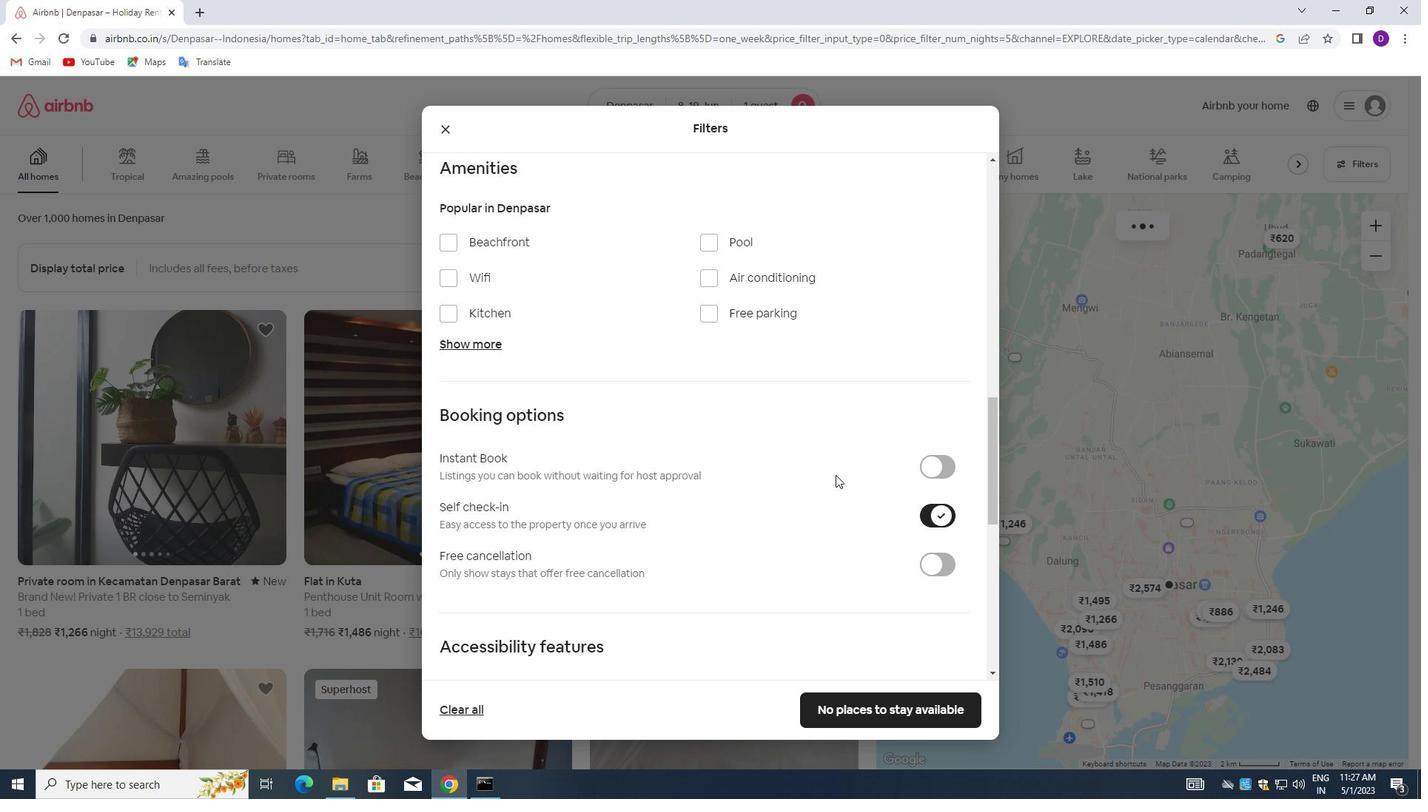 
Action: Mouse moved to (747, 498)
Screenshot: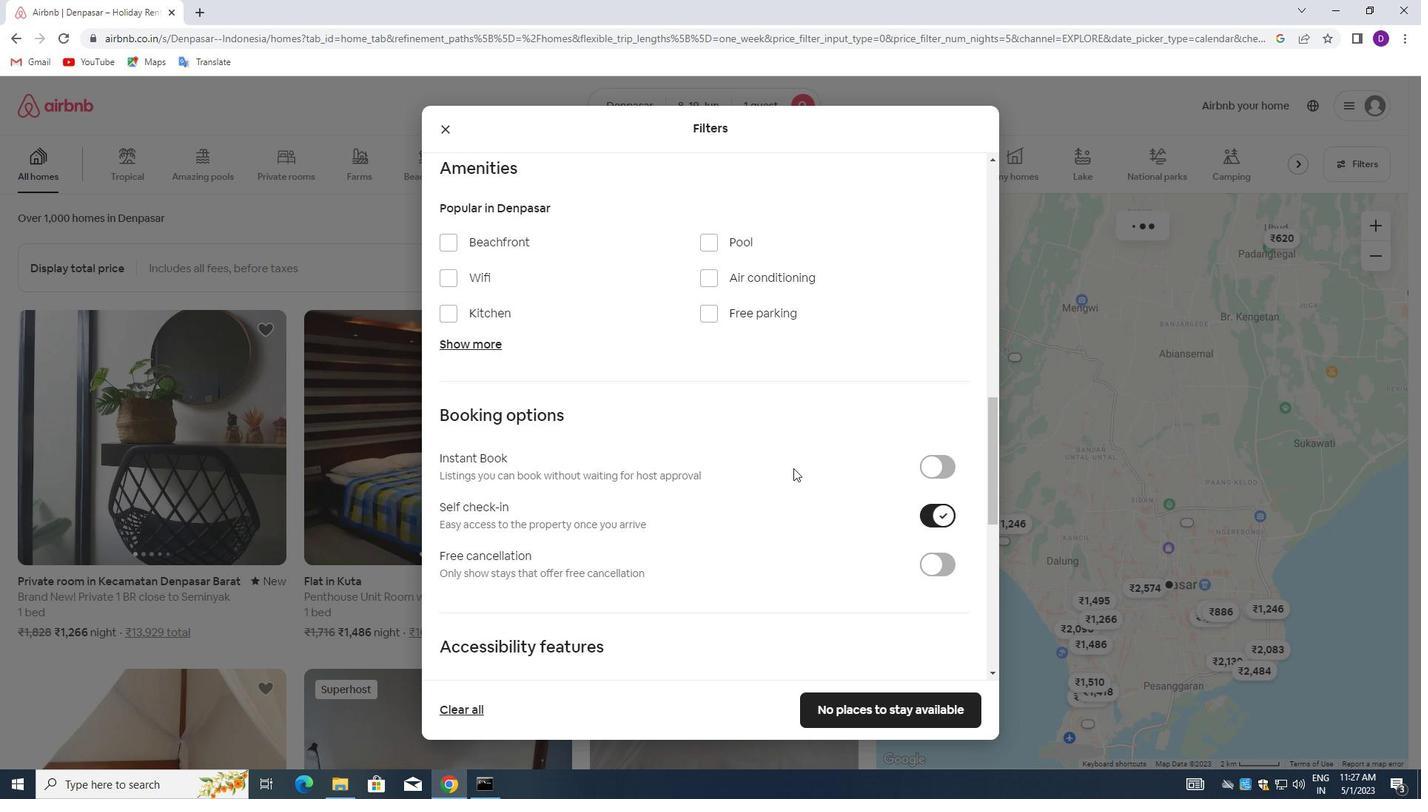 
Action: Mouse scrolled (747, 497) with delta (0, 0)
Screenshot: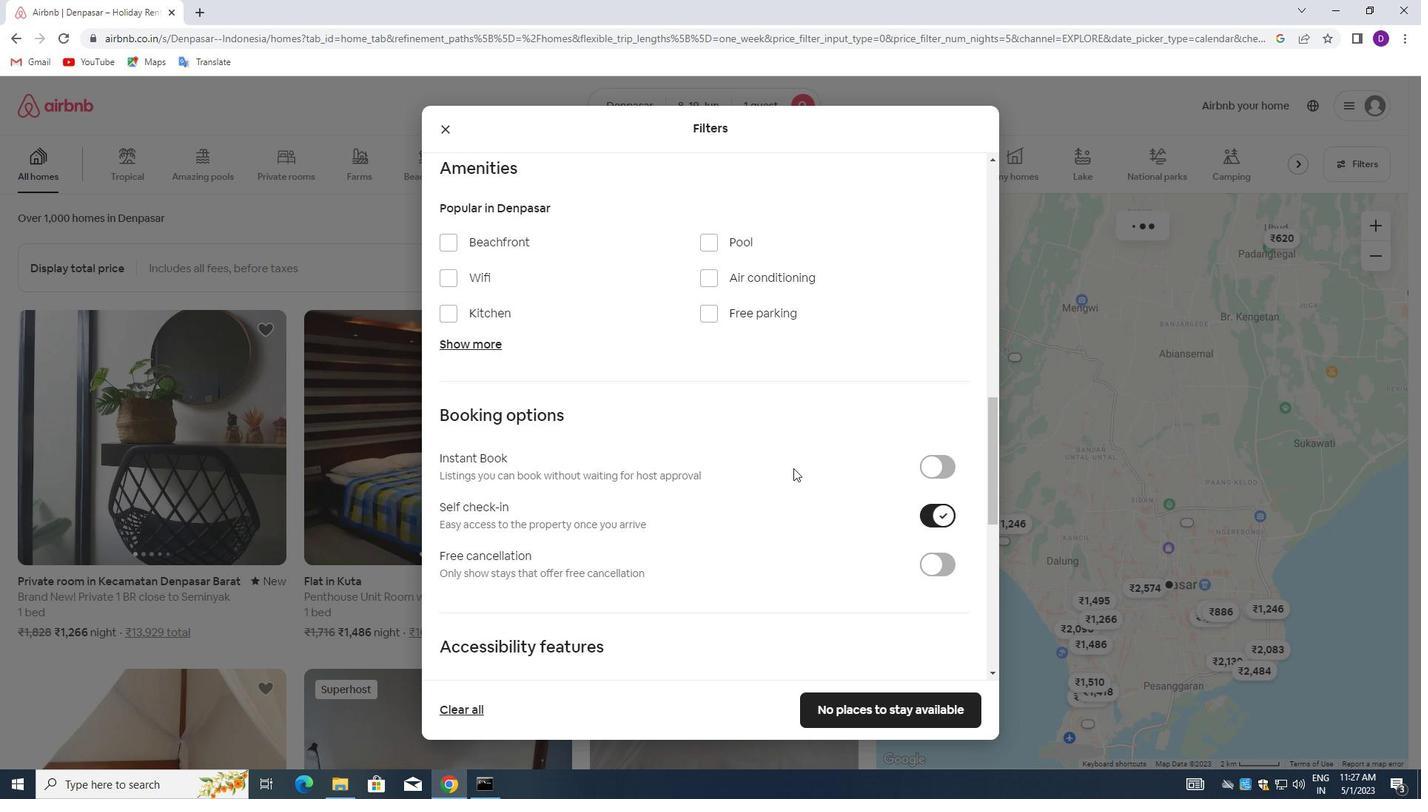 
Action: Mouse moved to (741, 500)
Screenshot: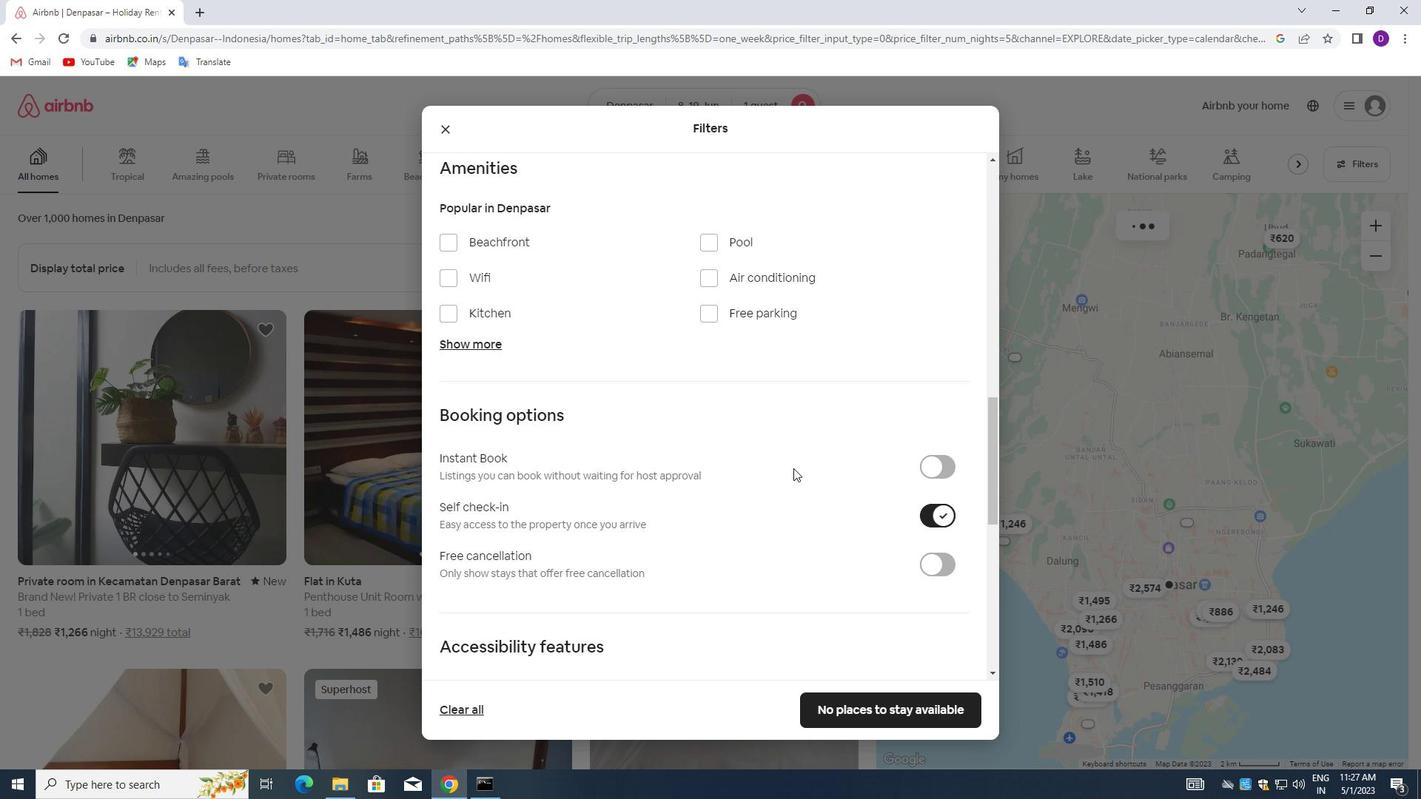 
Action: Mouse scrolled (741, 499) with delta (0, 0)
Screenshot: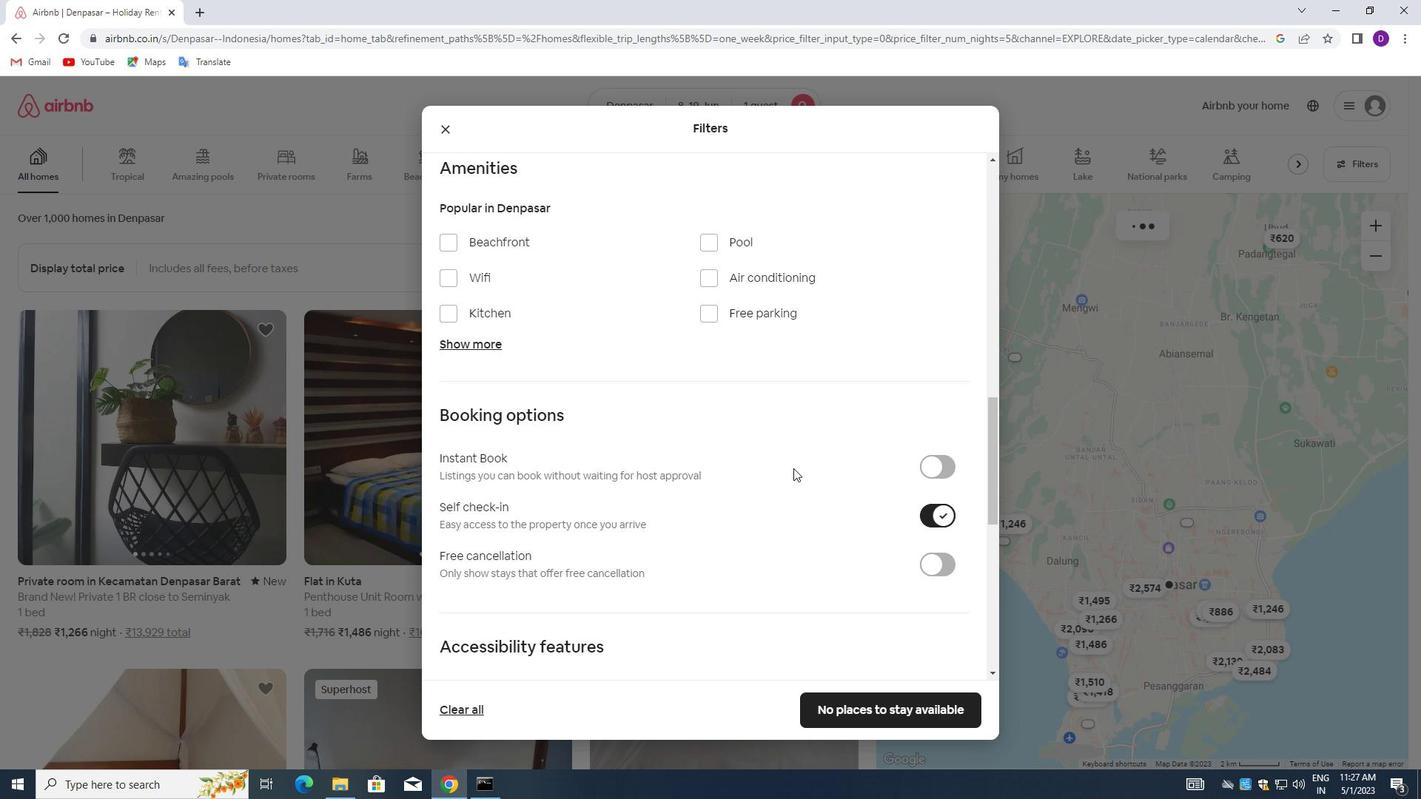 
Action: Mouse moved to (625, 525)
Screenshot: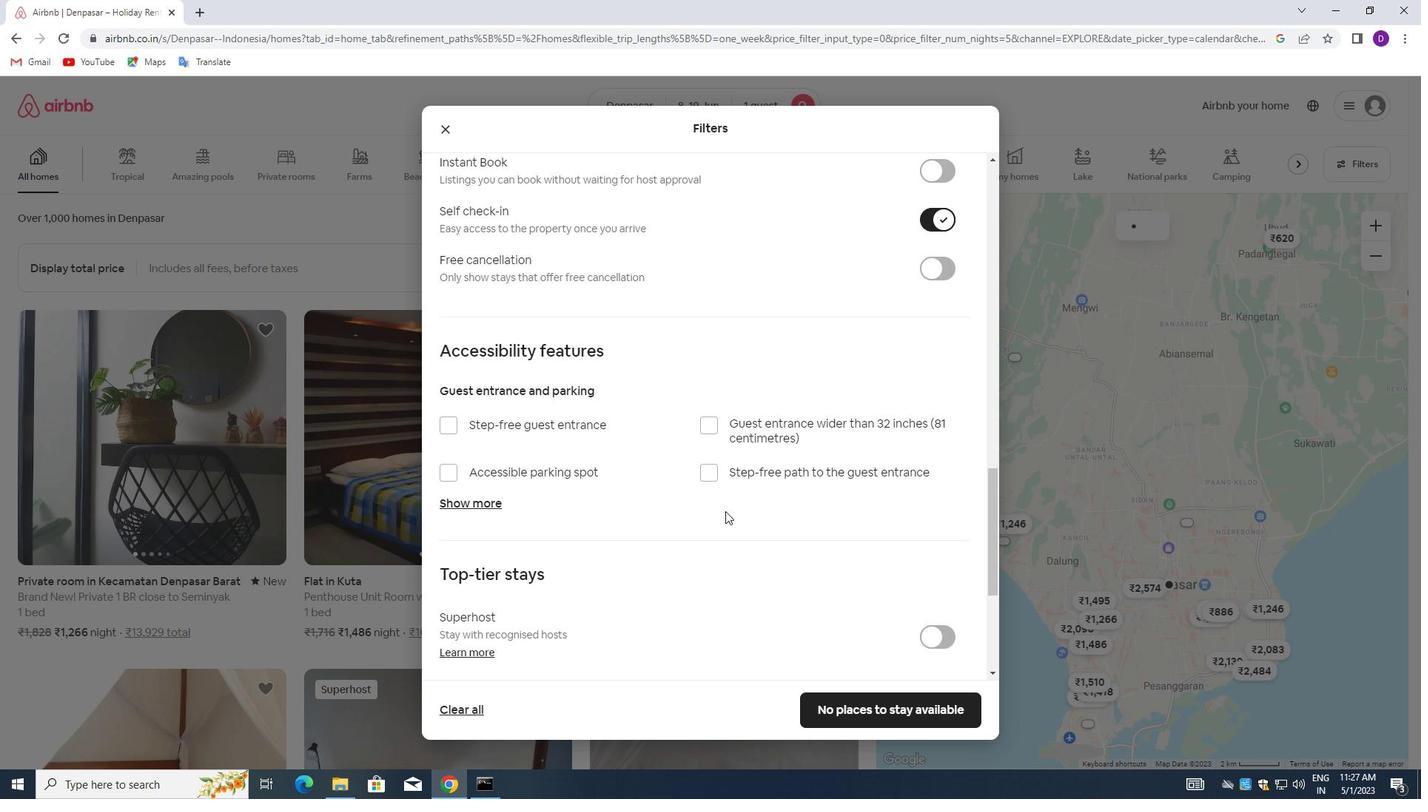 
Action: Mouse scrolled (625, 524) with delta (0, 0)
Screenshot: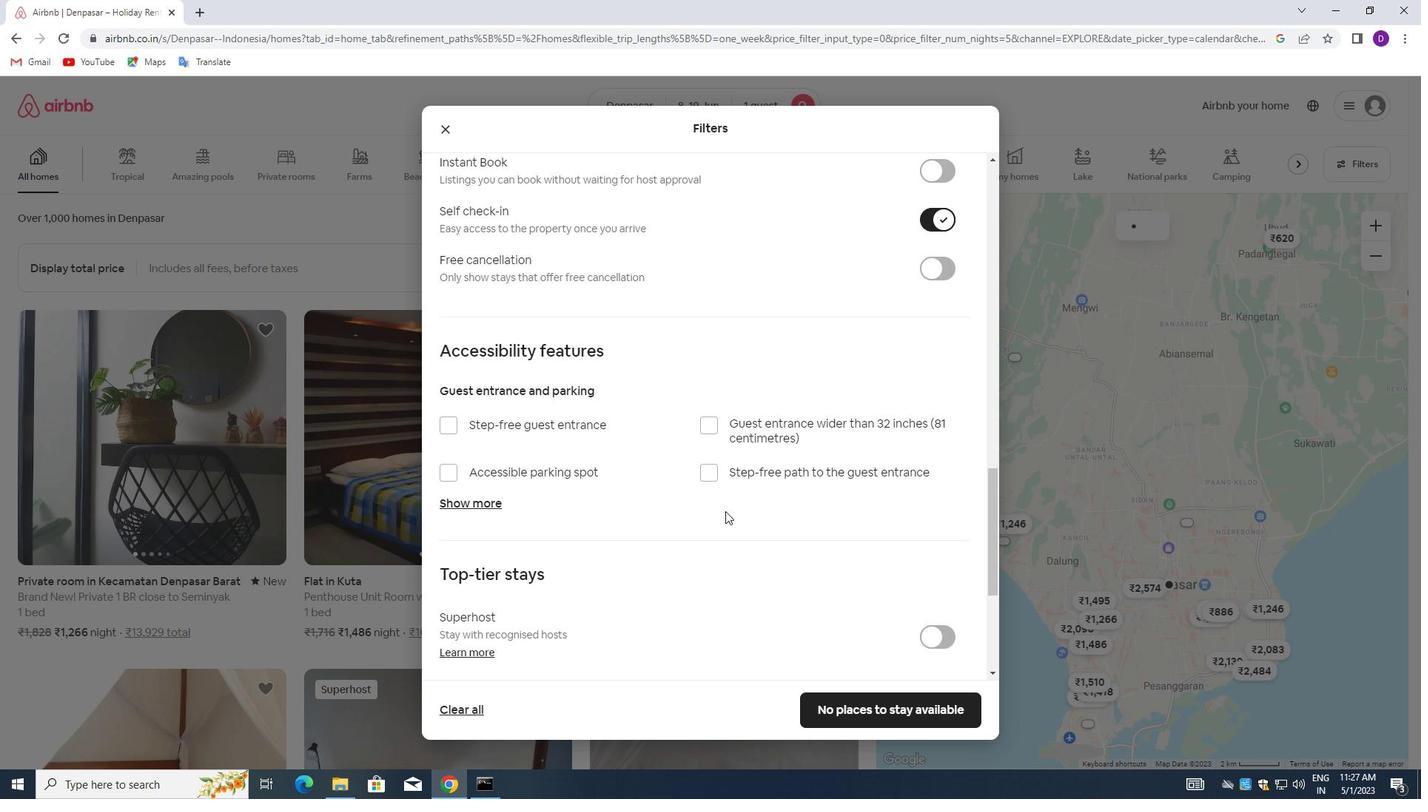 
Action: Mouse moved to (602, 527)
Screenshot: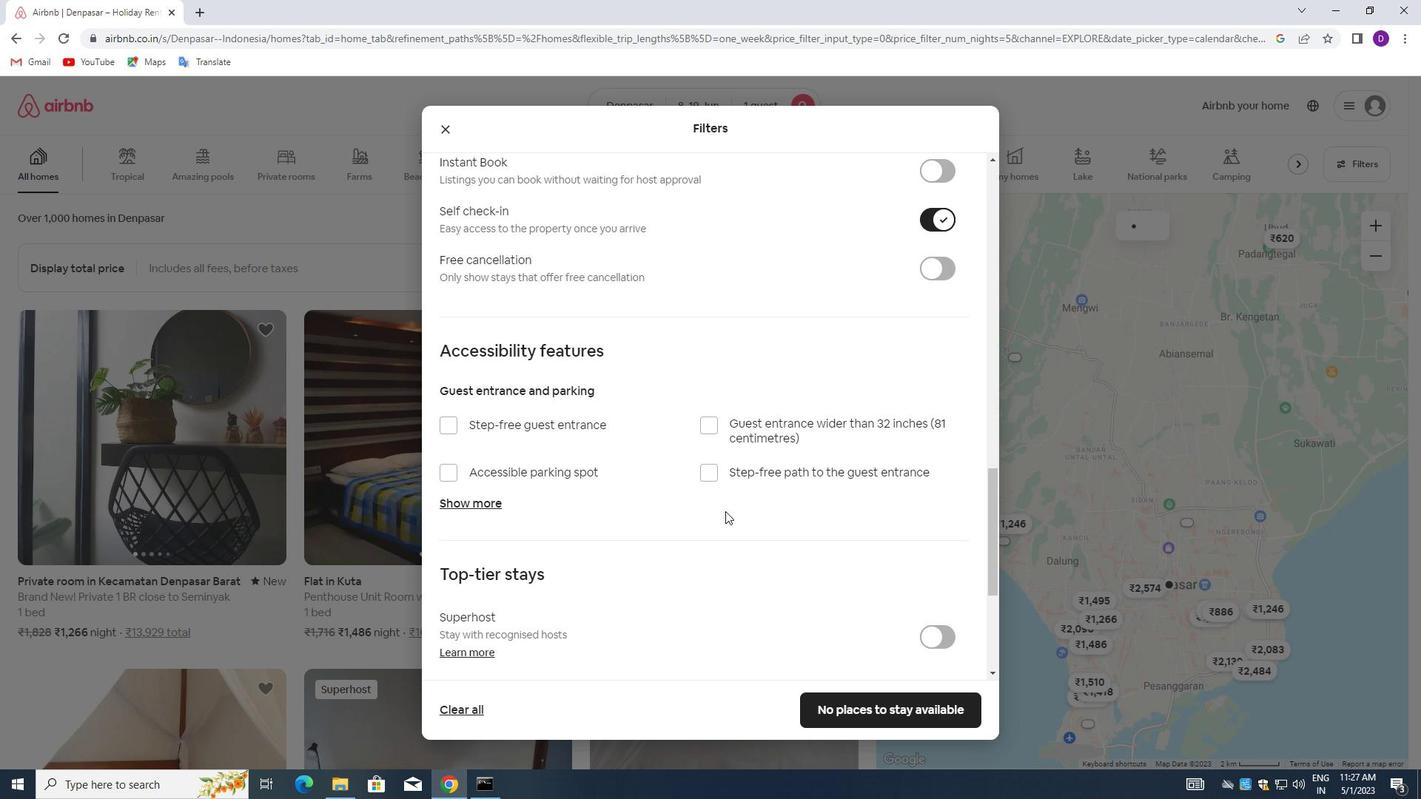 
Action: Mouse scrolled (602, 527) with delta (0, 0)
Screenshot: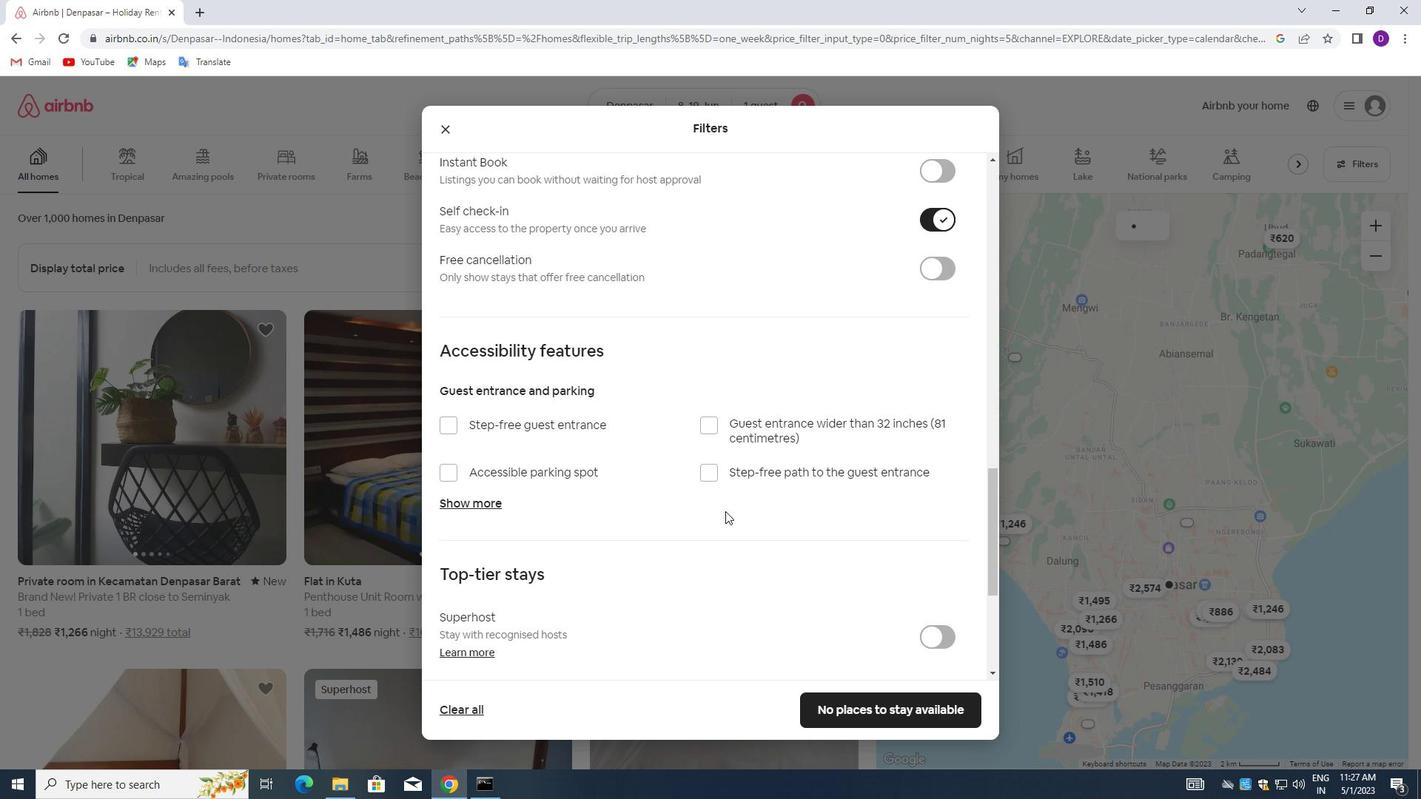 
Action: Mouse moved to (587, 530)
Screenshot: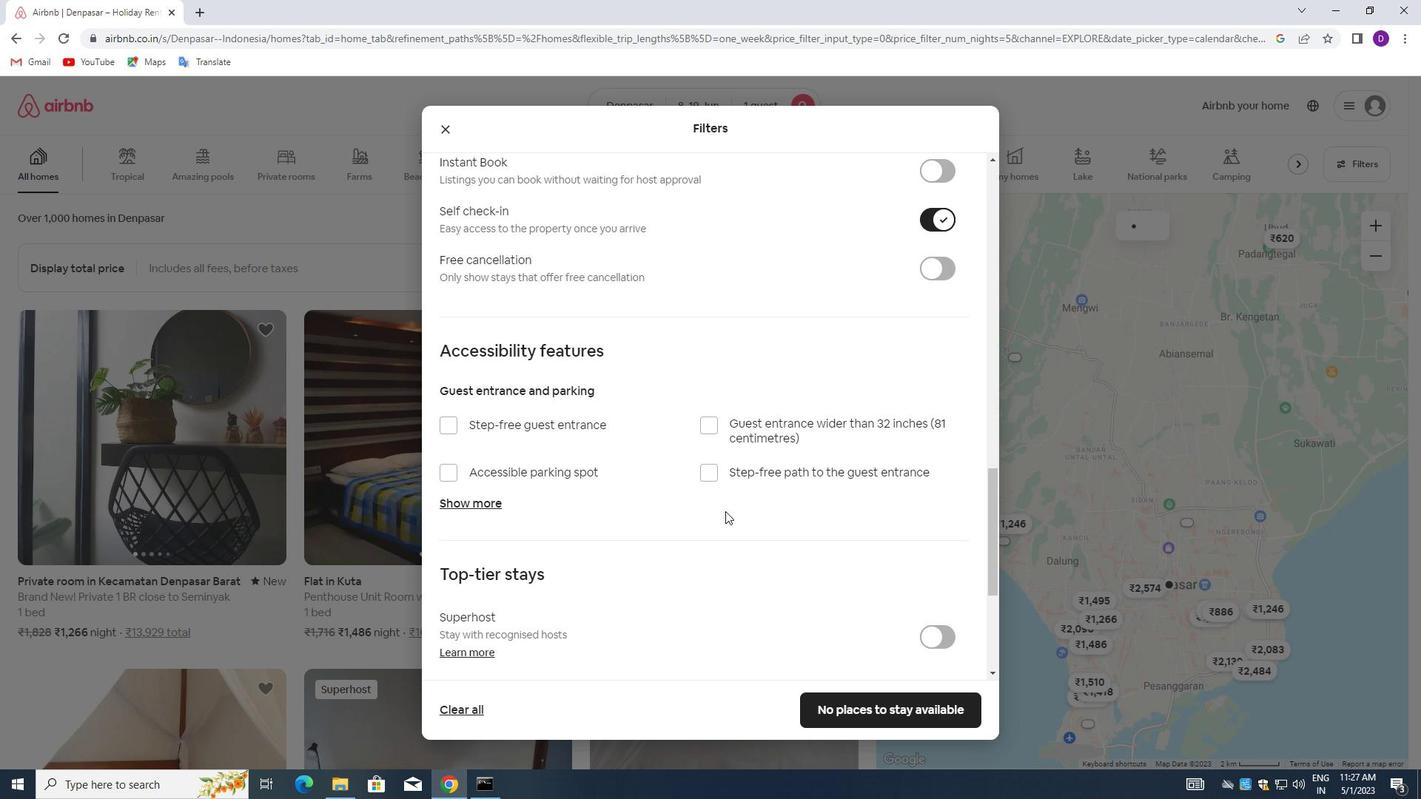 
Action: Mouse scrolled (587, 530) with delta (0, 0)
Screenshot: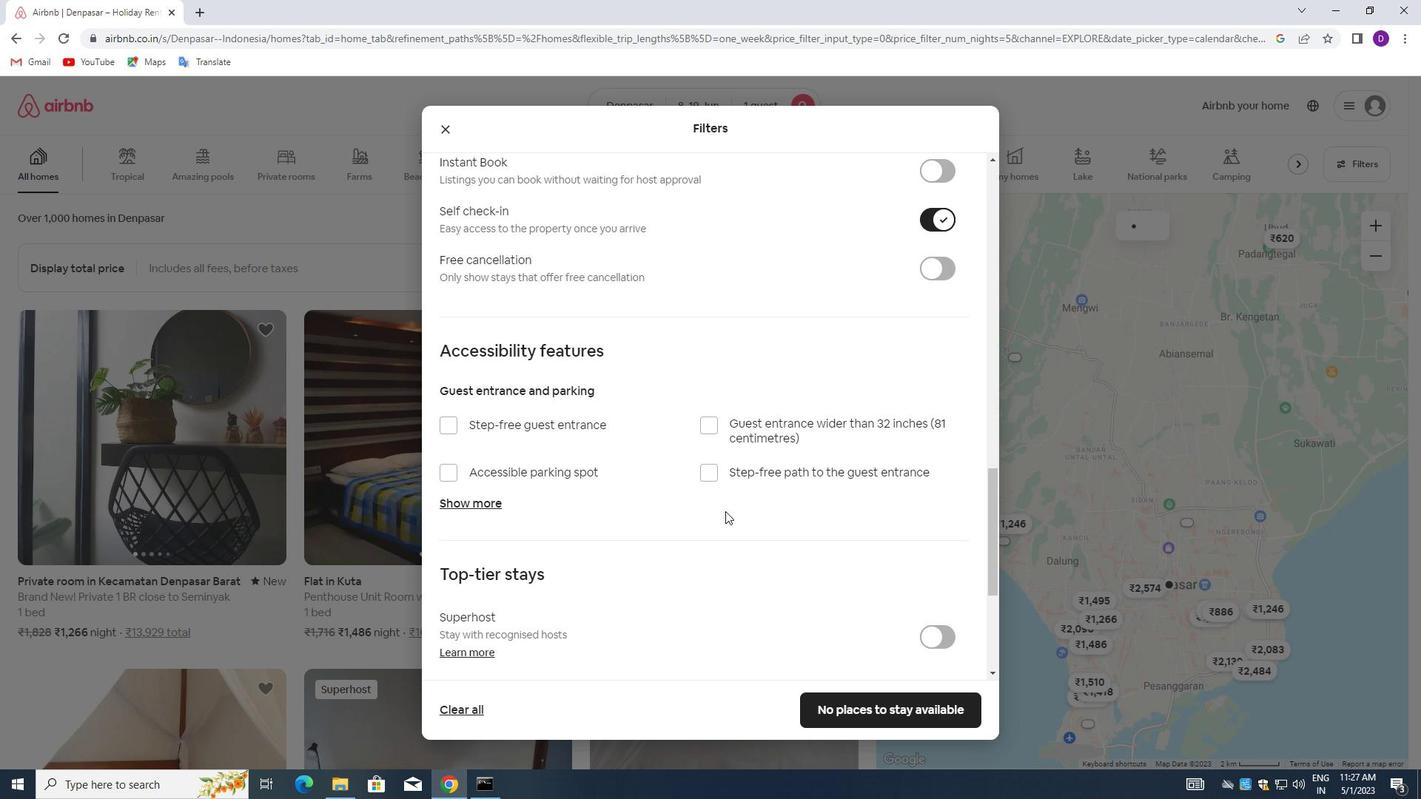 
Action: Mouse moved to (579, 533)
Screenshot: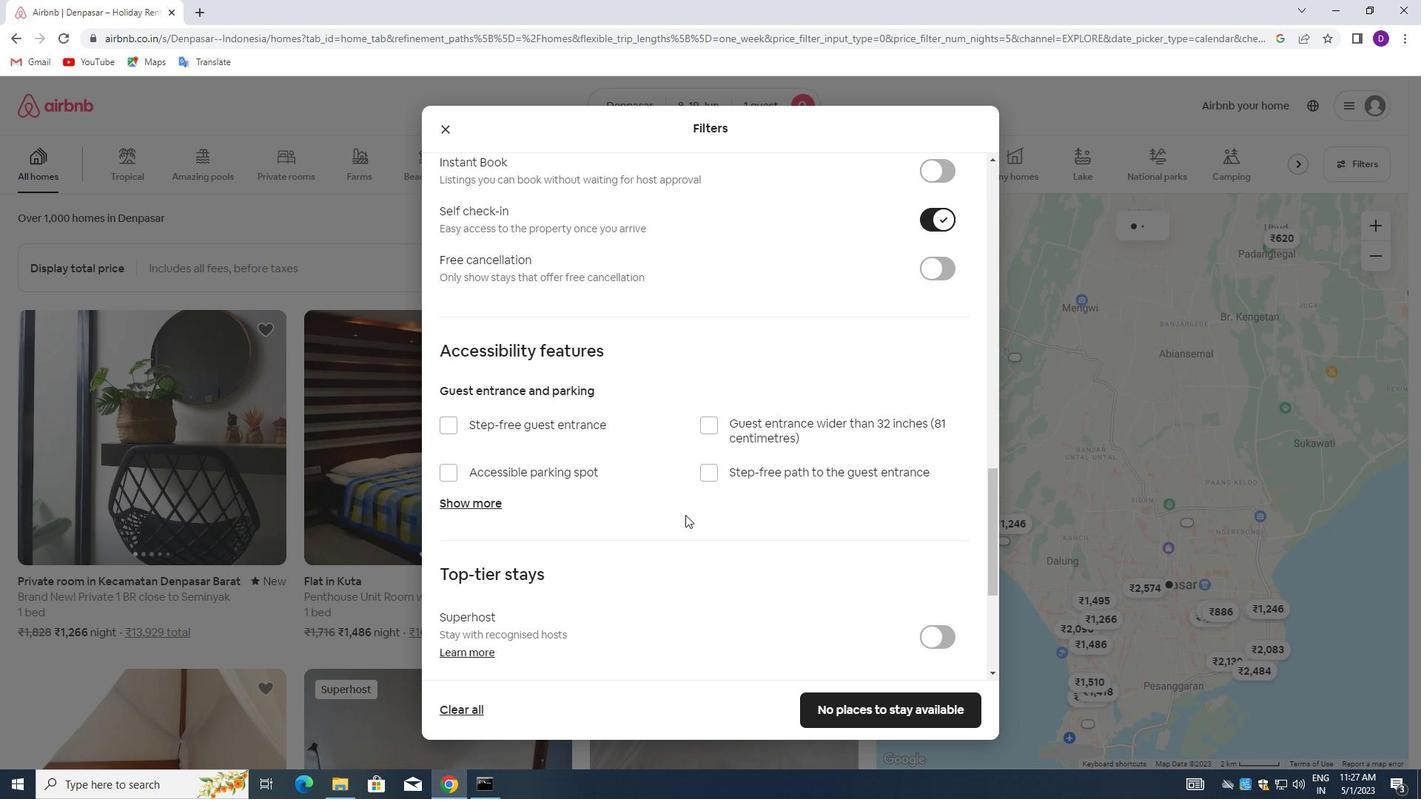 
Action: Mouse scrolled (579, 532) with delta (0, 0)
Screenshot: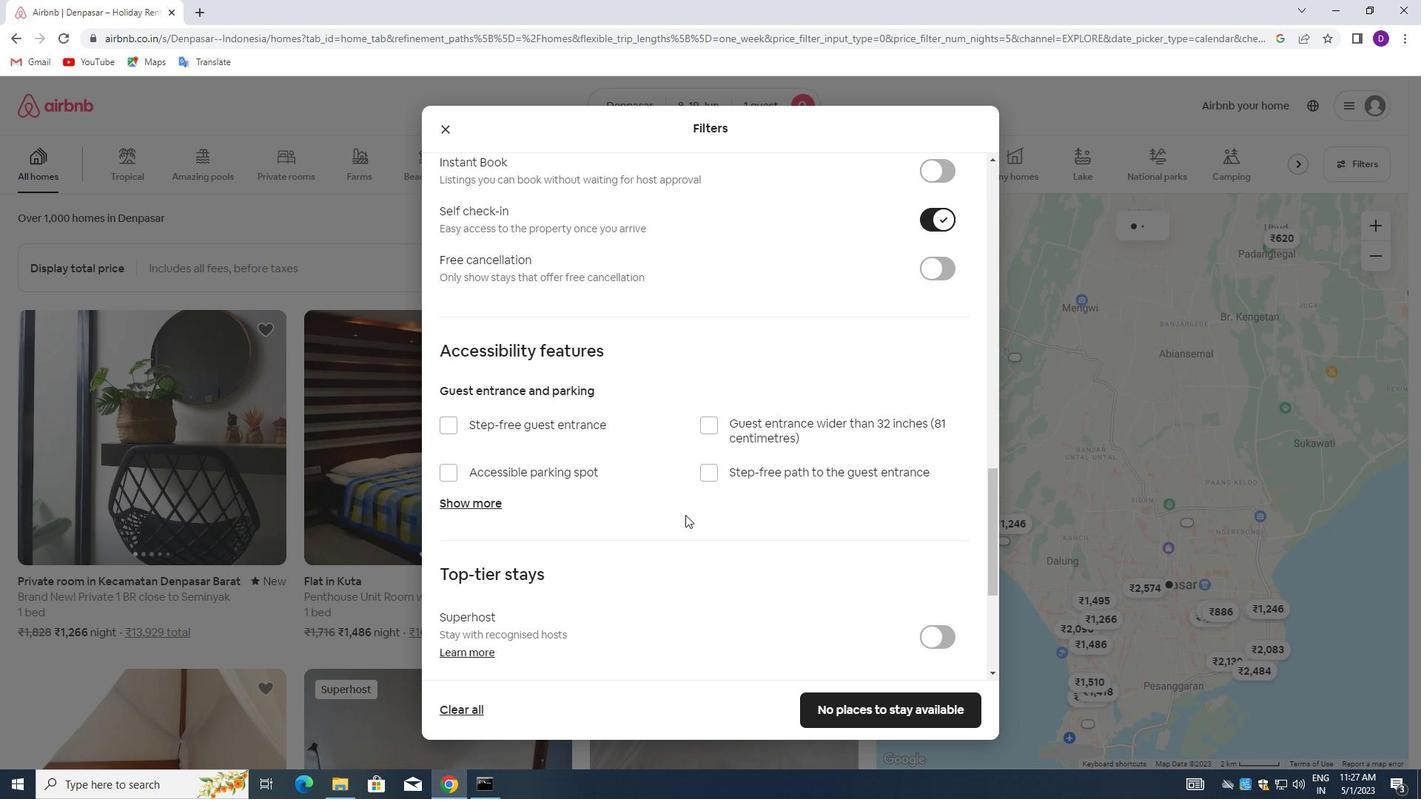 
Action: Mouse moved to (570, 541)
Screenshot: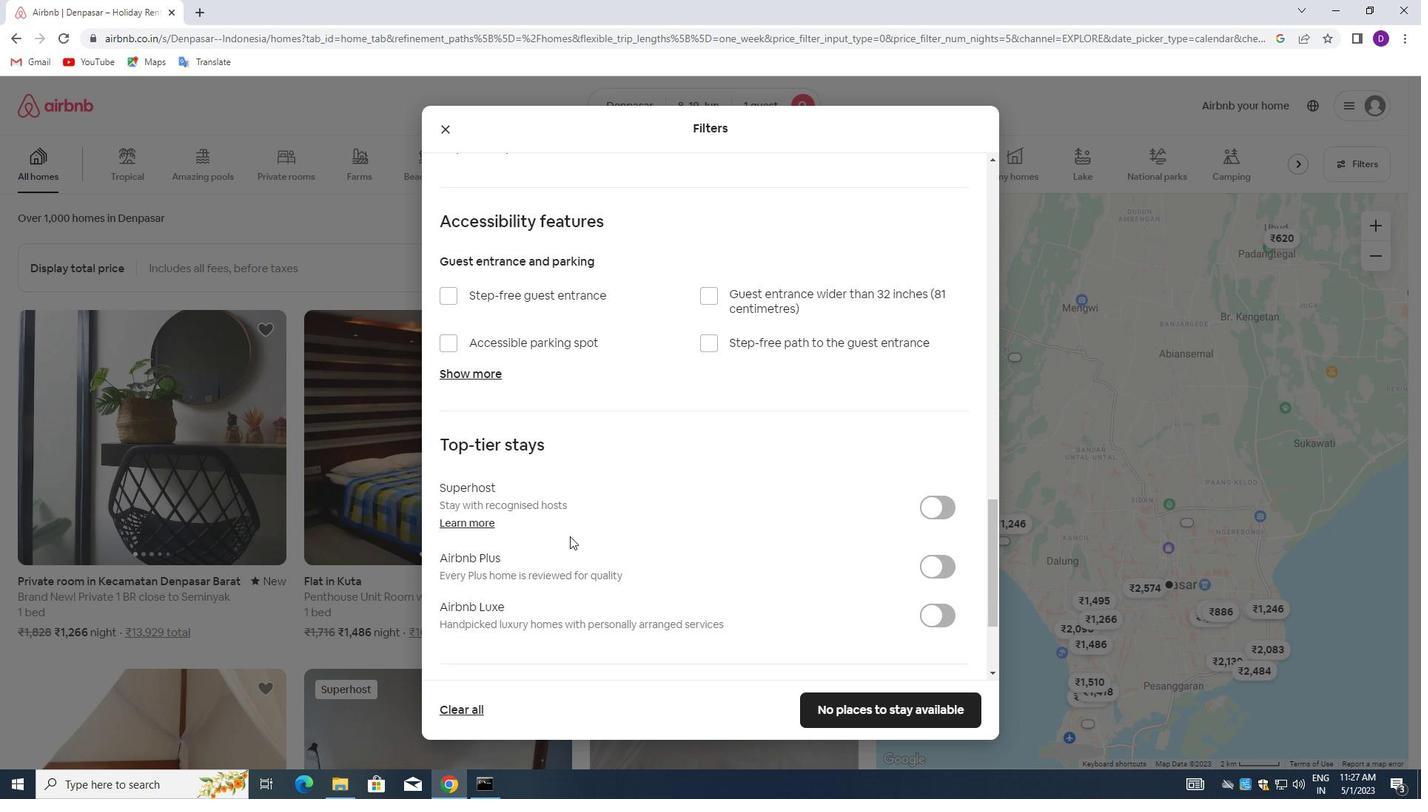 
Action: Mouse scrolled (570, 540) with delta (0, 0)
Screenshot: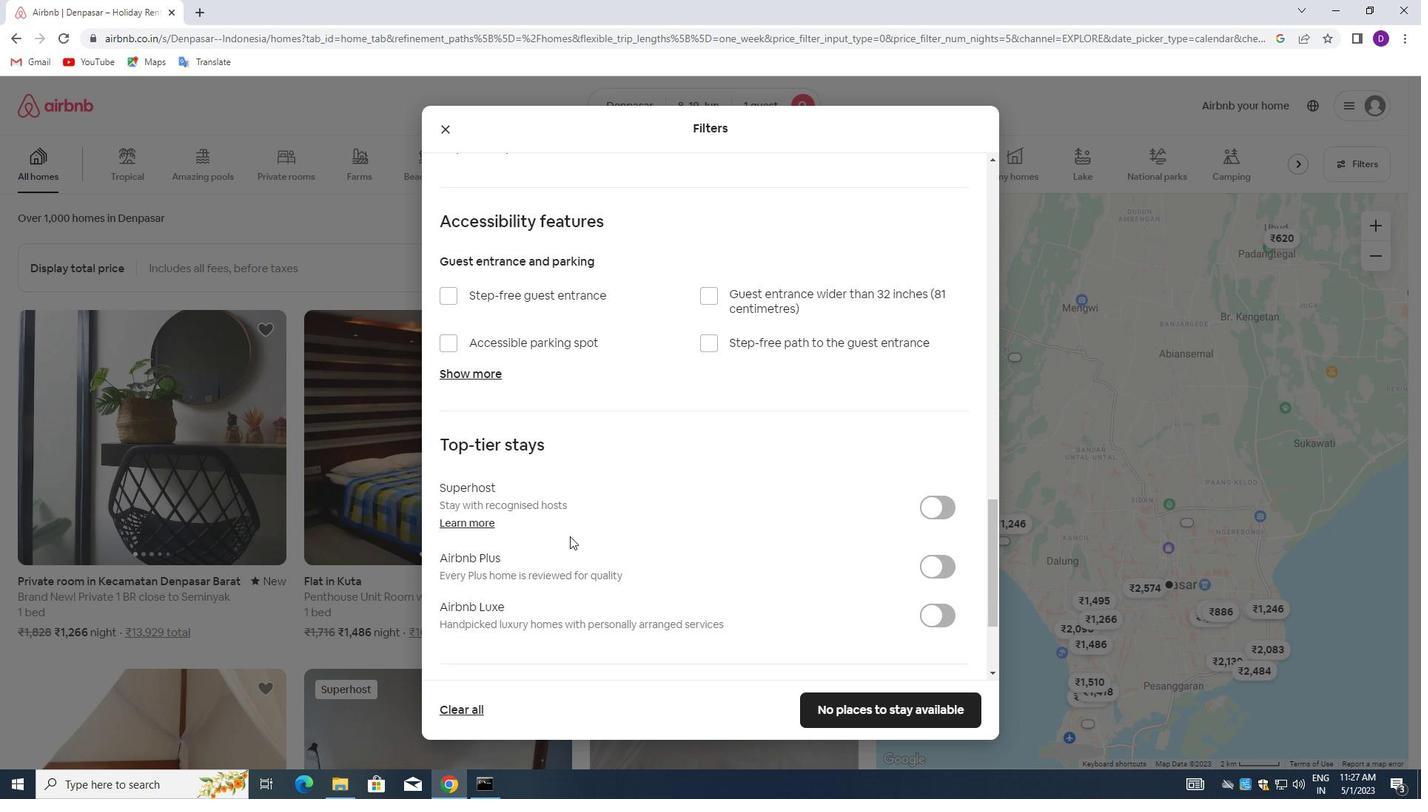 
Action: Mouse moved to (564, 549)
Screenshot: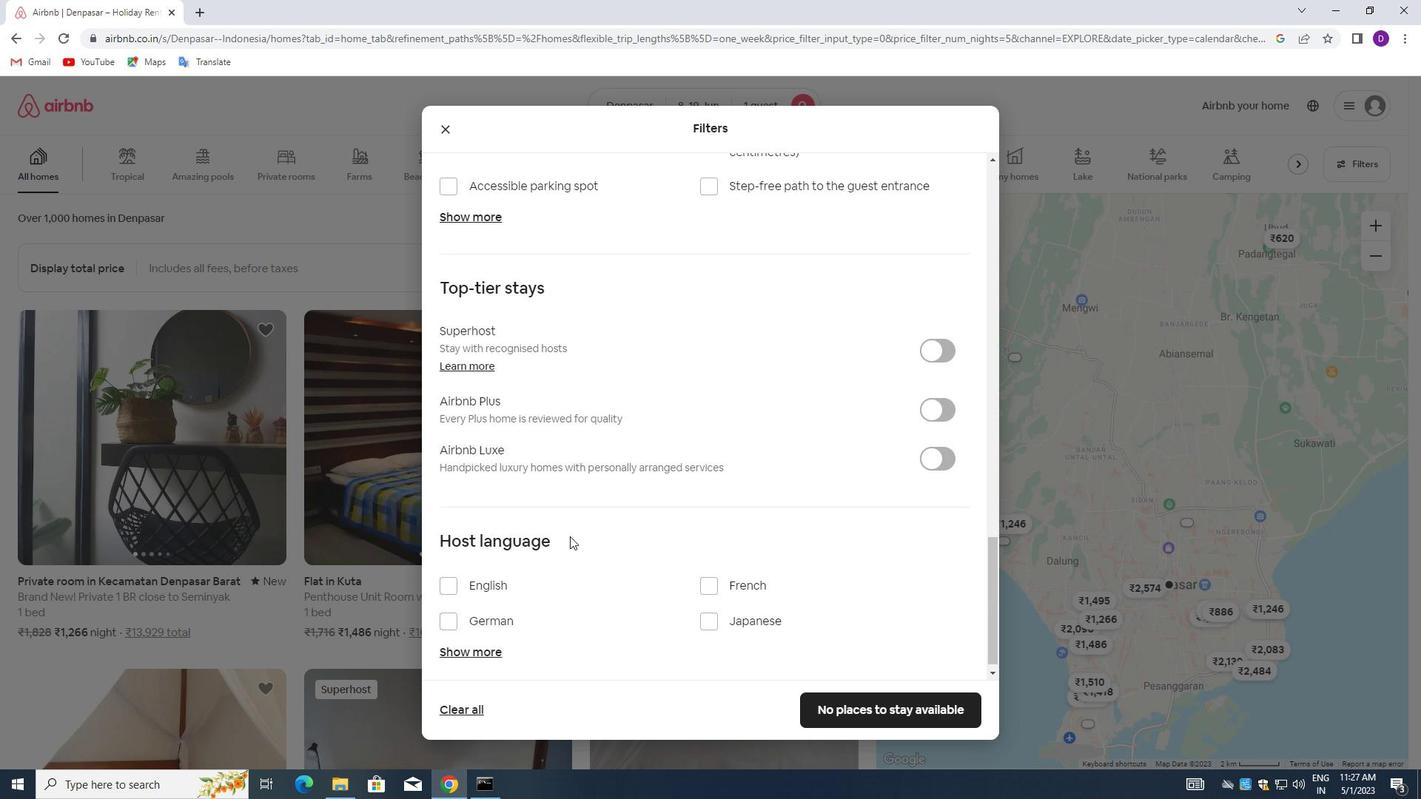 
Action: Mouse scrolled (564, 548) with delta (0, 0)
Screenshot: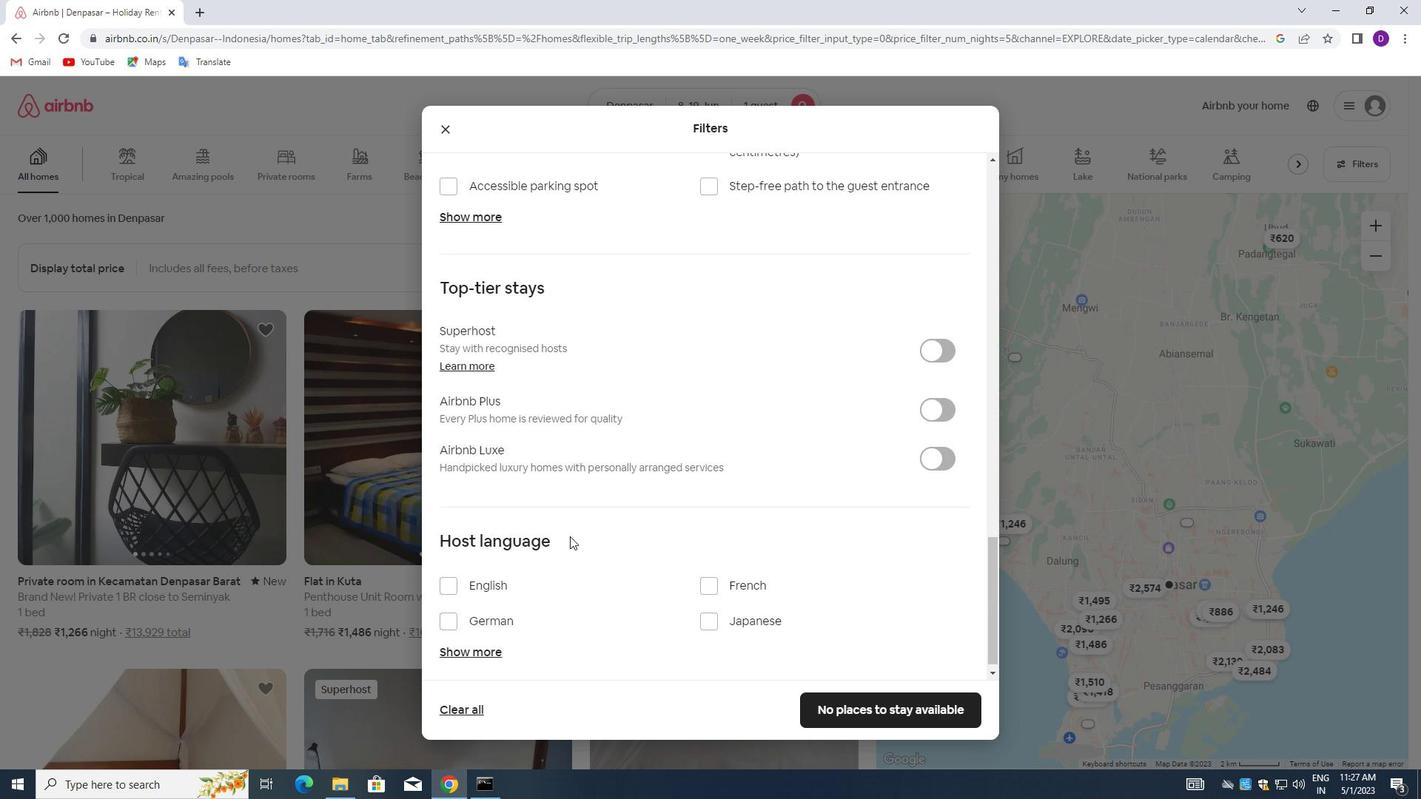 
Action: Mouse moved to (549, 554)
Screenshot: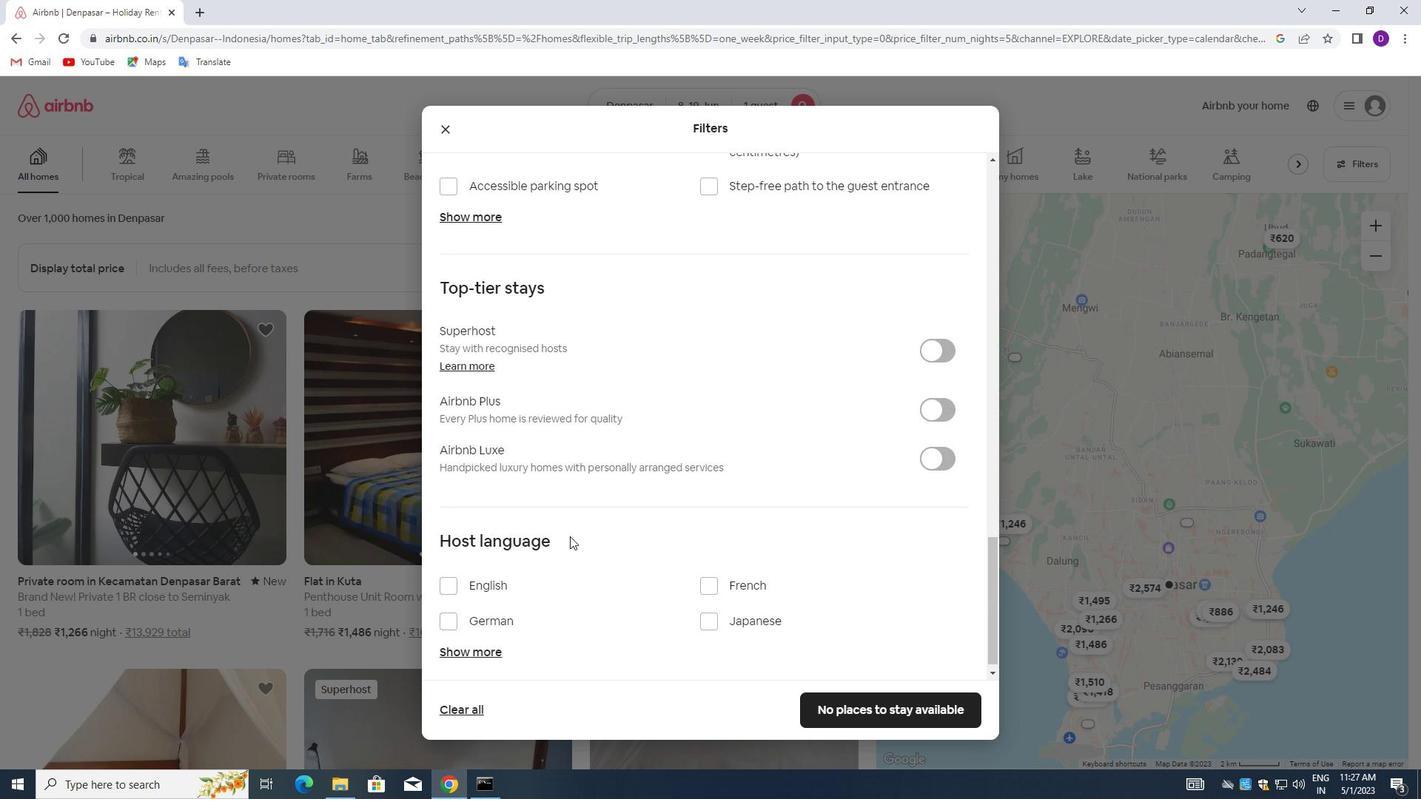 
Action: Mouse scrolled (549, 553) with delta (0, 0)
Screenshot: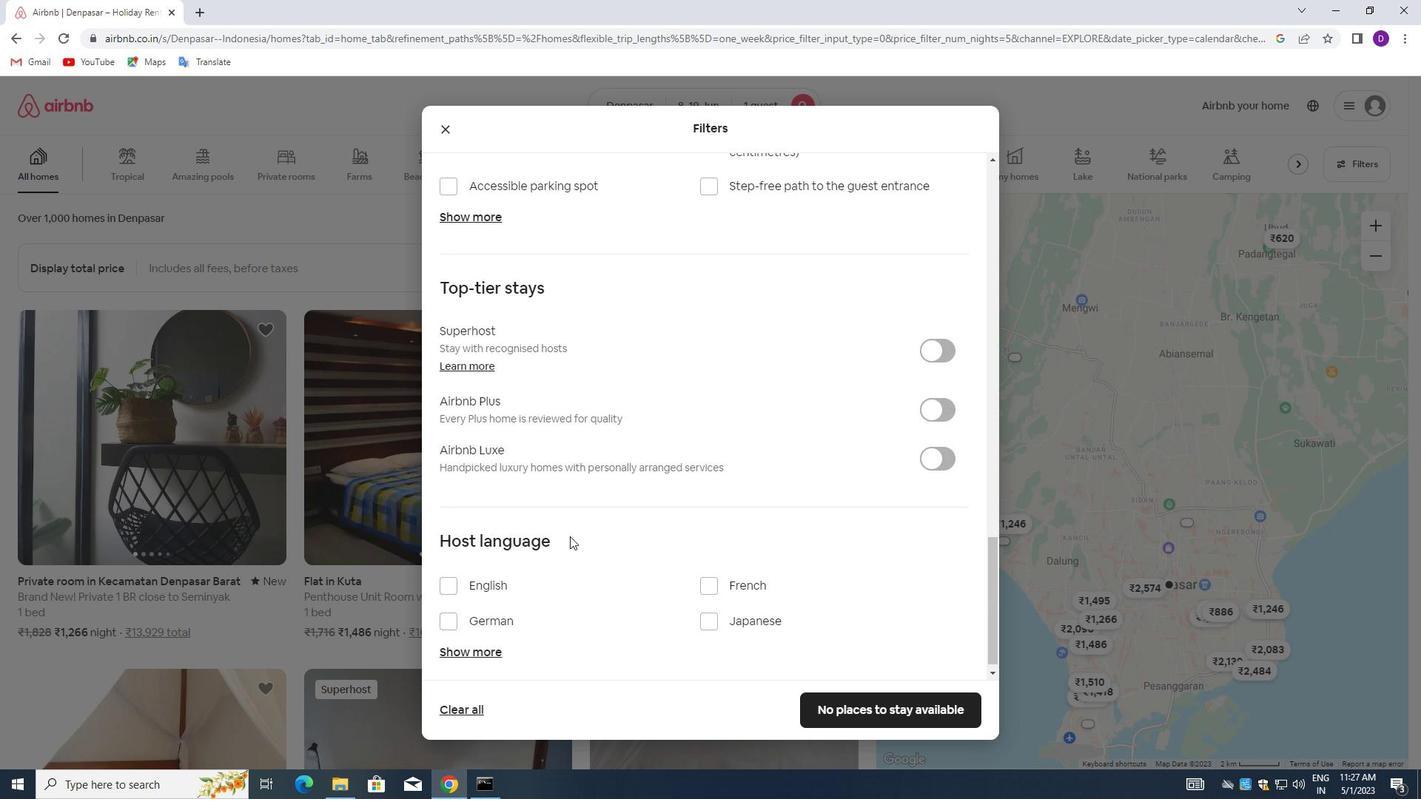 
Action: Mouse moved to (538, 555)
Screenshot: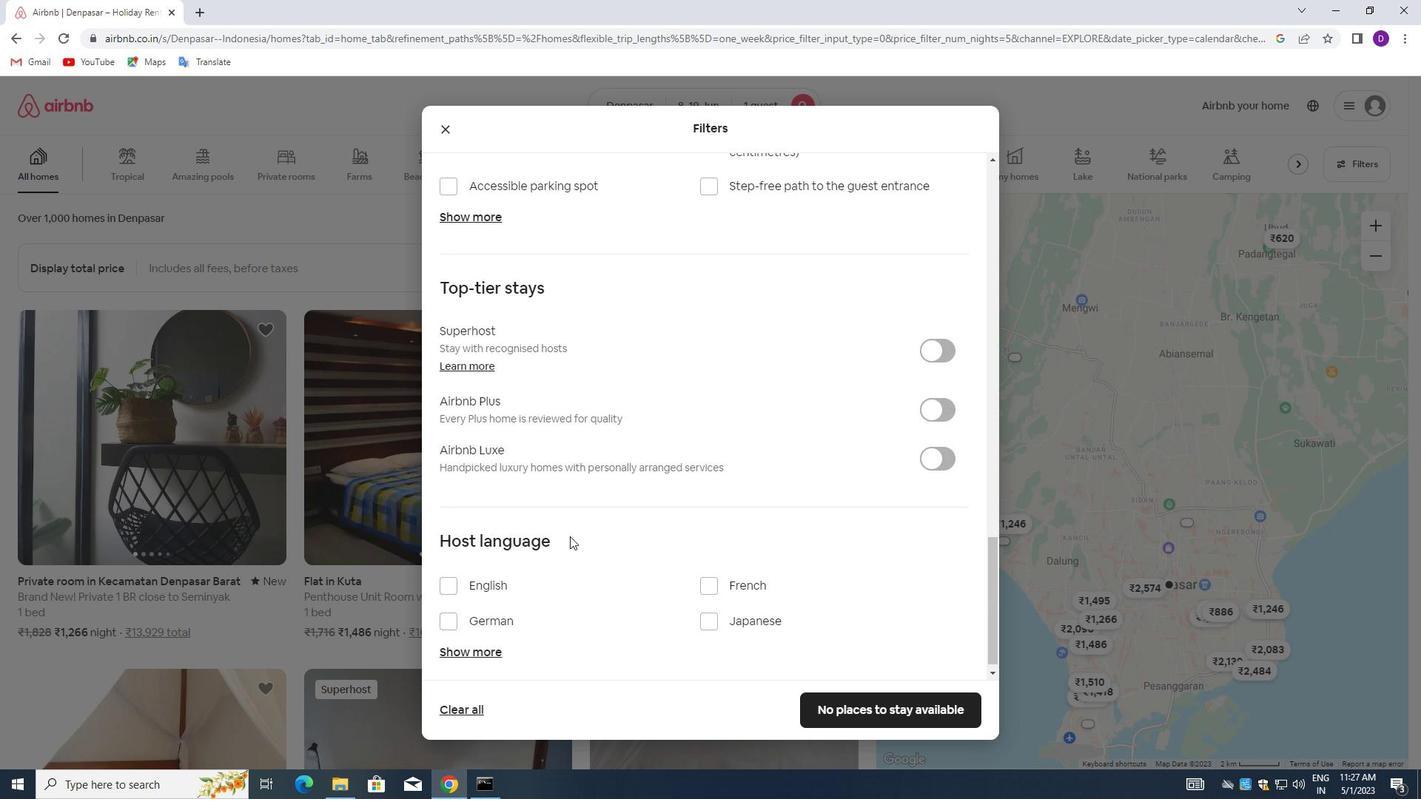 
Action: Mouse scrolled (538, 554) with delta (0, 0)
Screenshot: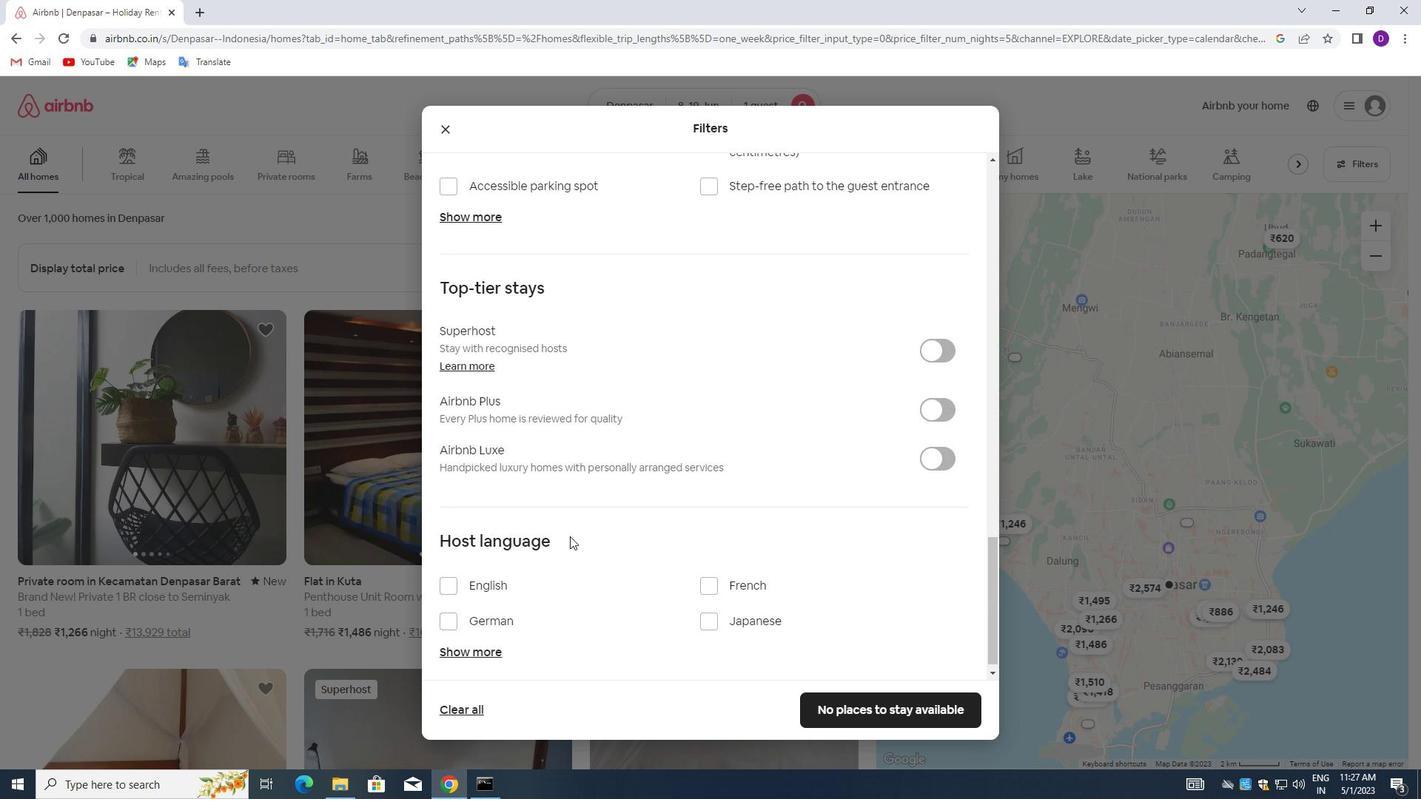 
Action: Mouse moved to (459, 579)
Screenshot: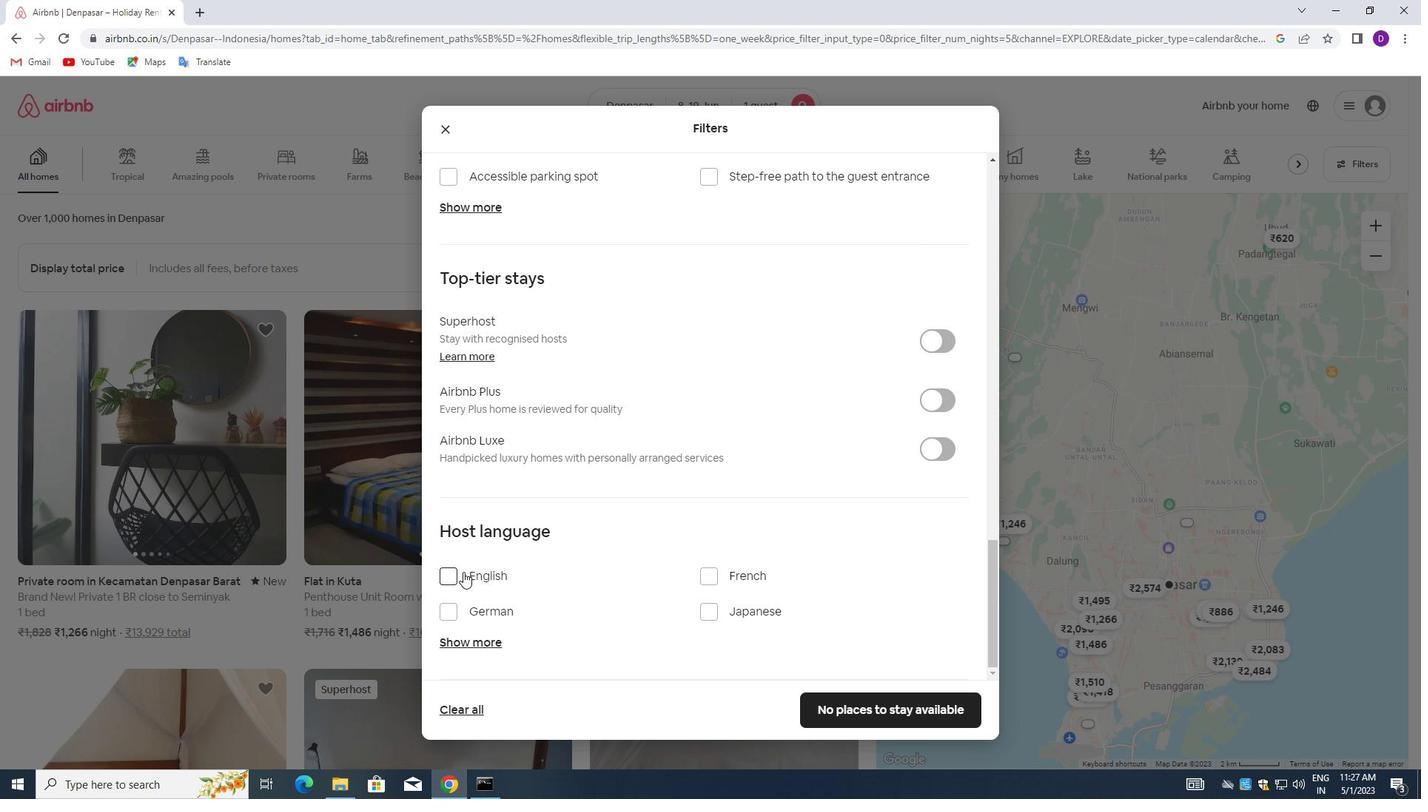 
Action: Mouse pressed left at (459, 579)
Screenshot: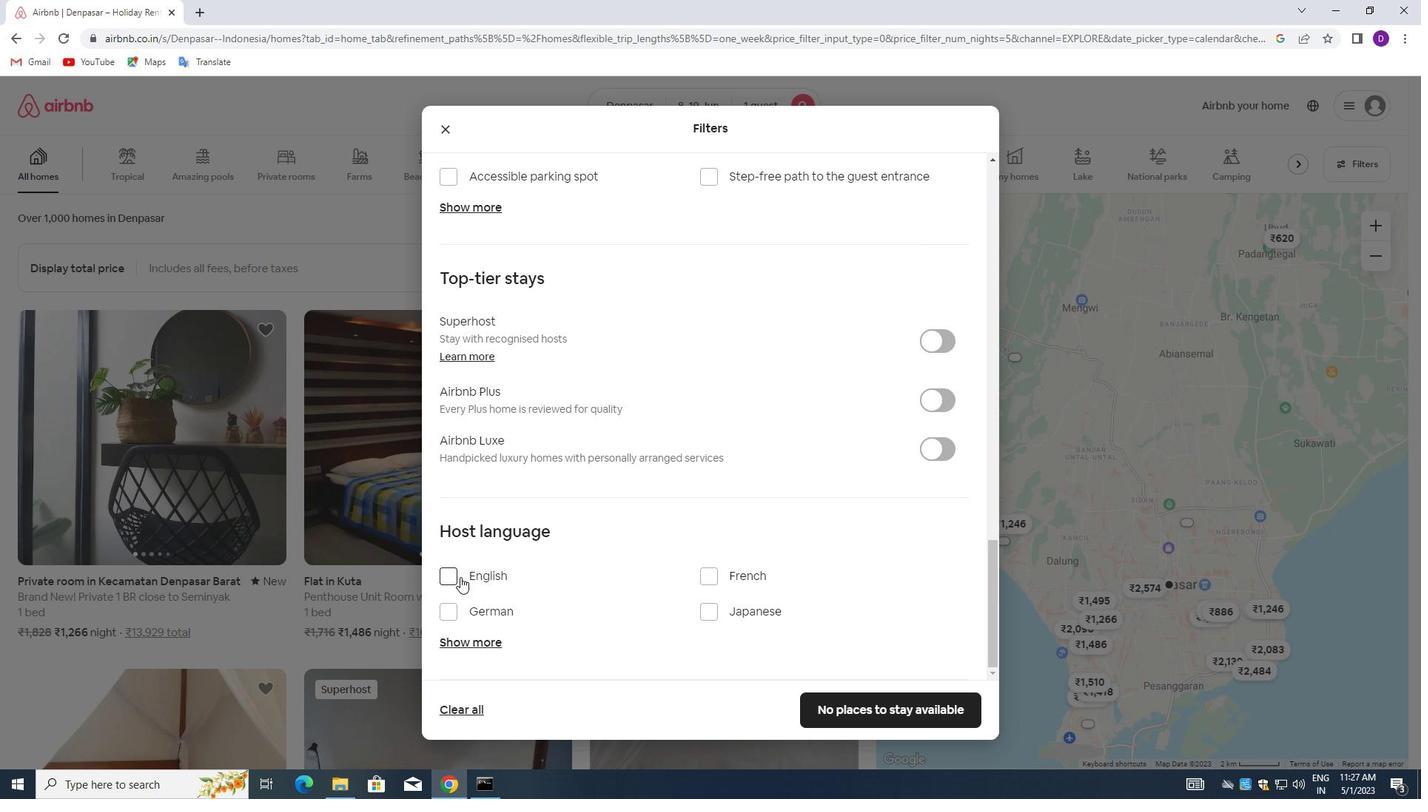 
Action: Mouse moved to (869, 717)
Screenshot: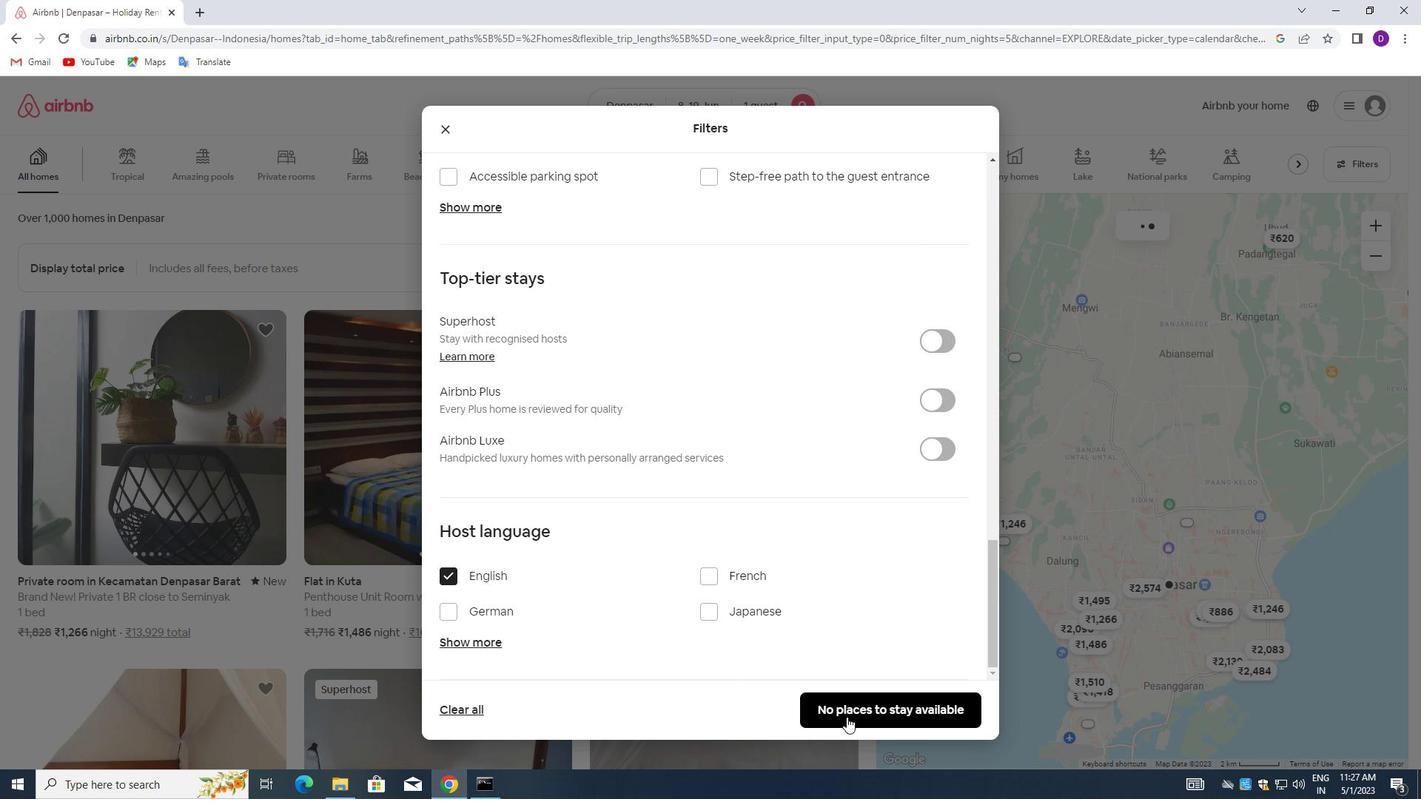 
Action: Mouse pressed left at (869, 717)
Screenshot: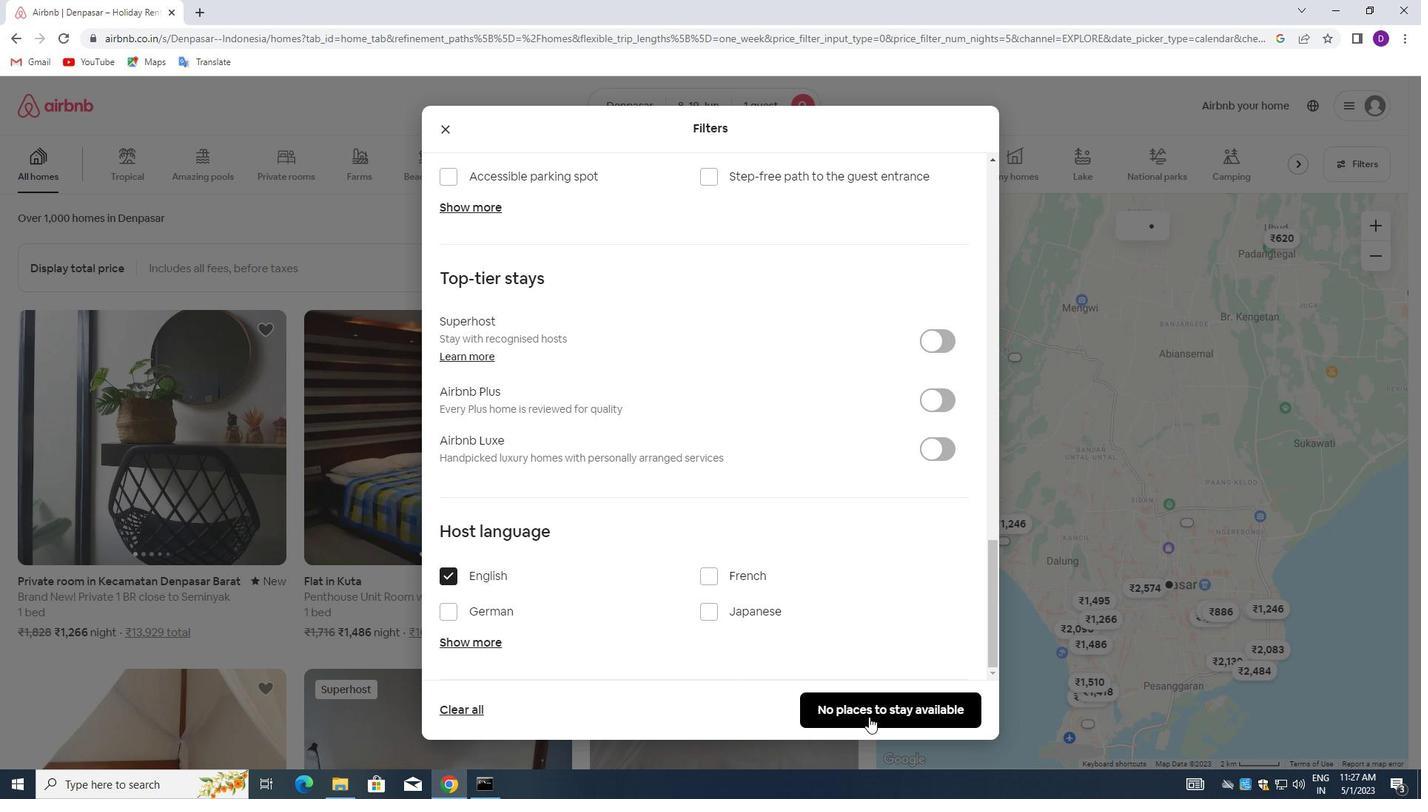 
Action: Mouse moved to (687, 540)
Screenshot: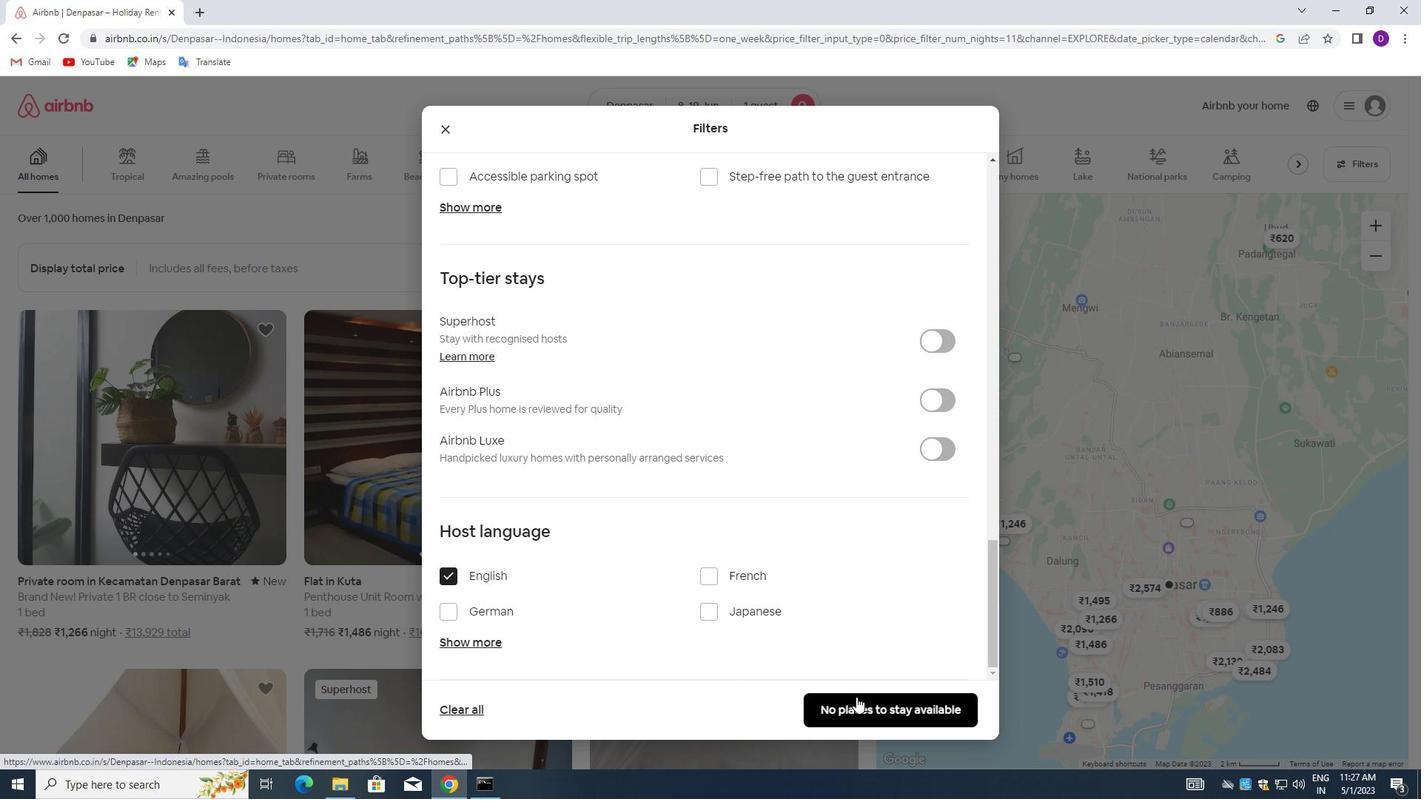 
